 Task: Find connections with filter location Seraing with filter topic #Trainerwith filter profile language English with filter current company Dalmia Bharat Group with filter school JUSTICE BASHER AHMED SAYEED COLLEGE FOR WOMEN with filter industry Internet Marketplace Platforms with filter service category Wedding Planning with filter keywords title Couples Counselor
Action: Mouse moved to (571, 118)
Screenshot: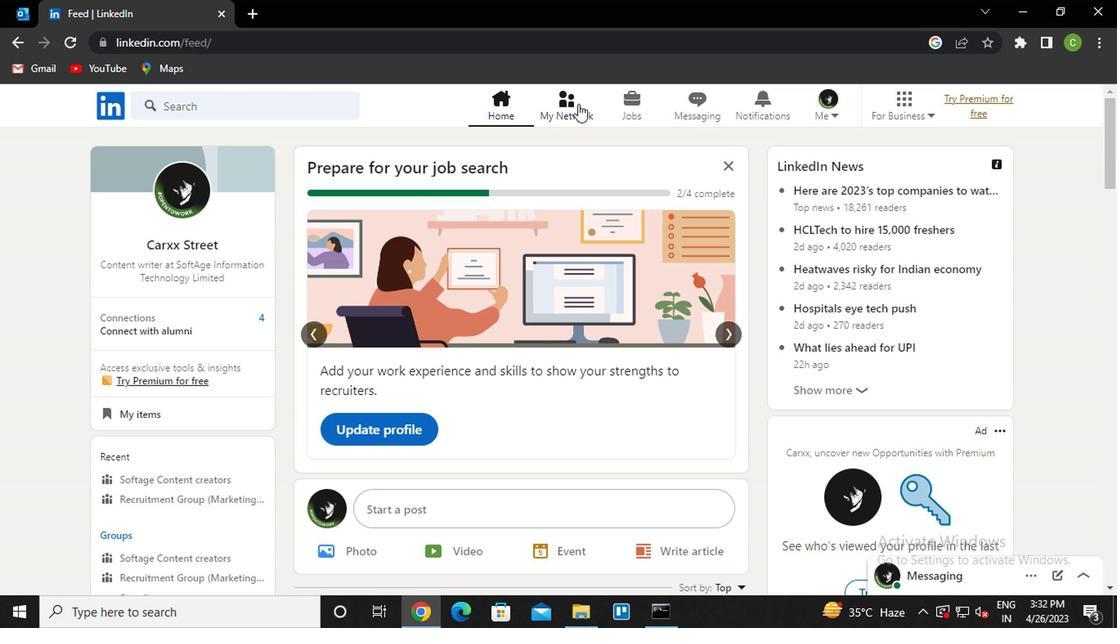 
Action: Mouse pressed left at (571, 118)
Screenshot: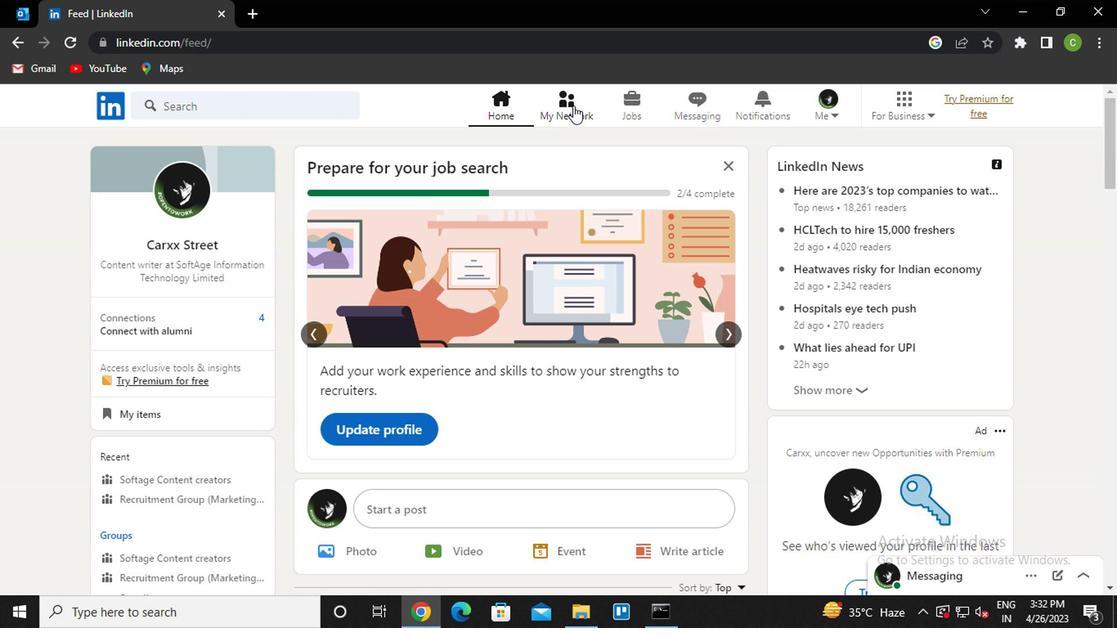 
Action: Mouse moved to (222, 206)
Screenshot: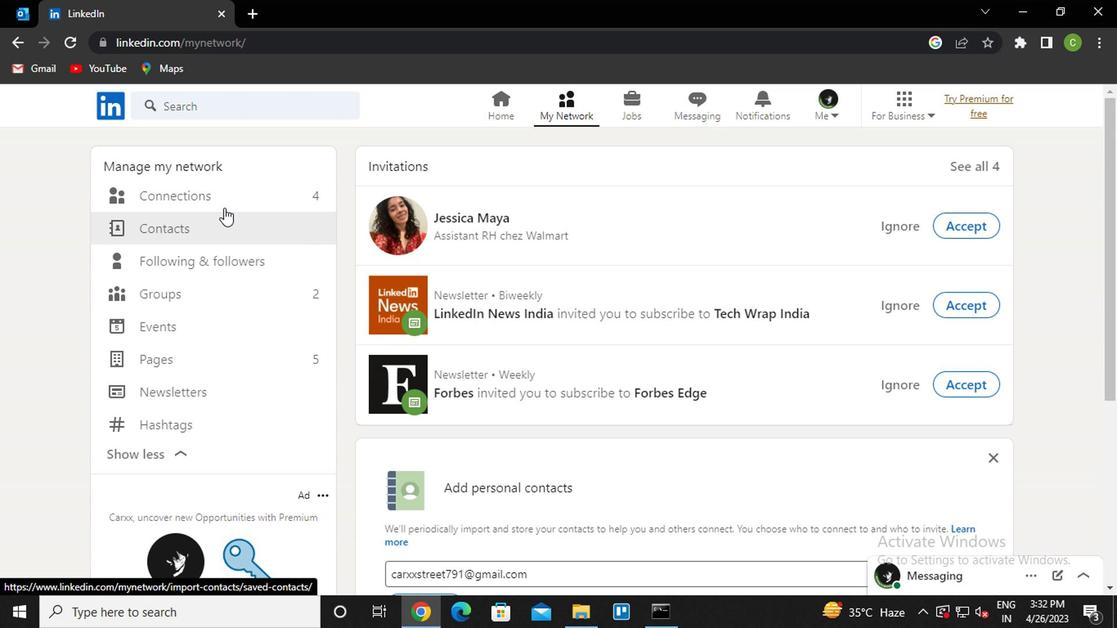 
Action: Mouse pressed left at (222, 206)
Screenshot: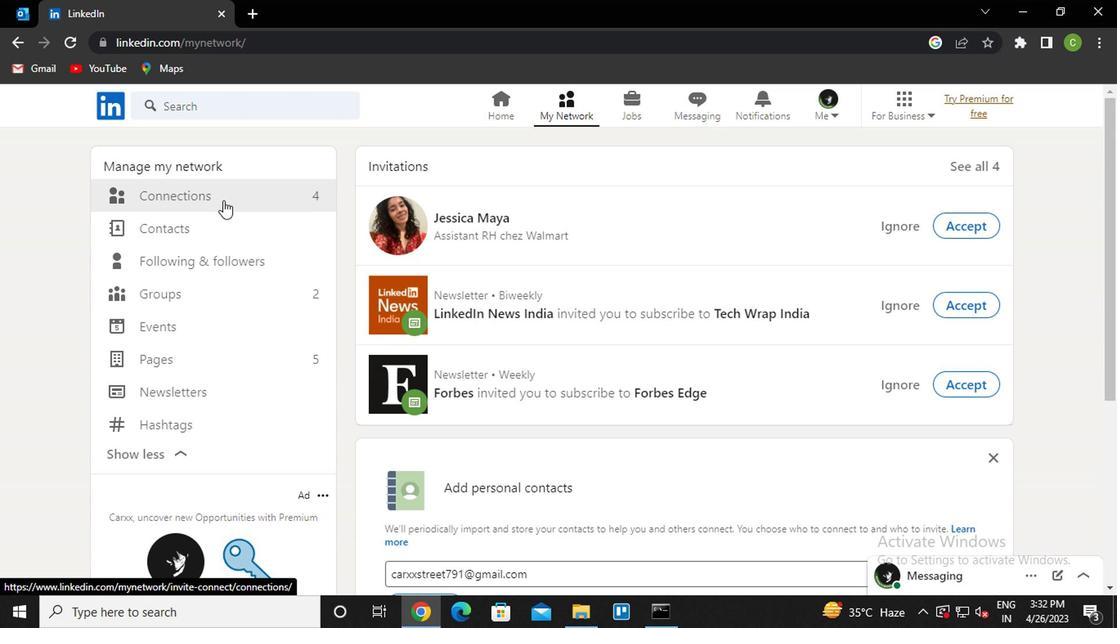 
Action: Mouse moved to (699, 206)
Screenshot: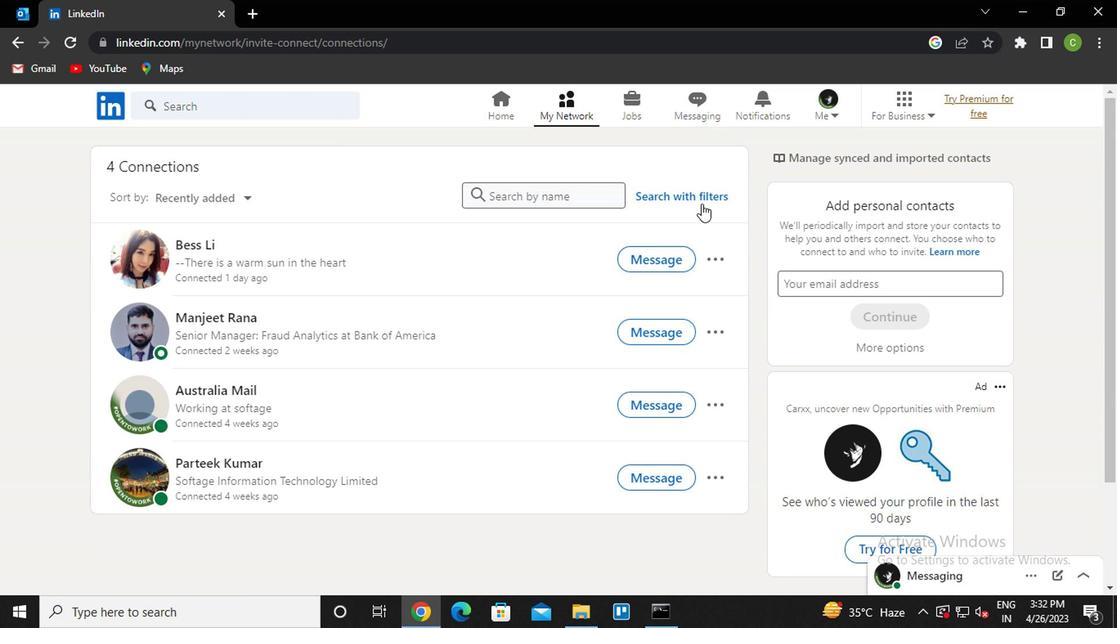 
Action: Mouse pressed left at (699, 206)
Screenshot: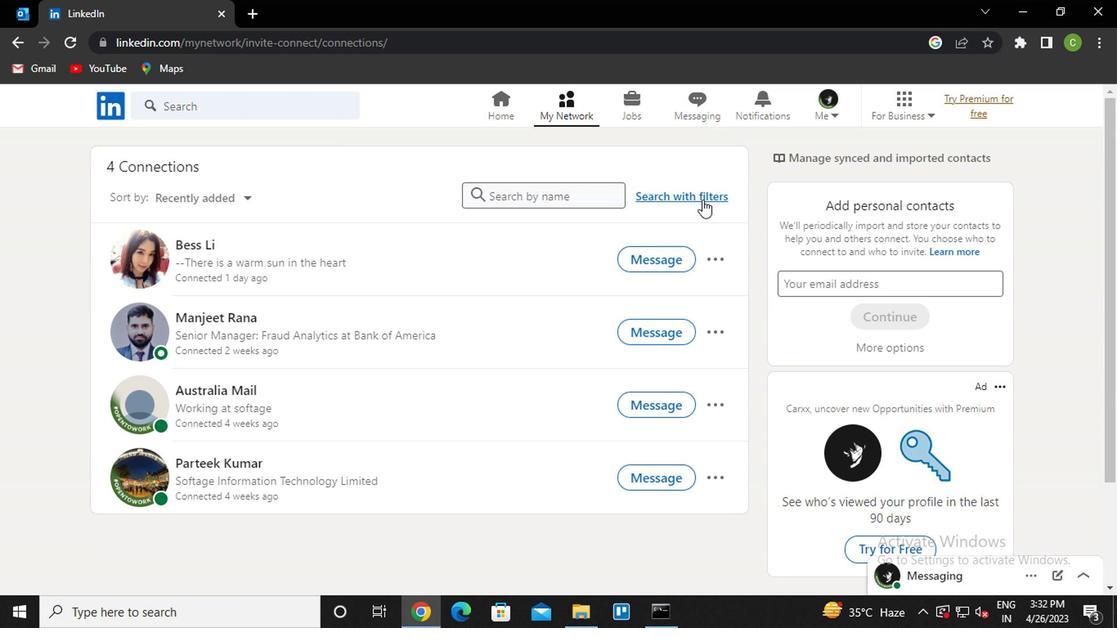 
Action: Mouse moved to (545, 163)
Screenshot: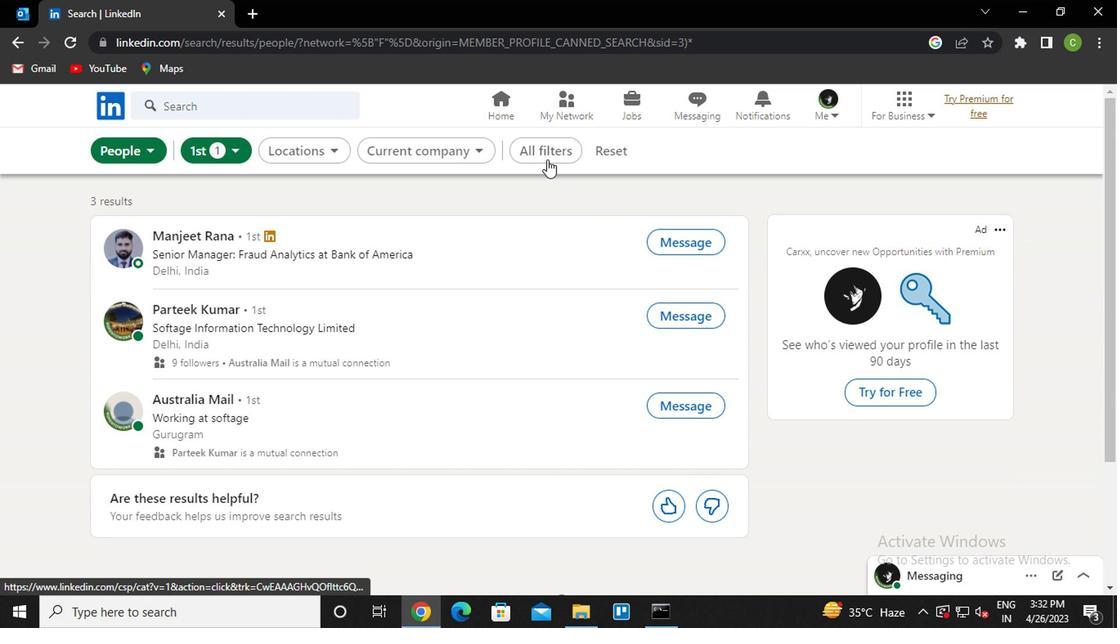 
Action: Mouse pressed left at (545, 163)
Screenshot: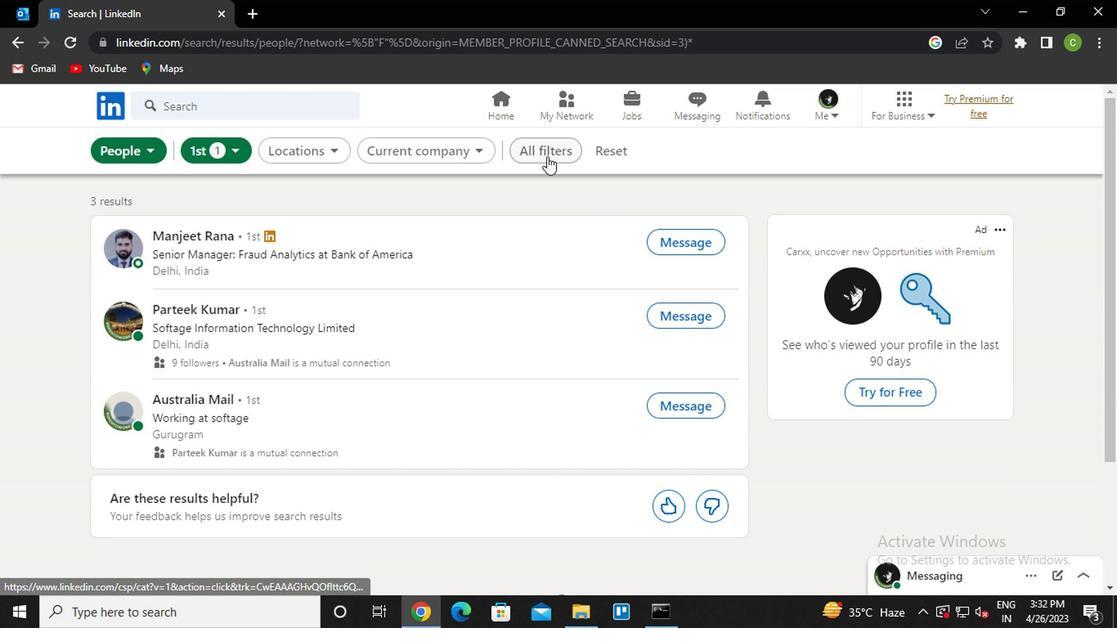 
Action: Mouse moved to (905, 329)
Screenshot: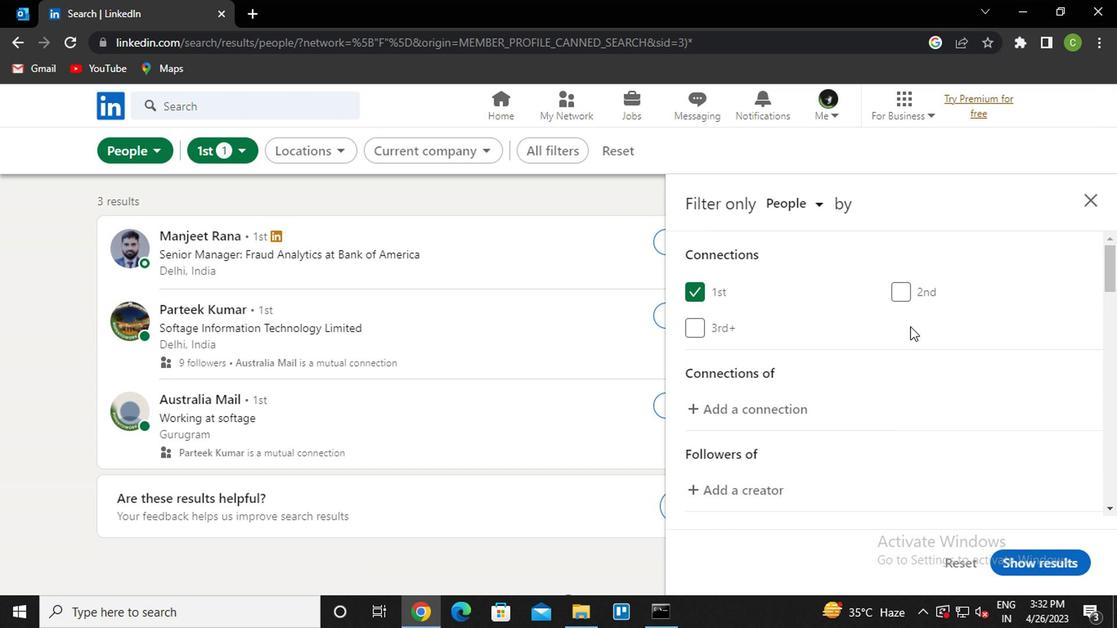 
Action: Mouse scrolled (905, 328) with delta (0, -1)
Screenshot: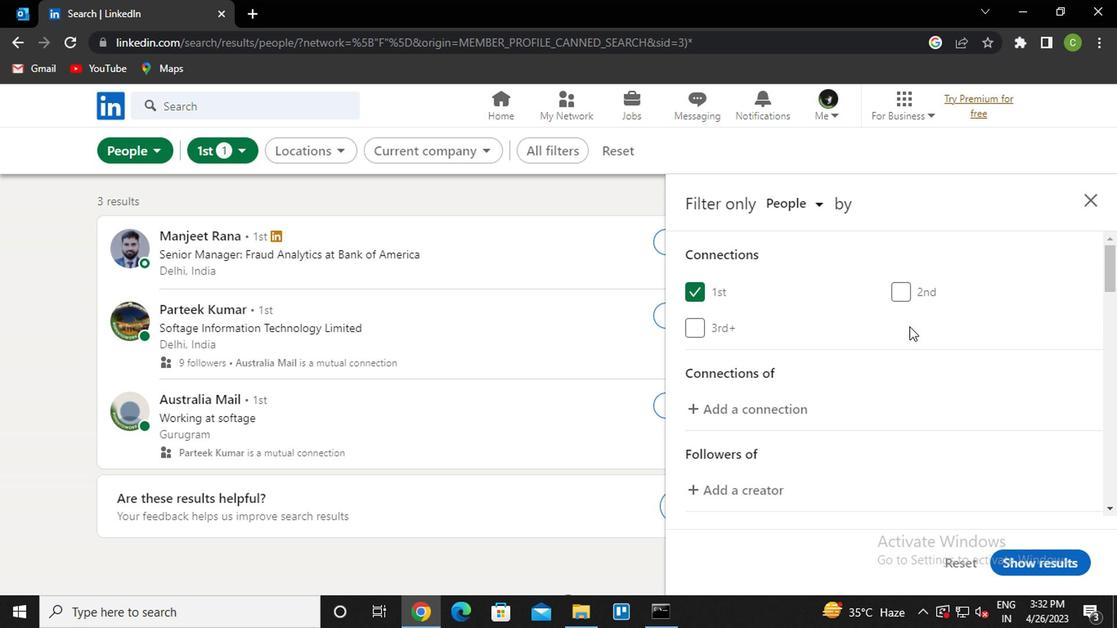 
Action: Mouse moved to (903, 330)
Screenshot: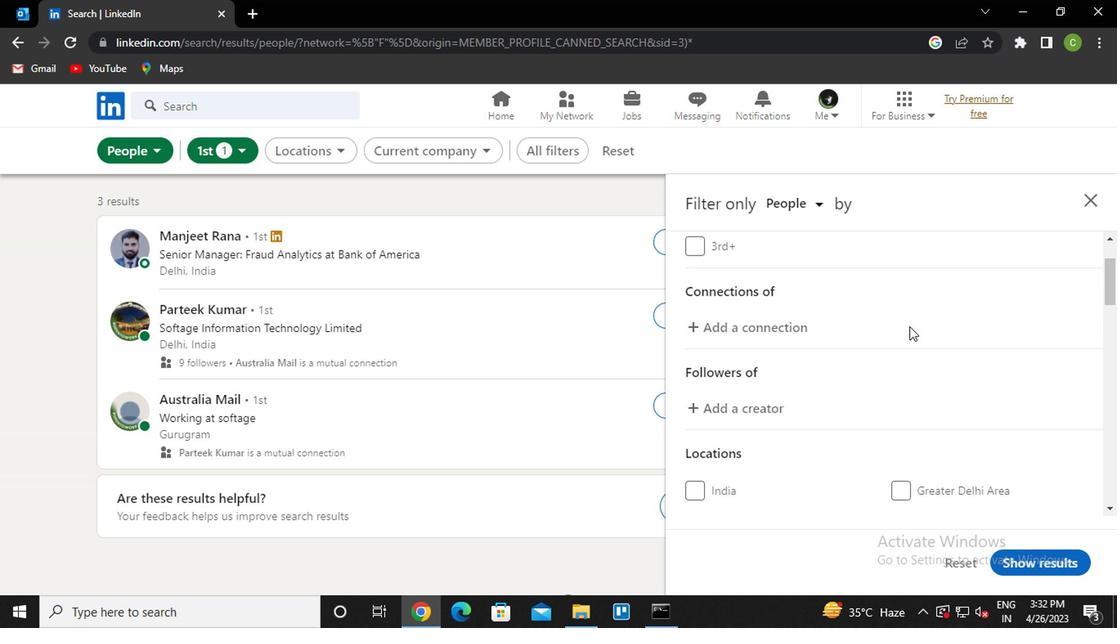 
Action: Mouse scrolled (903, 329) with delta (0, 0)
Screenshot: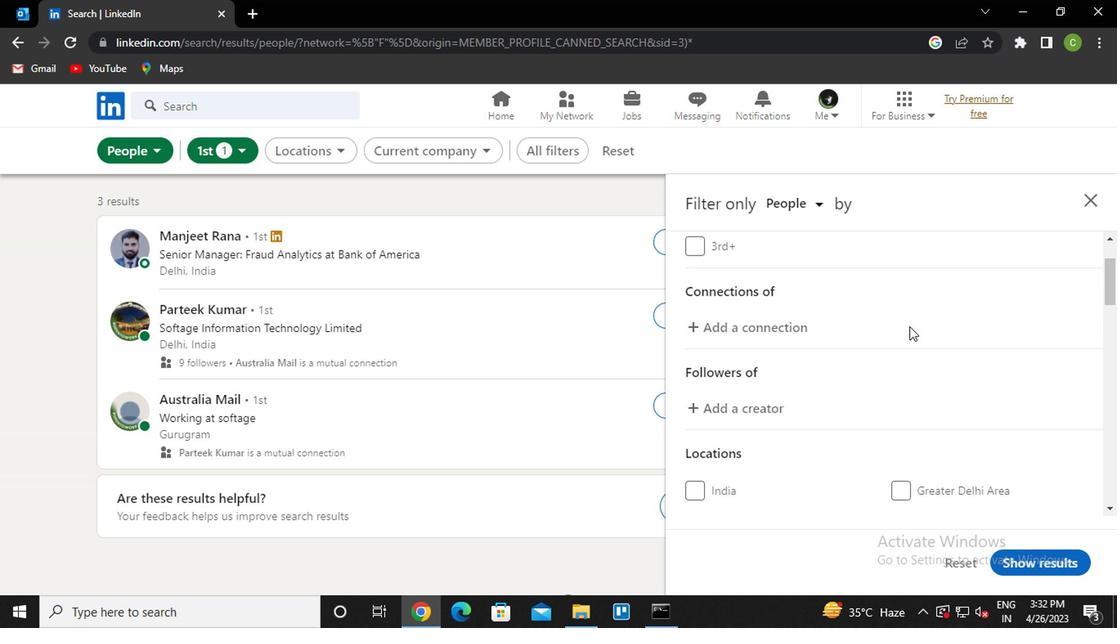 
Action: Mouse moved to (822, 353)
Screenshot: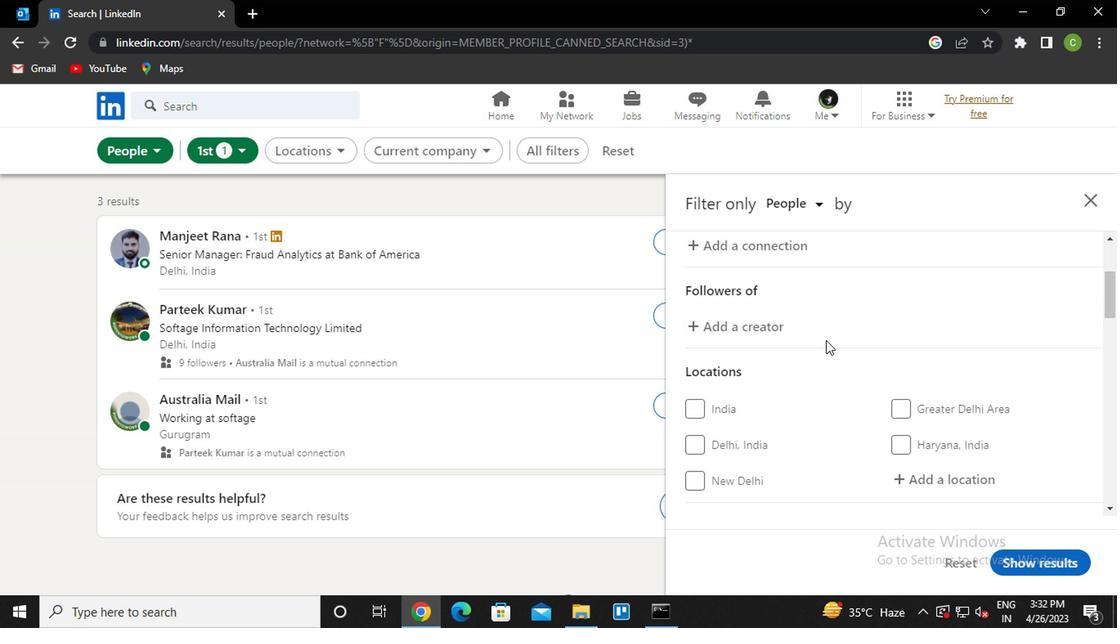 
Action: Mouse scrolled (822, 352) with delta (0, 0)
Screenshot: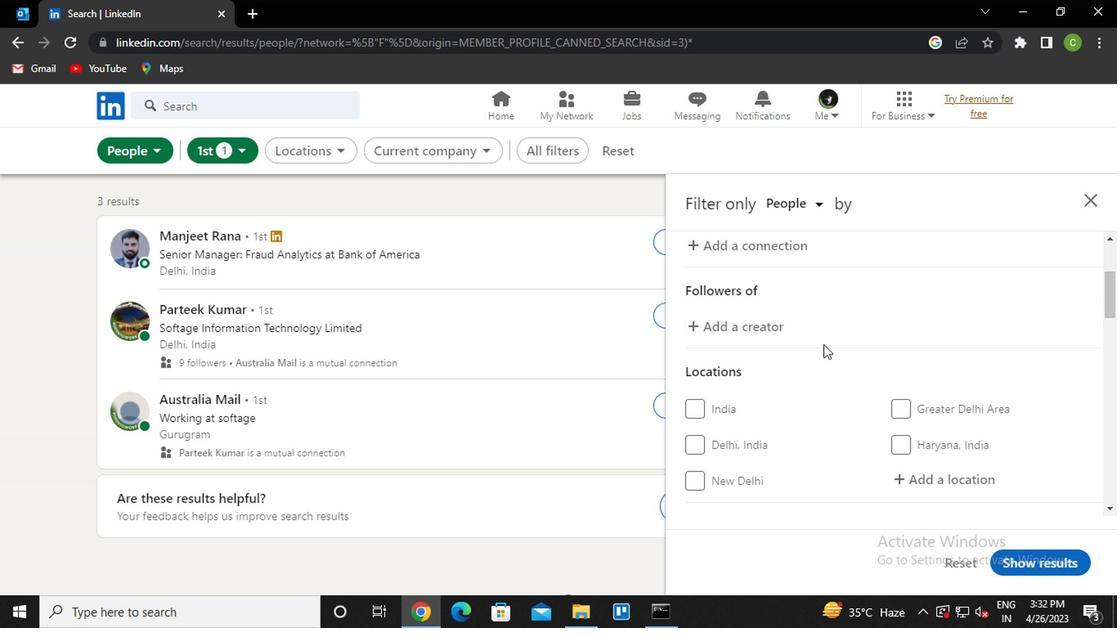 
Action: Mouse moved to (928, 400)
Screenshot: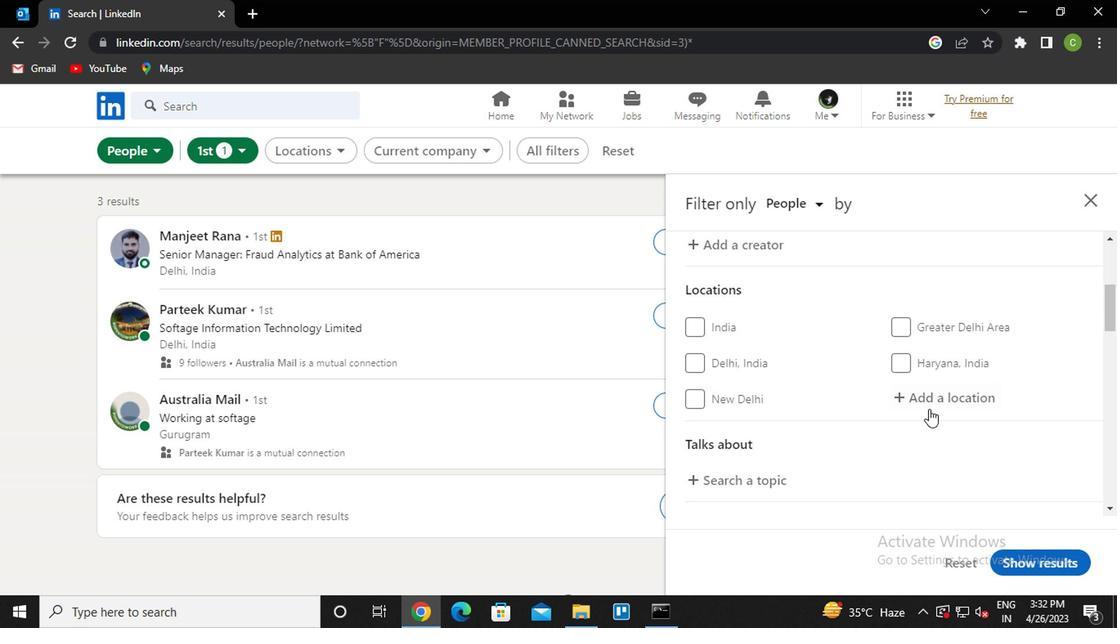 
Action: Mouse pressed left at (928, 400)
Screenshot: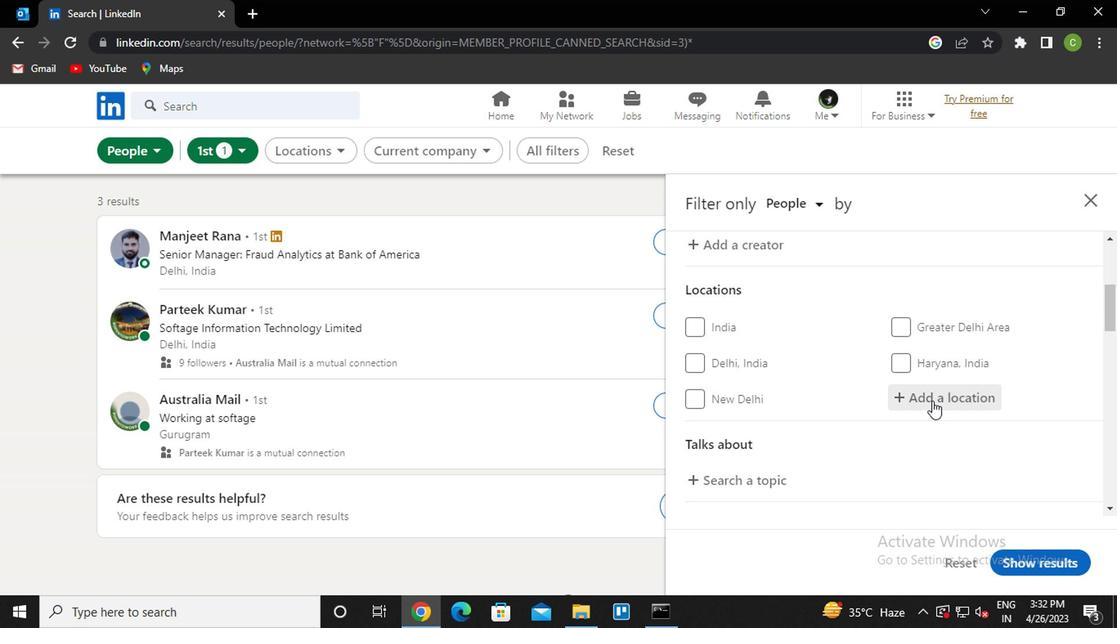 
Action: Key pressed <Key.caps_lock><Key.caps_lock>s<Key.caps_lock>eraing<Key.down><Key.enter>
Screenshot: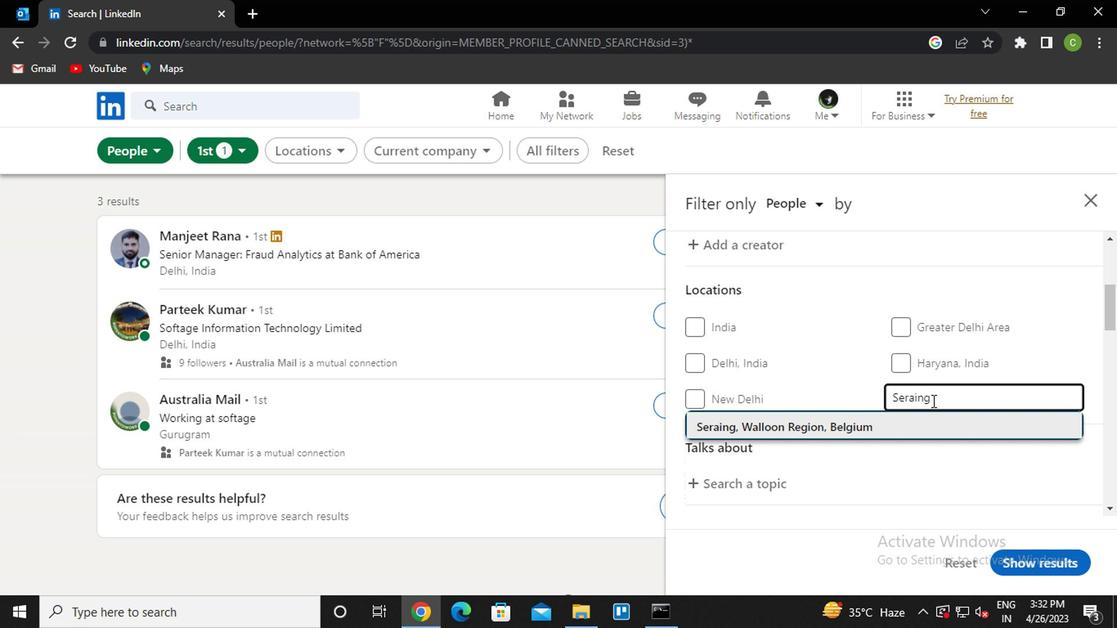
Action: Mouse moved to (930, 380)
Screenshot: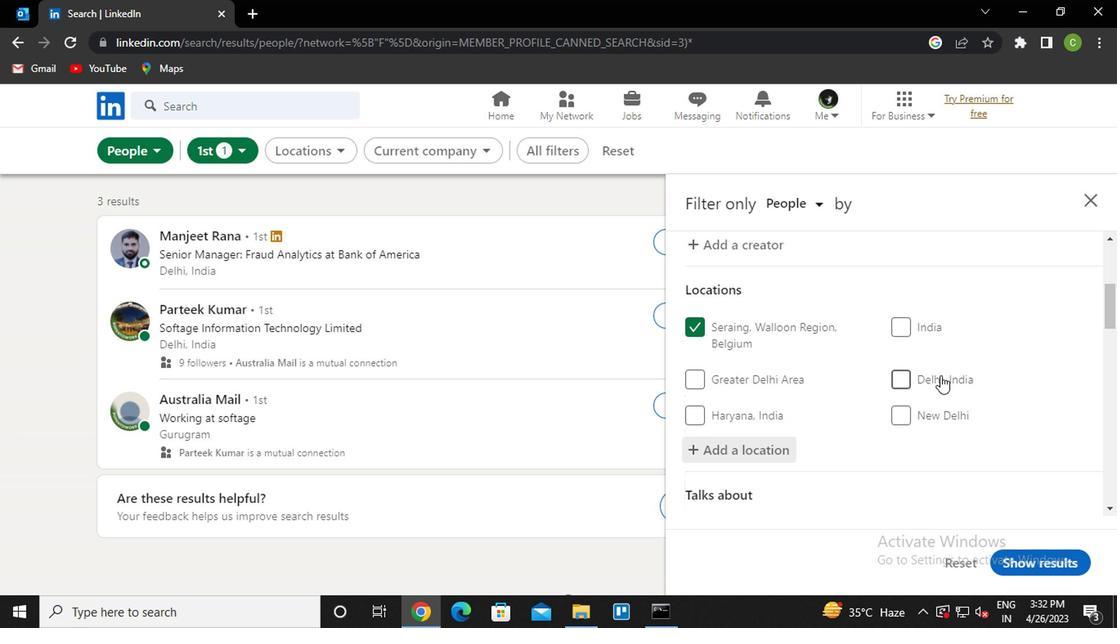 
Action: Mouse scrolled (930, 379) with delta (0, 0)
Screenshot: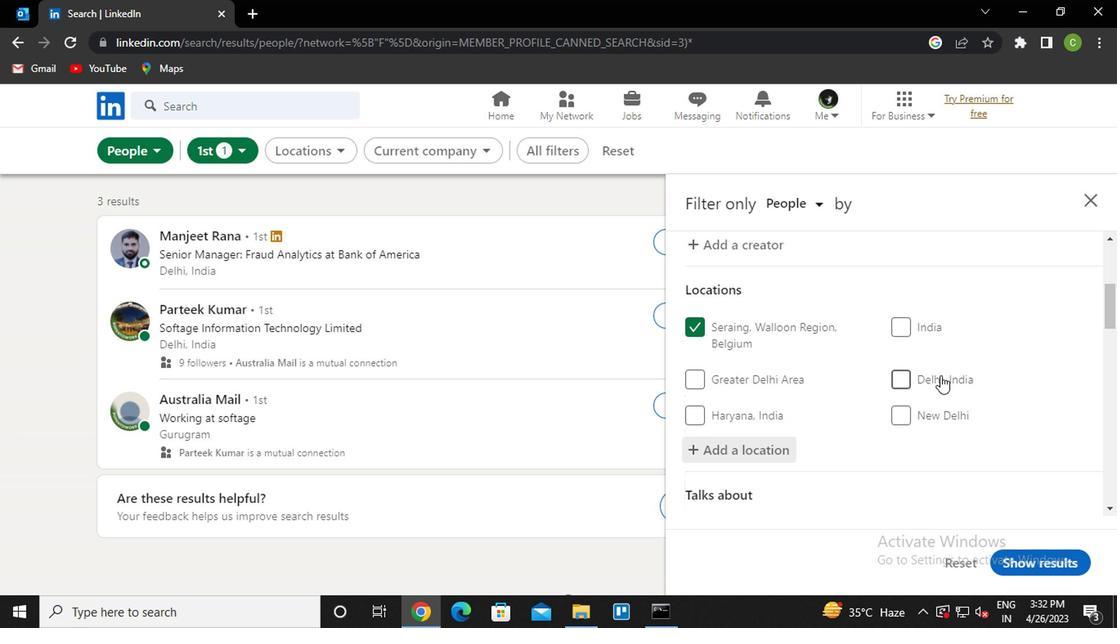 
Action: Mouse moved to (787, 432)
Screenshot: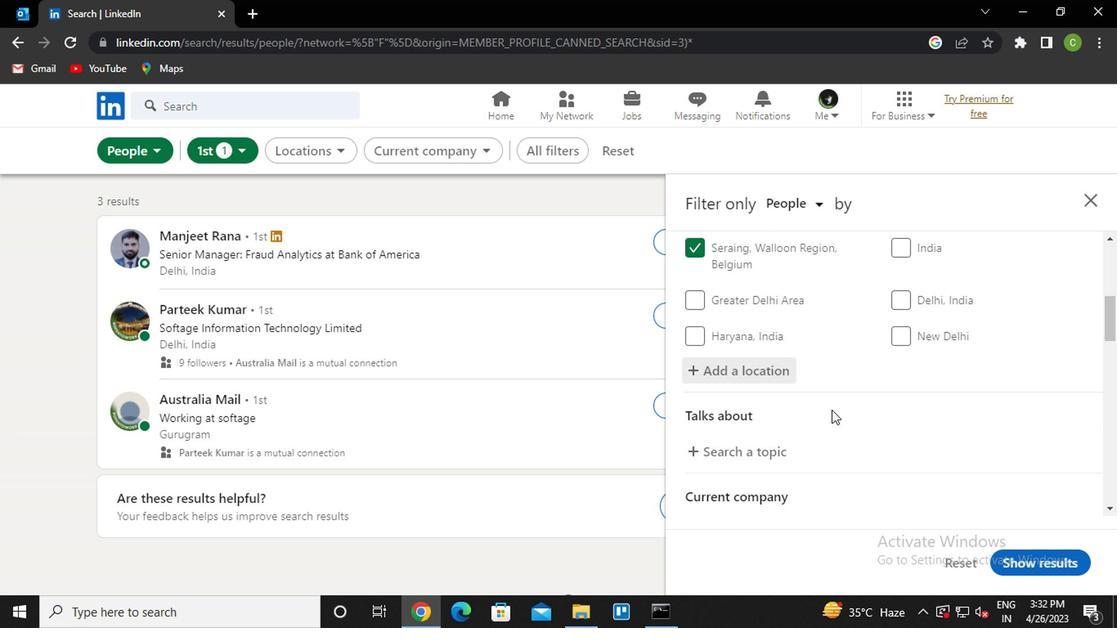 
Action: Mouse scrolled (787, 431) with delta (0, 0)
Screenshot: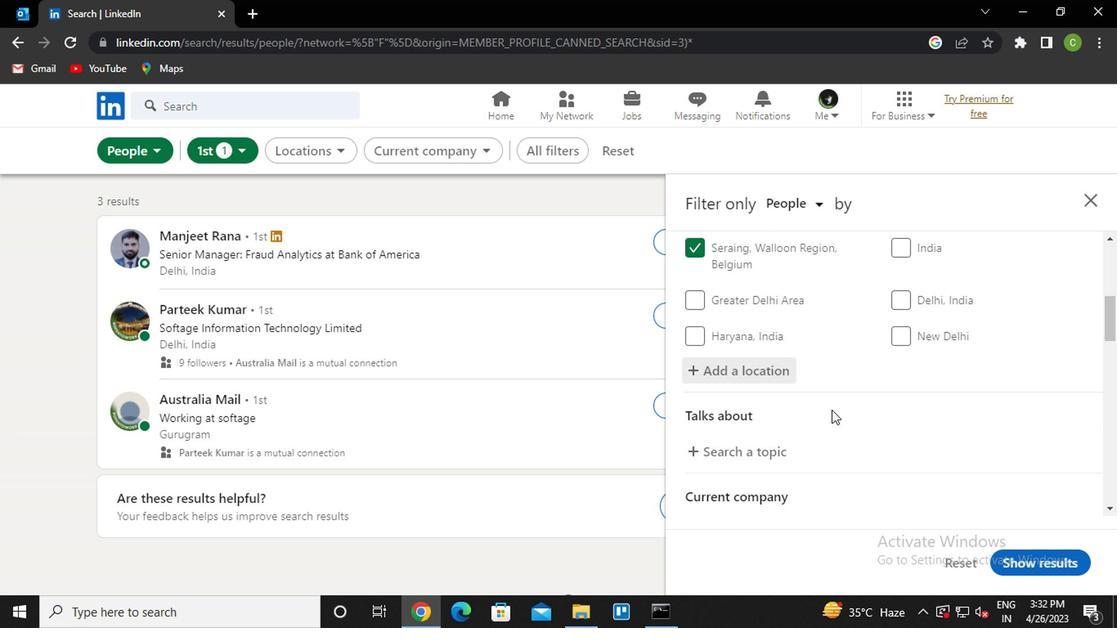
Action: Mouse moved to (739, 367)
Screenshot: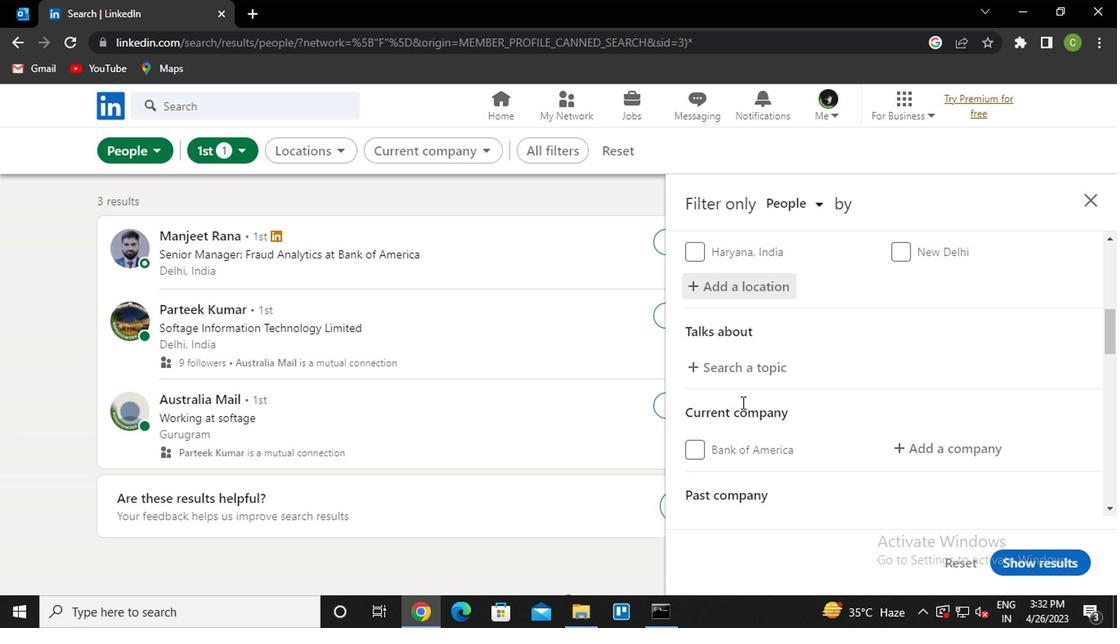 
Action: Mouse pressed left at (739, 367)
Screenshot: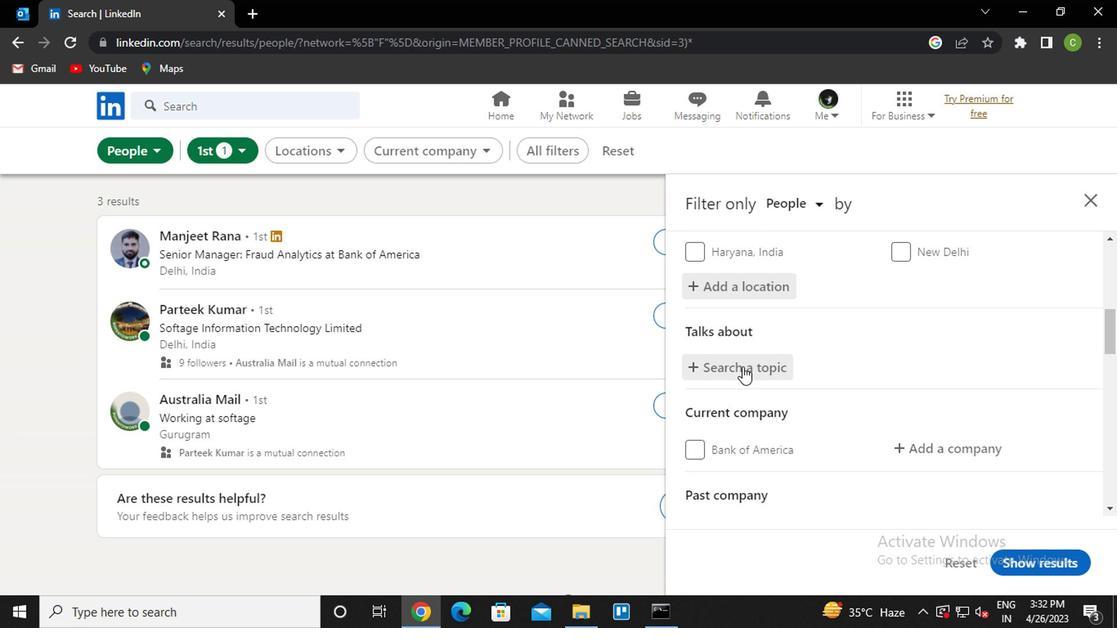 
Action: Key pressed <Key.caps_lock>t<Key.caps_lock>rainer<Key.down><Key.enter>
Screenshot: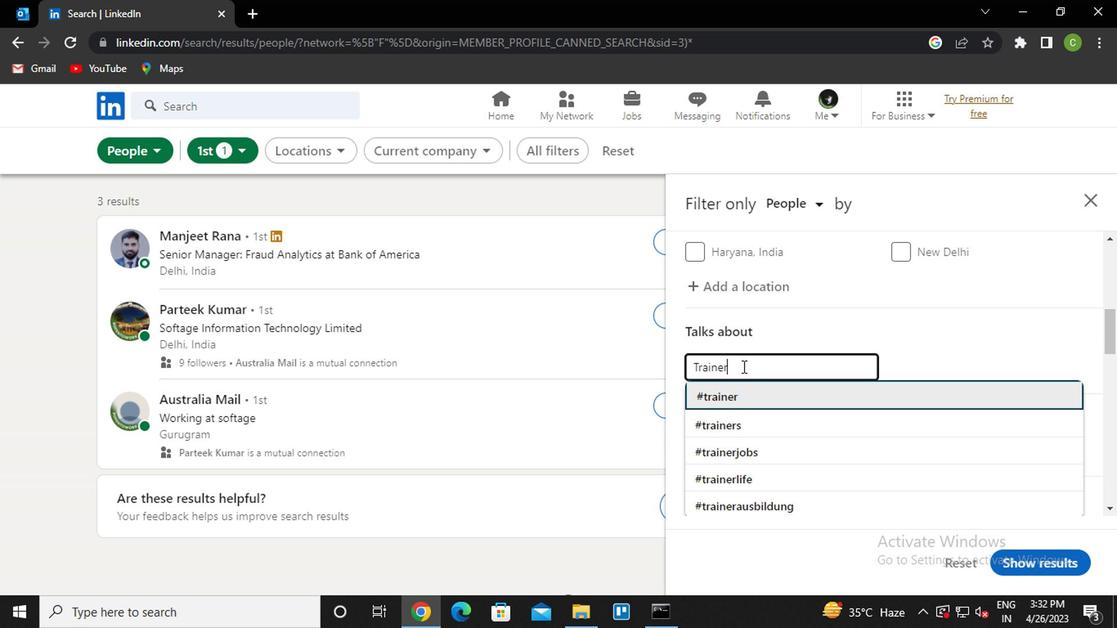 
Action: Mouse moved to (870, 384)
Screenshot: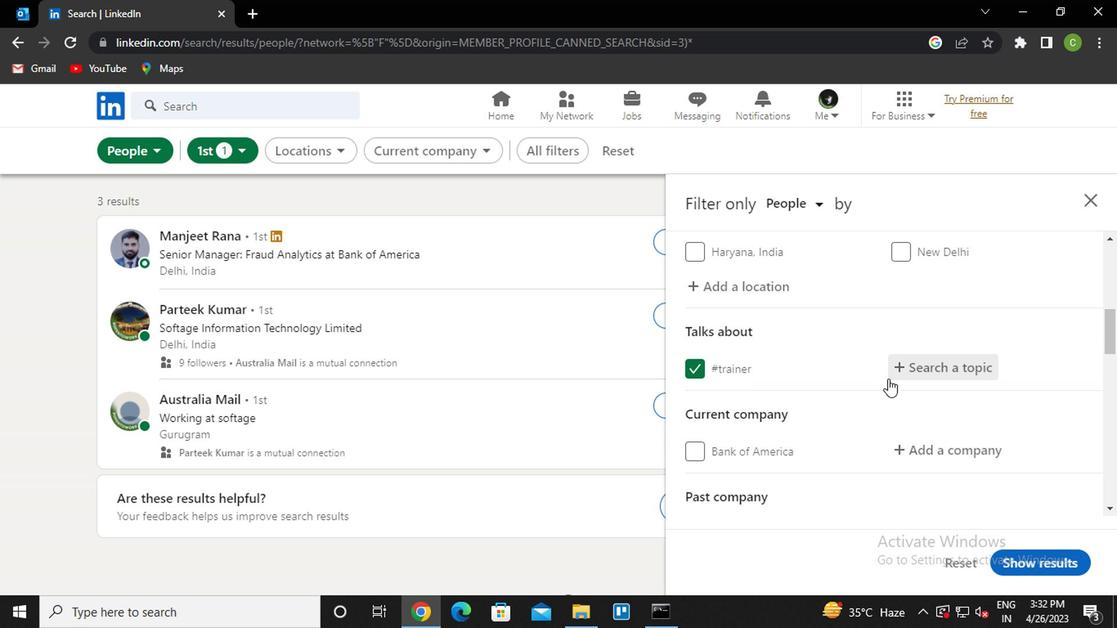 
Action: Mouse scrolled (870, 383) with delta (0, -1)
Screenshot: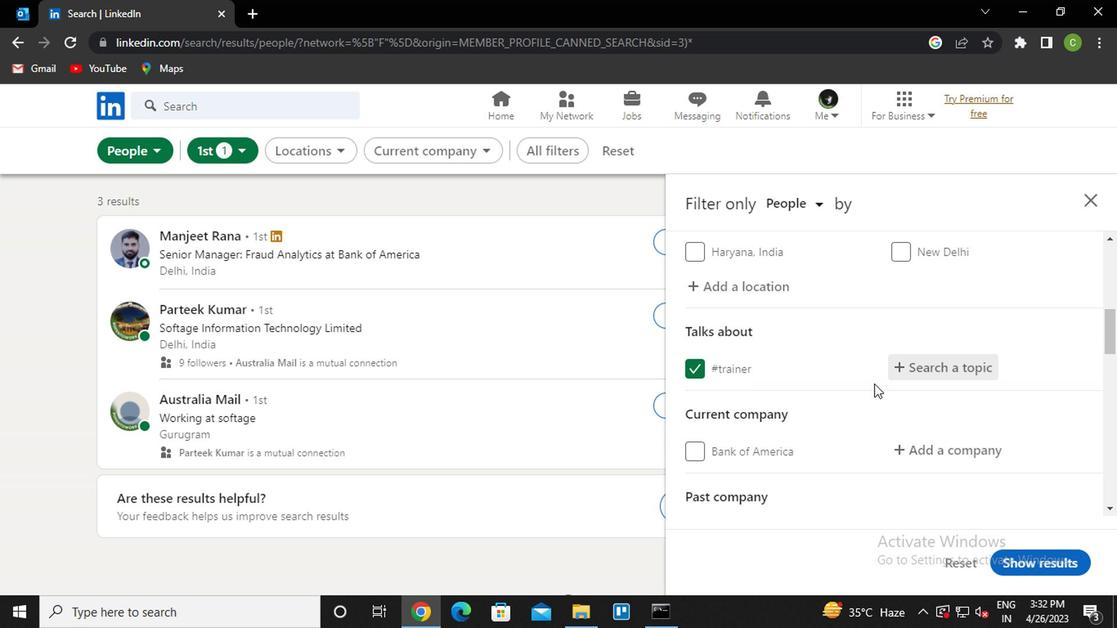 
Action: Mouse scrolled (870, 383) with delta (0, -1)
Screenshot: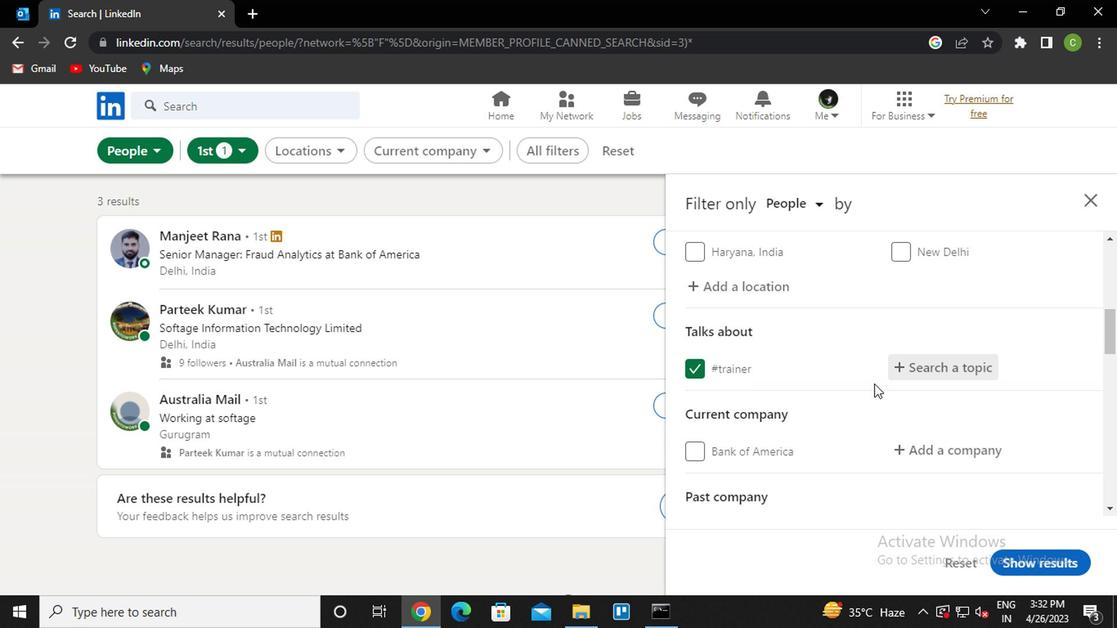 
Action: Mouse scrolled (870, 383) with delta (0, -1)
Screenshot: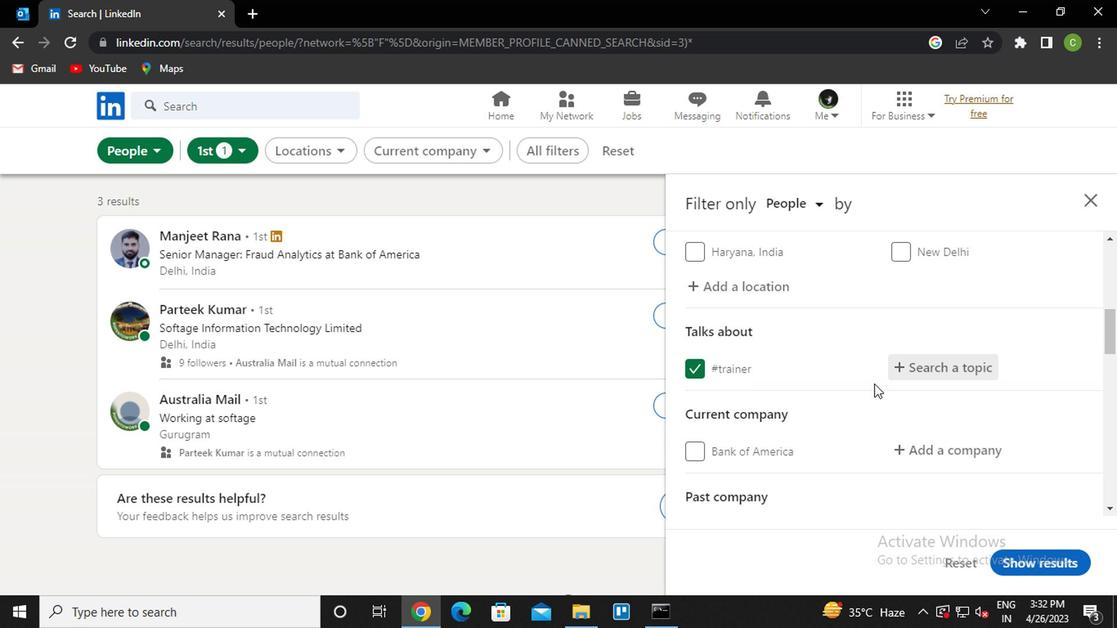 
Action: Mouse scrolled (870, 383) with delta (0, -1)
Screenshot: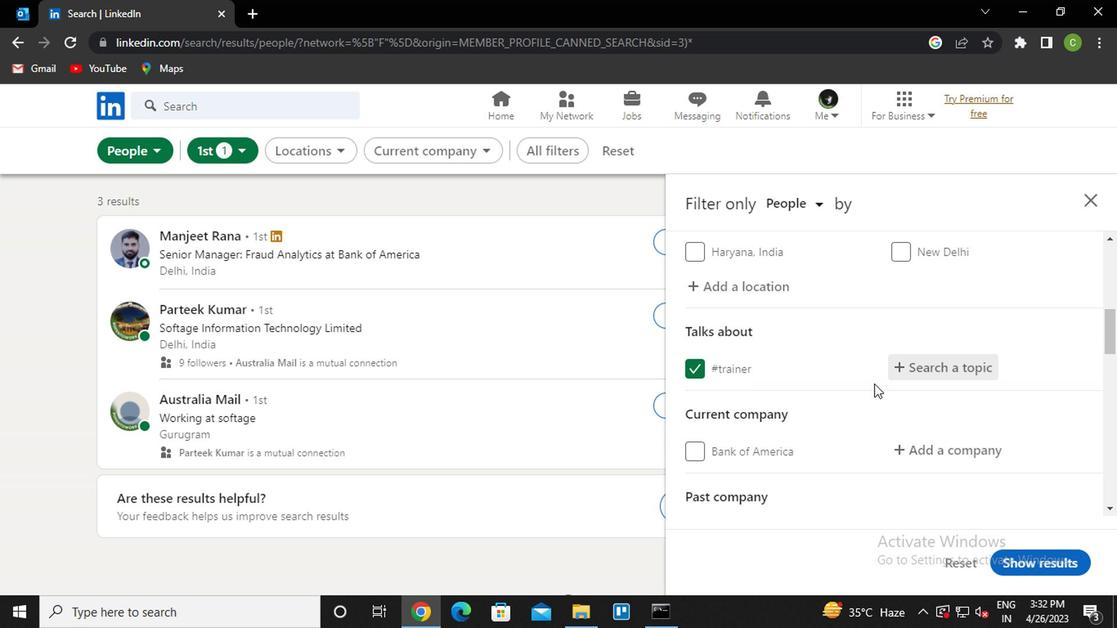 
Action: Mouse scrolled (870, 383) with delta (0, -1)
Screenshot: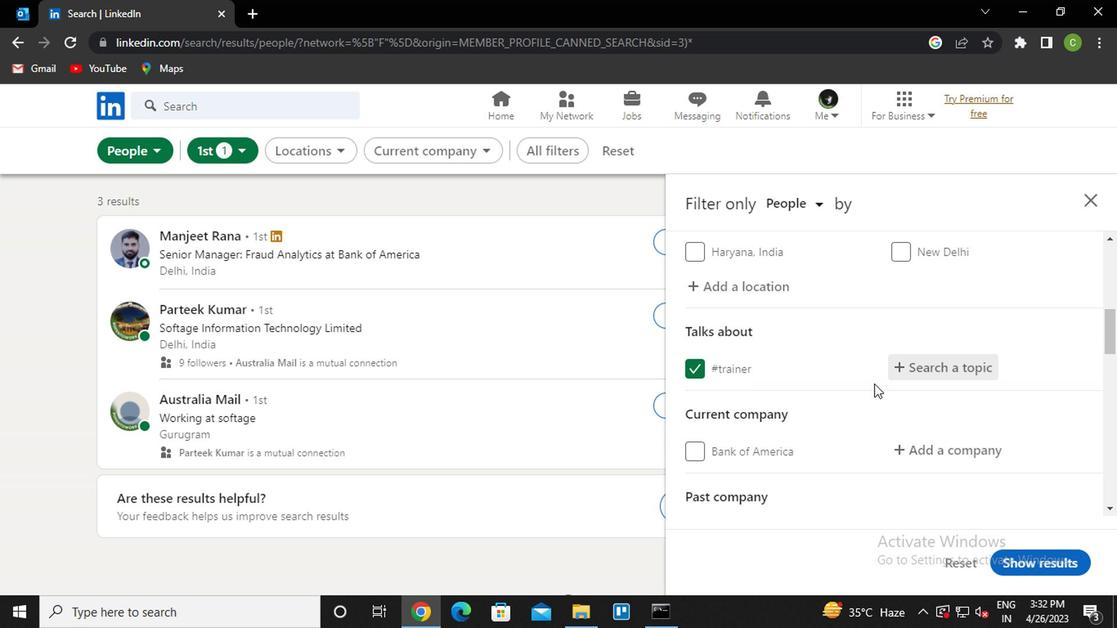 
Action: Mouse moved to (869, 384)
Screenshot: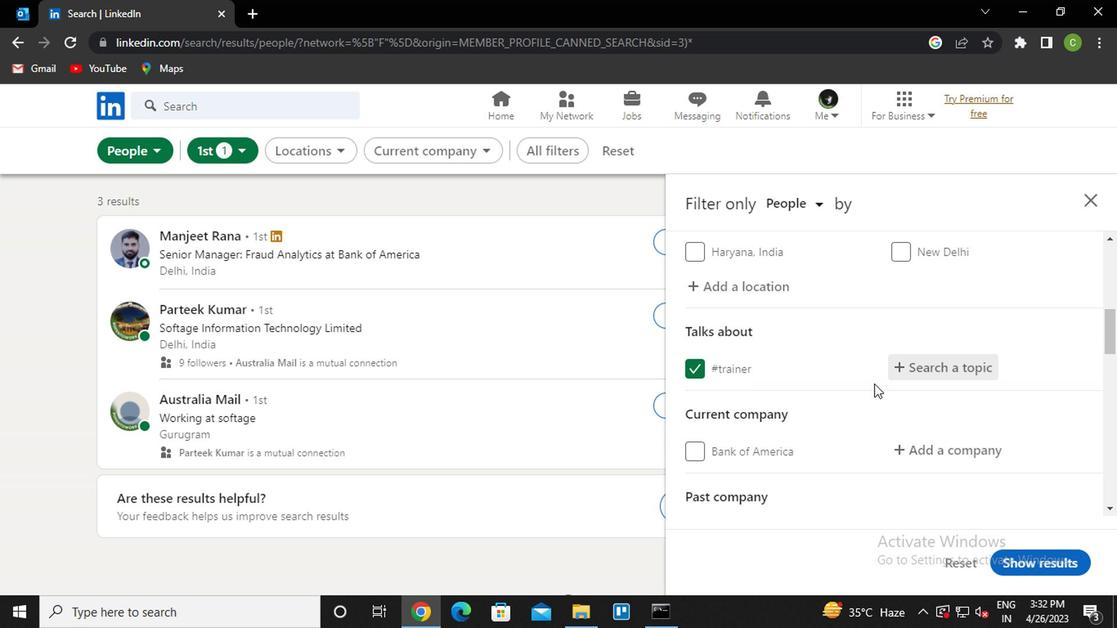 
Action: Mouse scrolled (869, 384) with delta (0, 0)
Screenshot: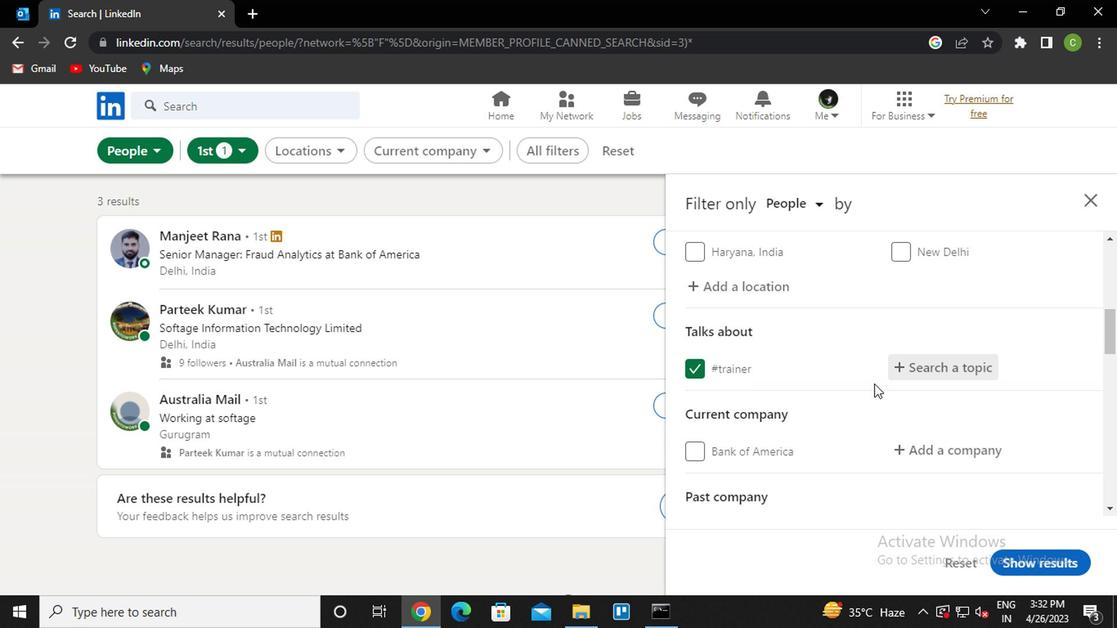 
Action: Mouse moved to (750, 364)
Screenshot: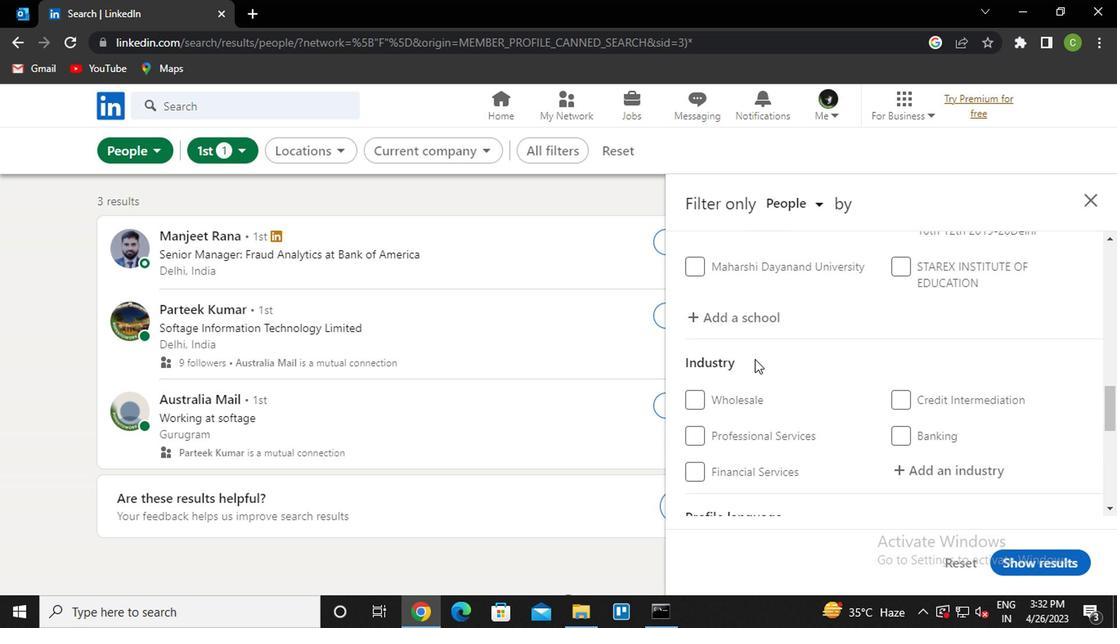 
Action: Mouse scrolled (750, 363) with delta (0, 0)
Screenshot: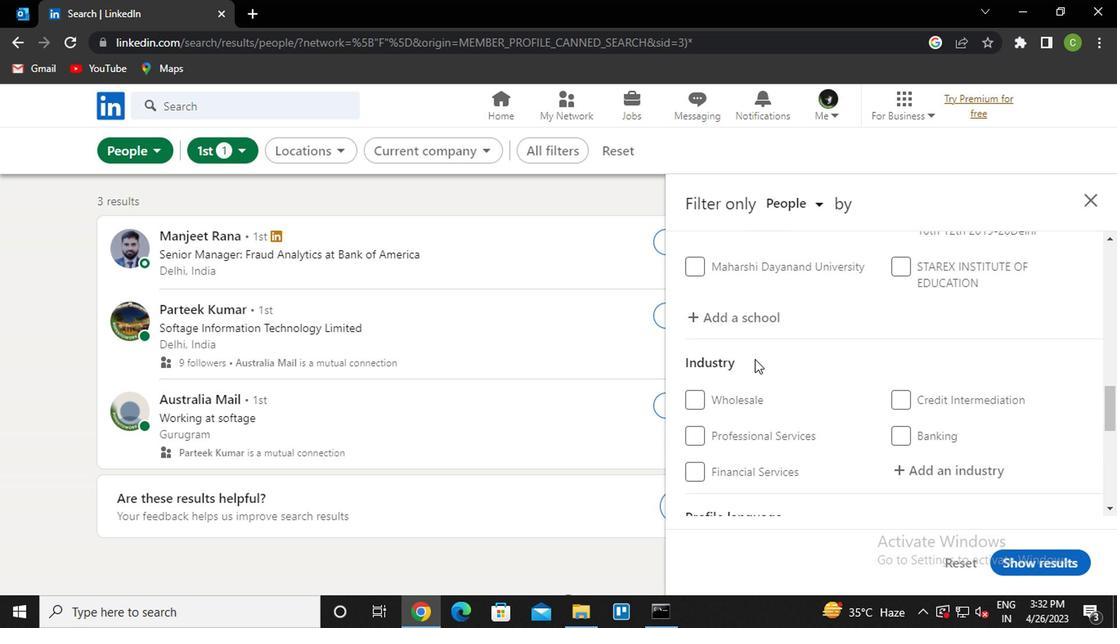 
Action: Mouse moved to (750, 366)
Screenshot: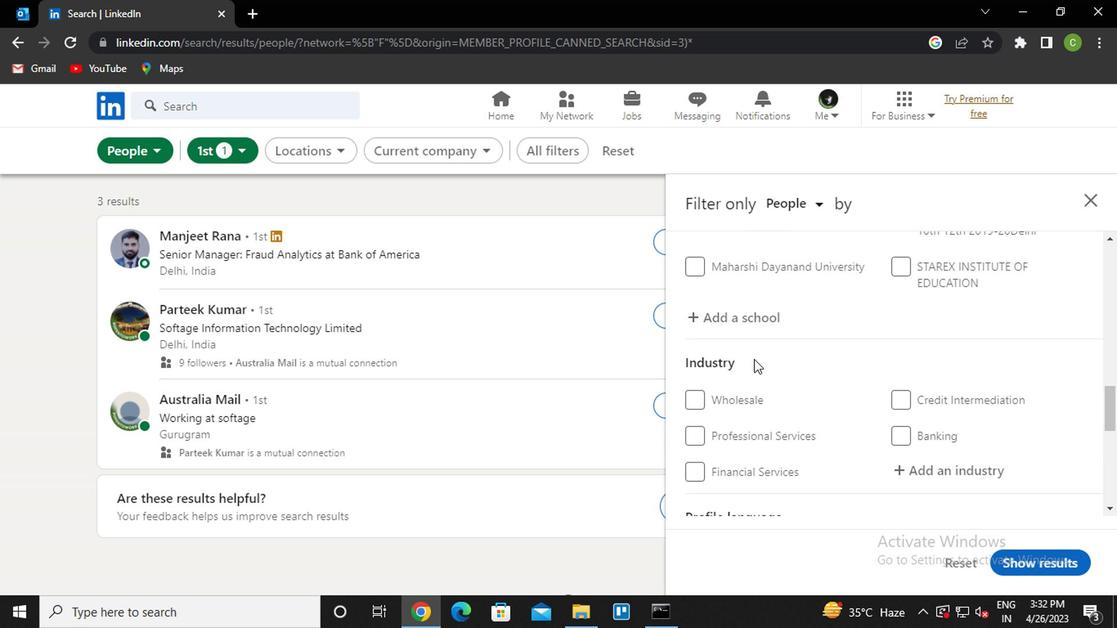 
Action: Mouse scrolled (750, 365) with delta (0, 0)
Screenshot: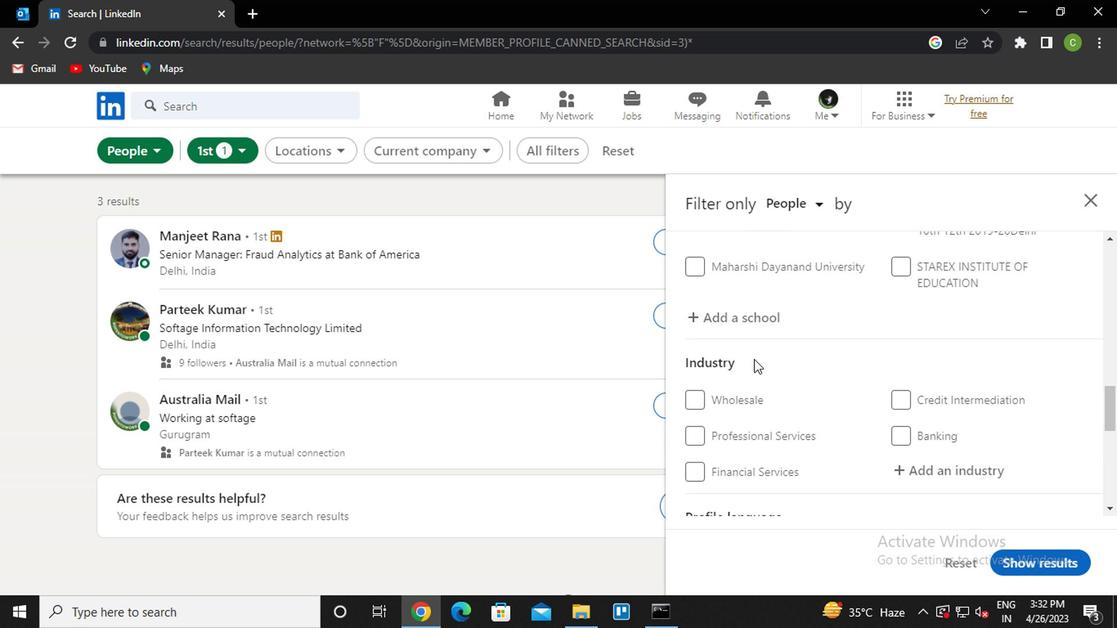 
Action: Mouse scrolled (750, 365) with delta (0, 0)
Screenshot: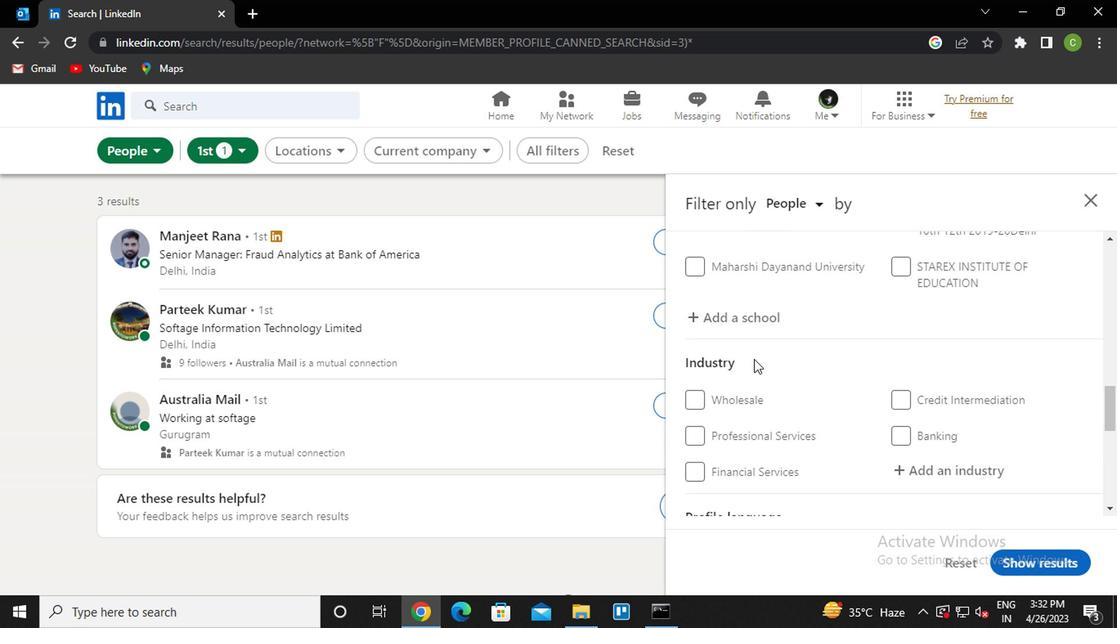 
Action: Mouse moved to (690, 309)
Screenshot: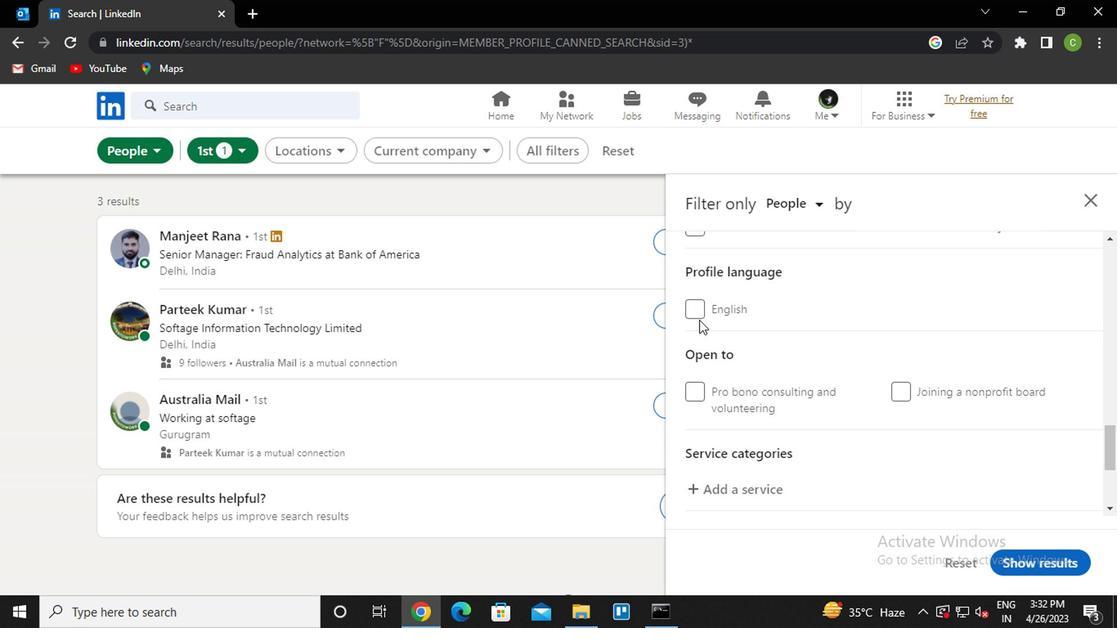 
Action: Mouse pressed left at (690, 309)
Screenshot: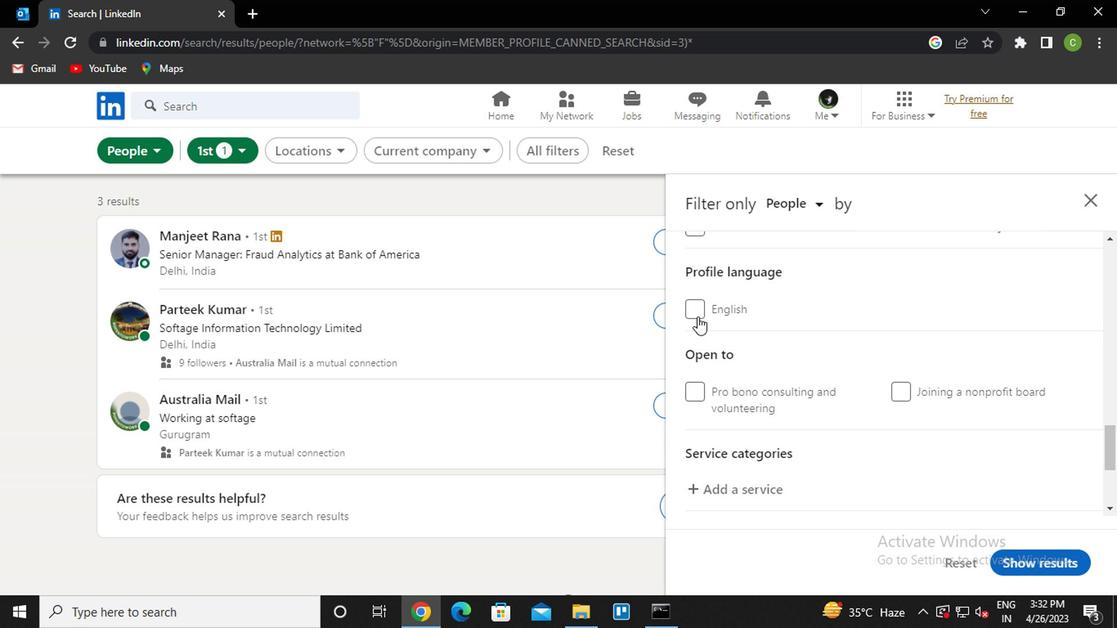 
Action: Mouse moved to (774, 409)
Screenshot: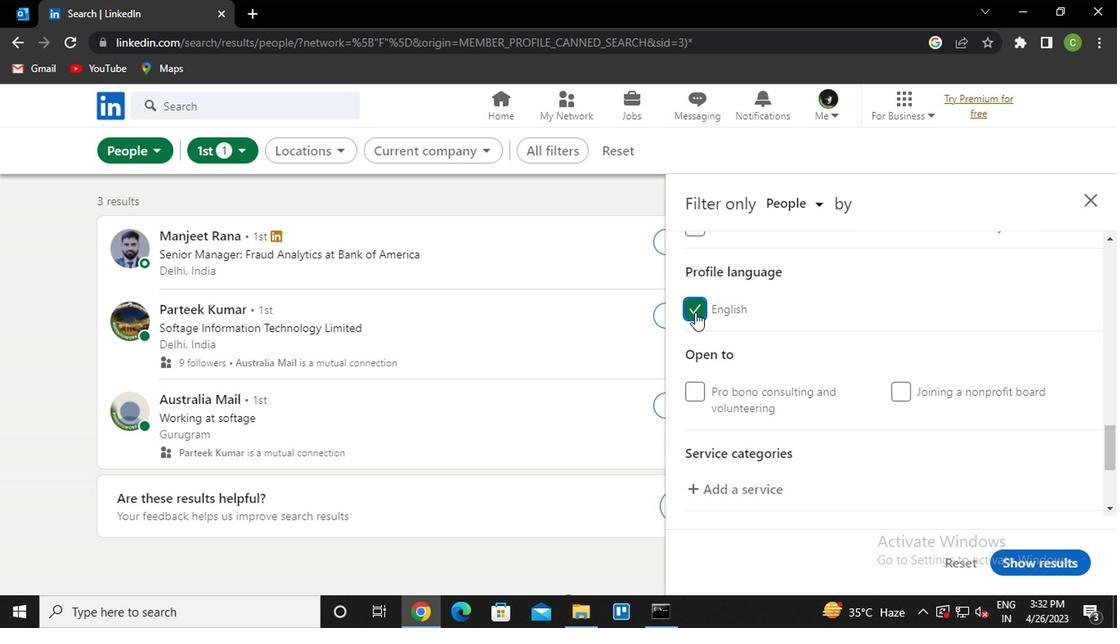 
Action: Mouse scrolled (774, 410) with delta (0, 0)
Screenshot: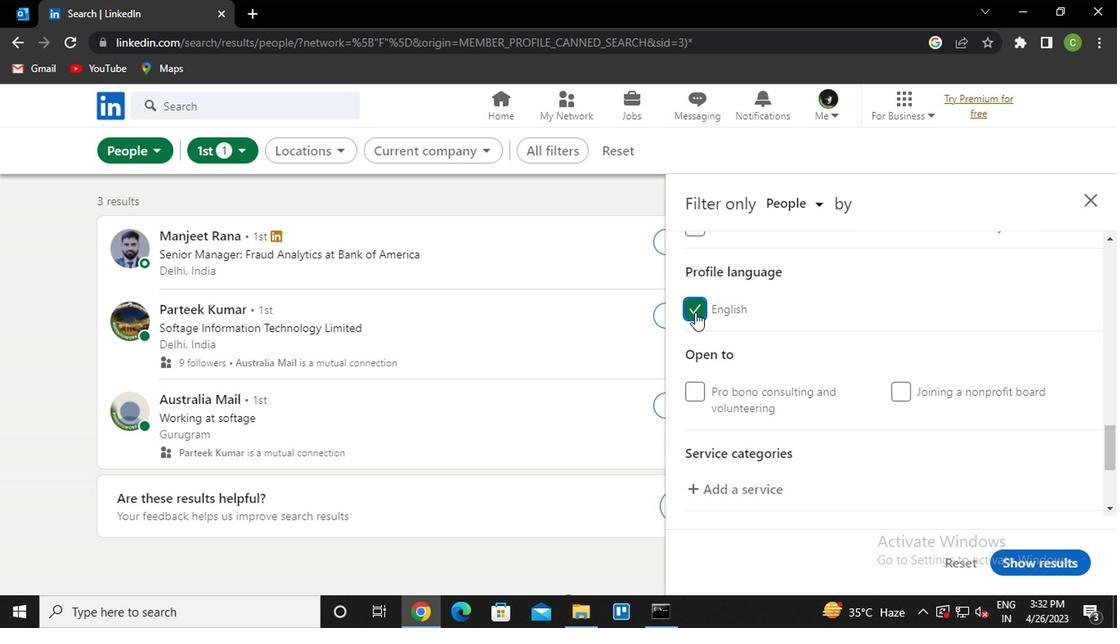 
Action: Mouse scrolled (774, 410) with delta (0, 0)
Screenshot: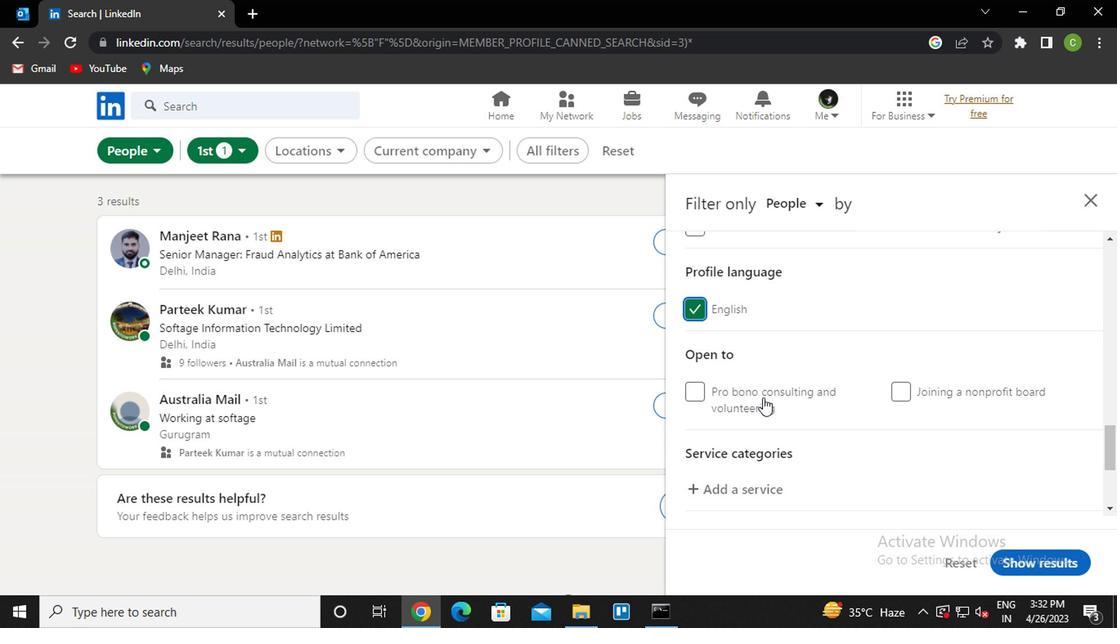
Action: Mouse scrolled (774, 410) with delta (0, 0)
Screenshot: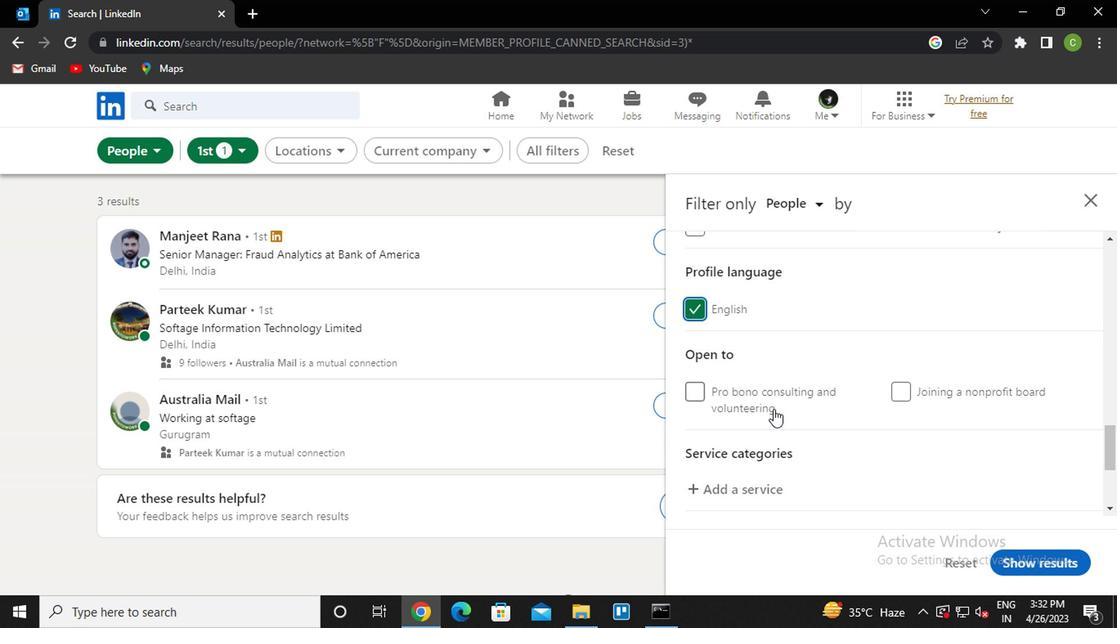 
Action: Mouse scrolled (774, 410) with delta (0, 0)
Screenshot: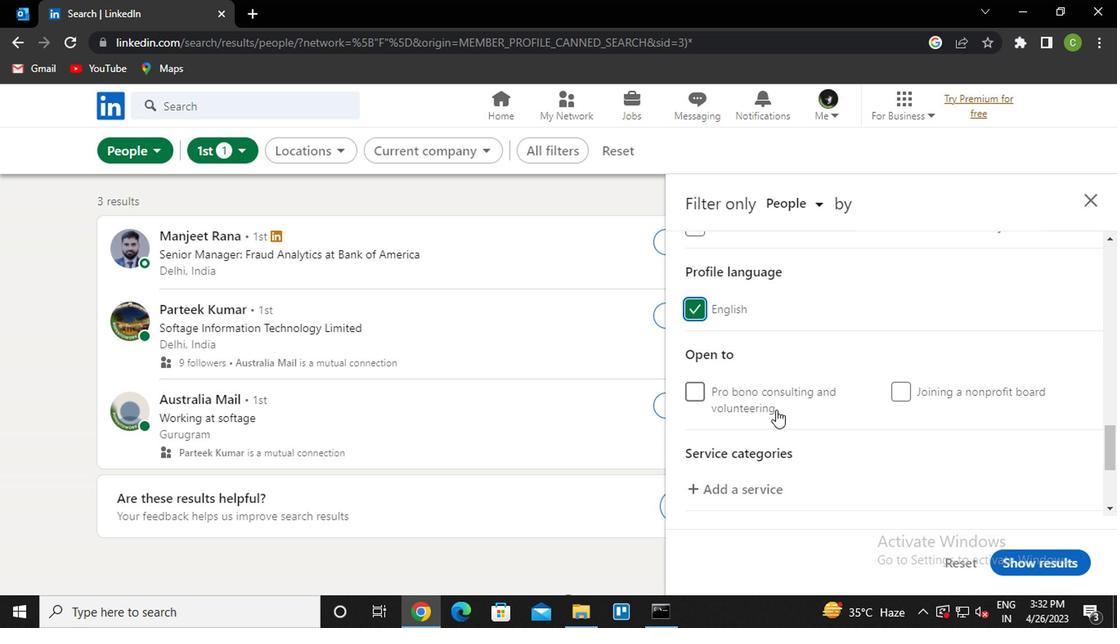 
Action: Mouse moved to (776, 409)
Screenshot: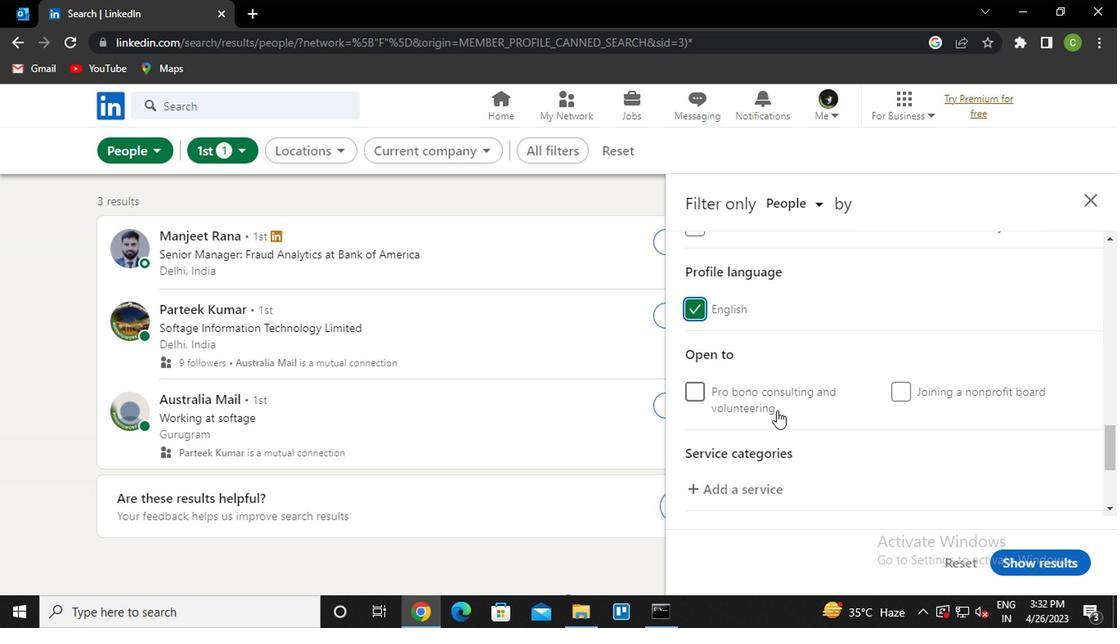 
Action: Mouse scrolled (776, 410) with delta (0, 0)
Screenshot: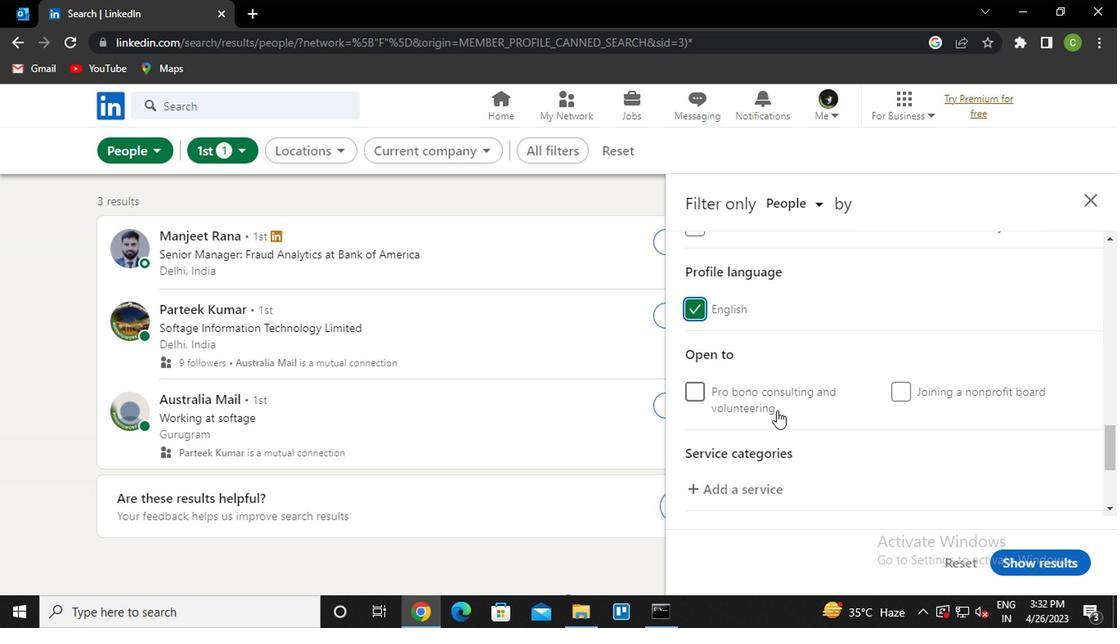 
Action: Mouse scrolled (776, 410) with delta (0, 0)
Screenshot: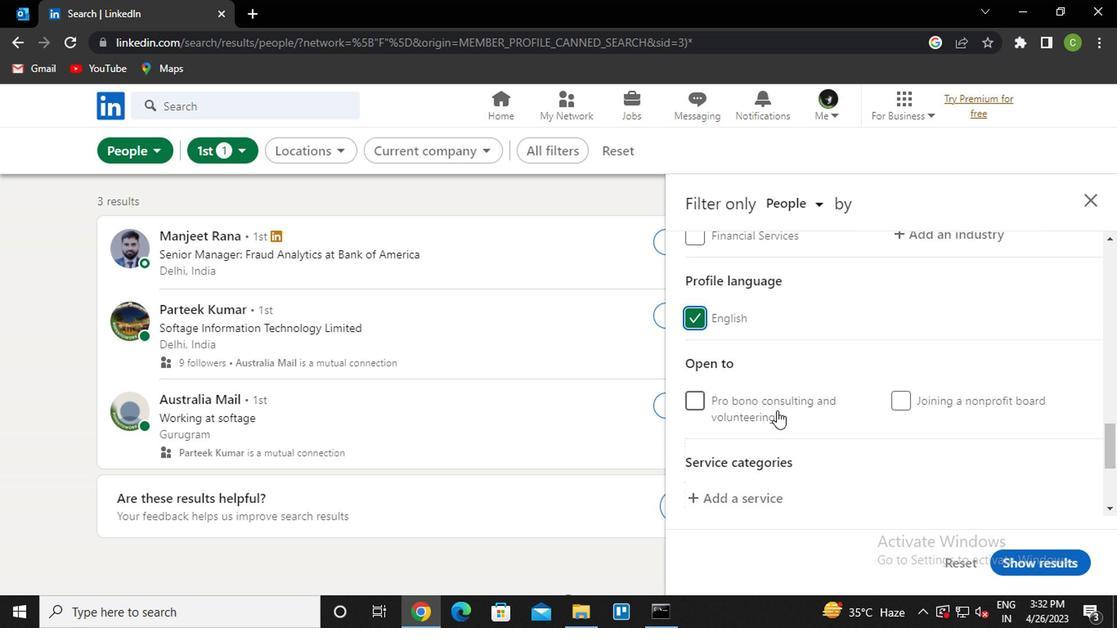 
Action: Mouse moved to (778, 409)
Screenshot: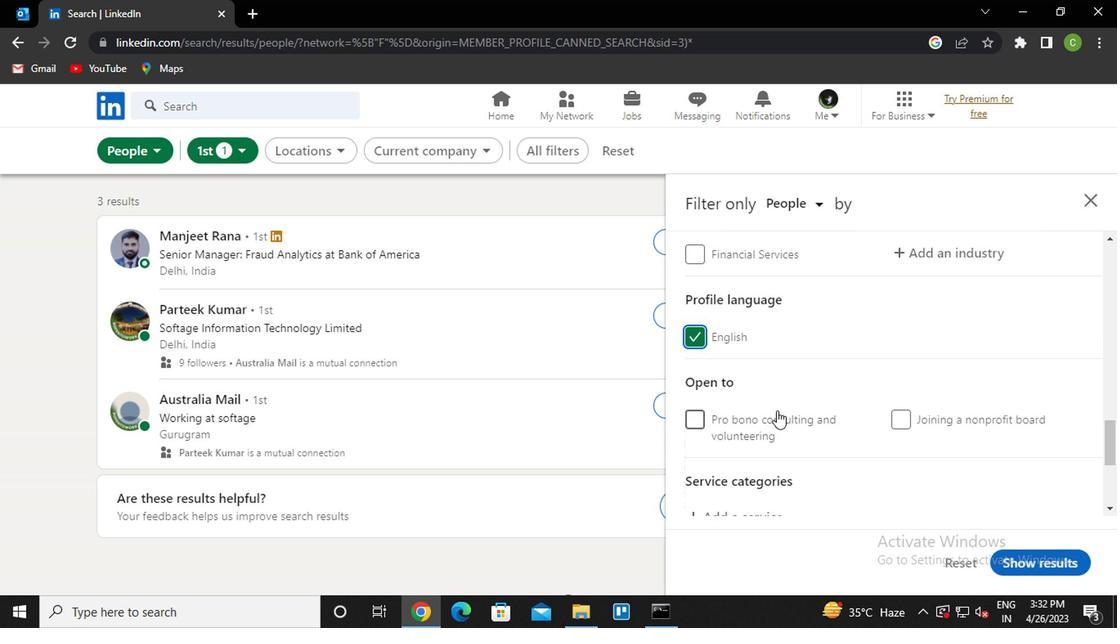 
Action: Mouse scrolled (778, 409) with delta (0, 0)
Screenshot: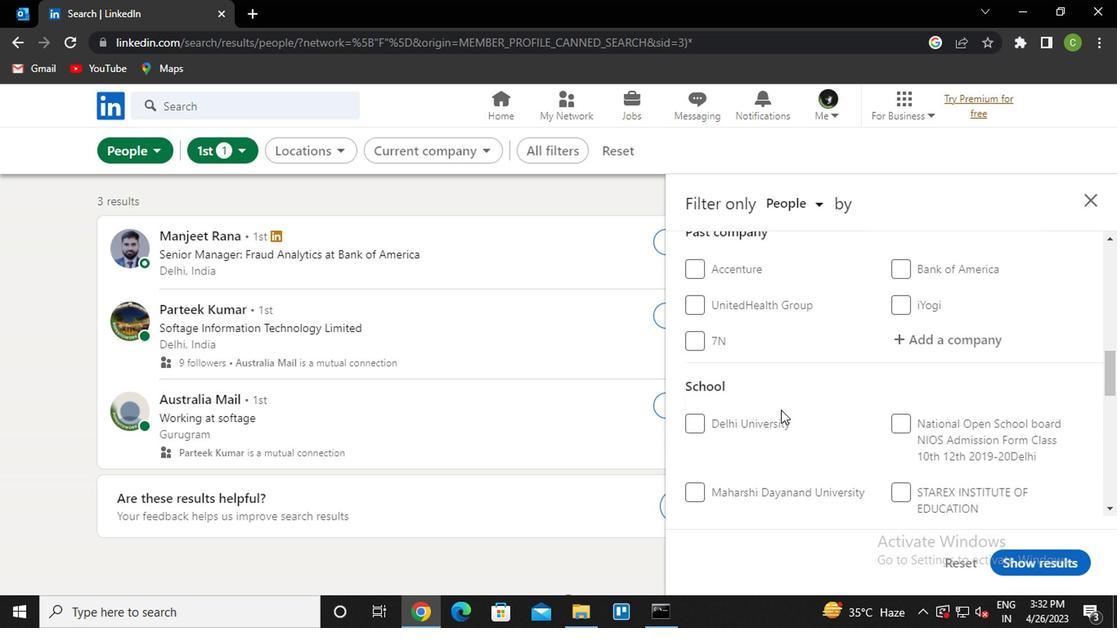 
Action: Mouse scrolled (778, 409) with delta (0, 0)
Screenshot: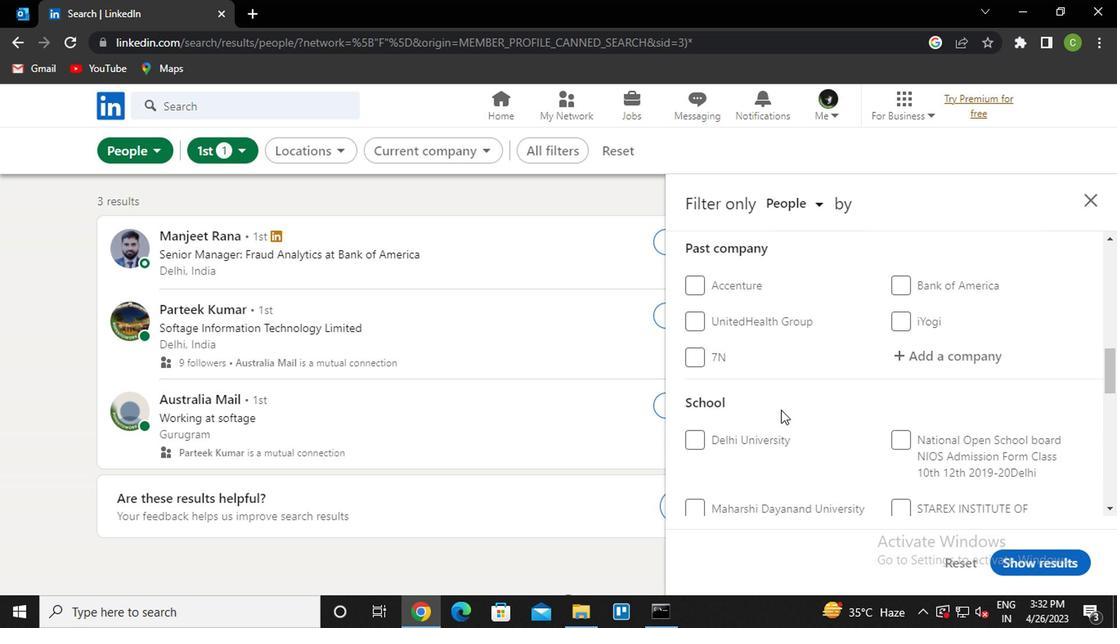 
Action: Mouse scrolled (778, 409) with delta (0, 0)
Screenshot: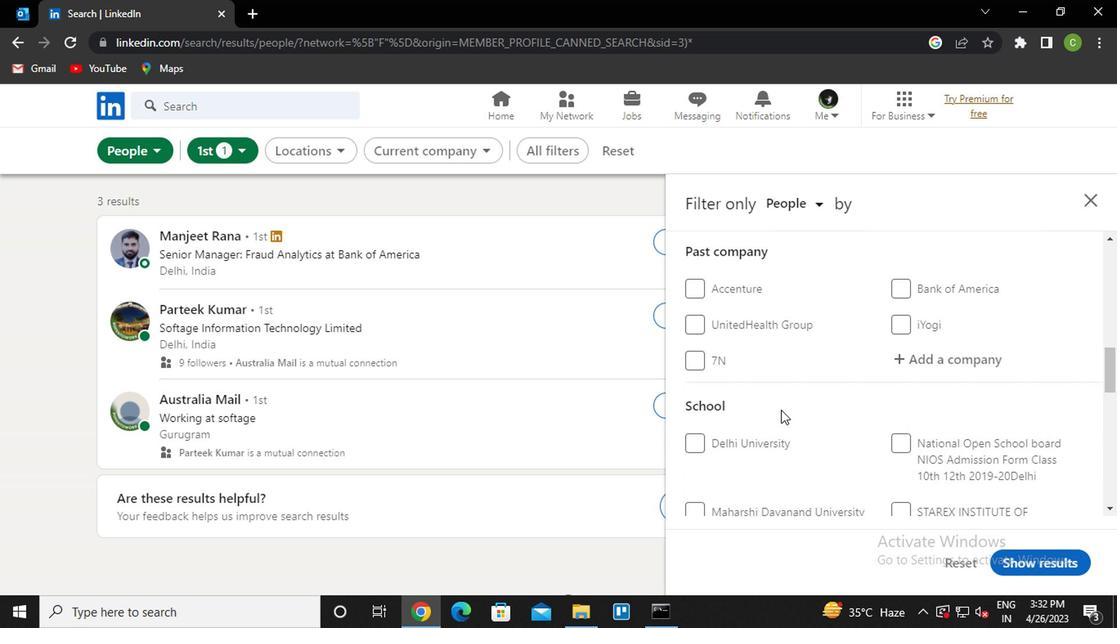 
Action: Mouse scrolled (778, 409) with delta (0, 0)
Screenshot: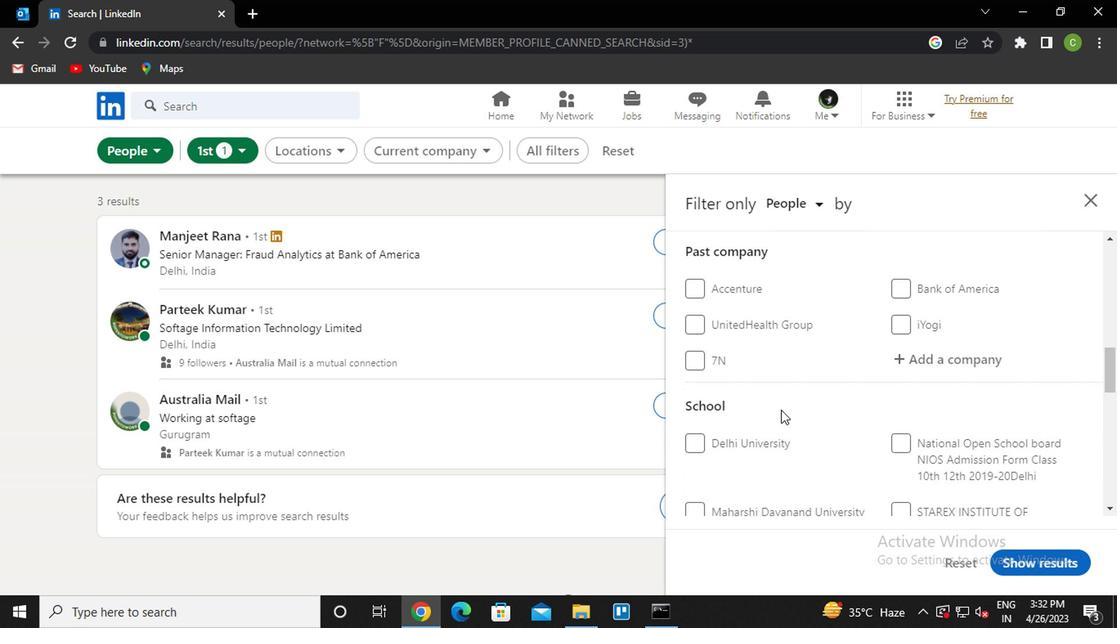 
Action: Mouse moved to (778, 409)
Screenshot: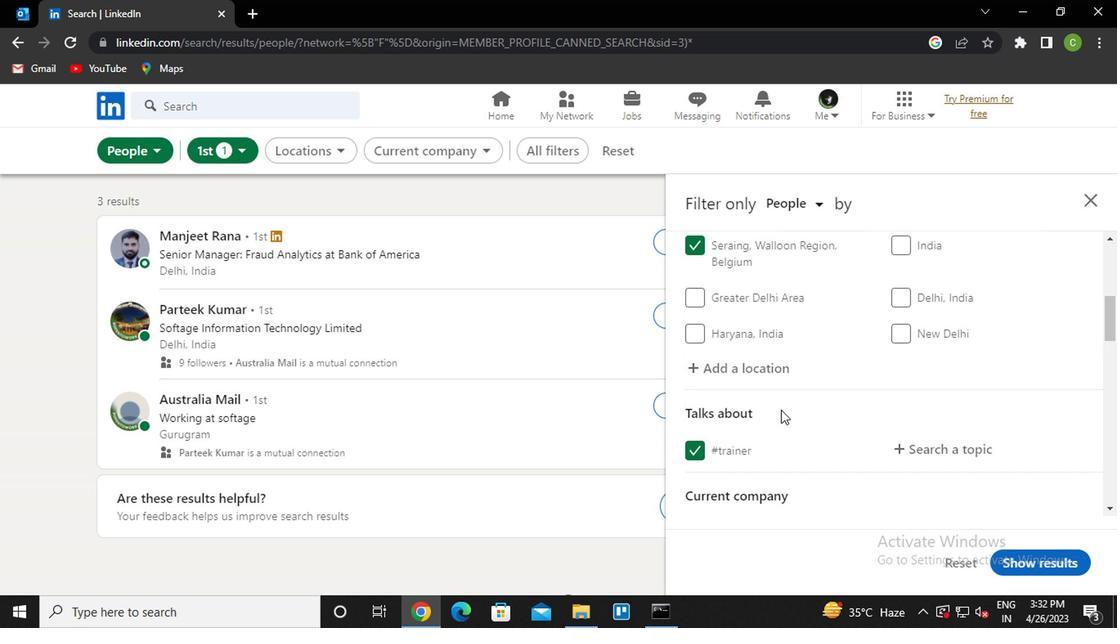 
Action: Mouse scrolled (778, 408) with delta (0, -1)
Screenshot: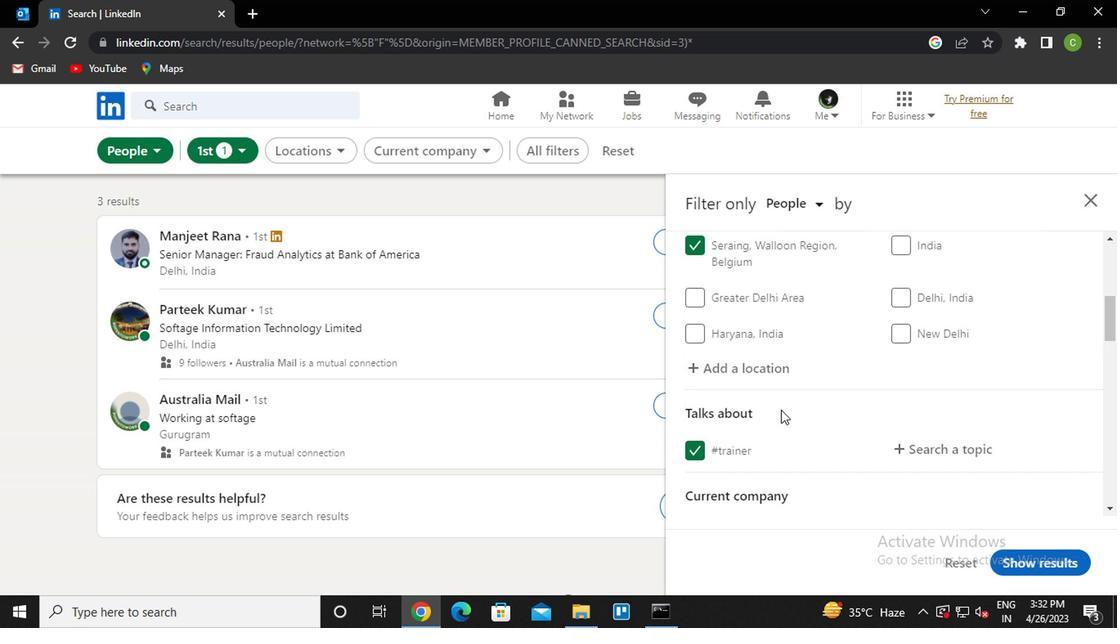 
Action: Mouse moved to (958, 445)
Screenshot: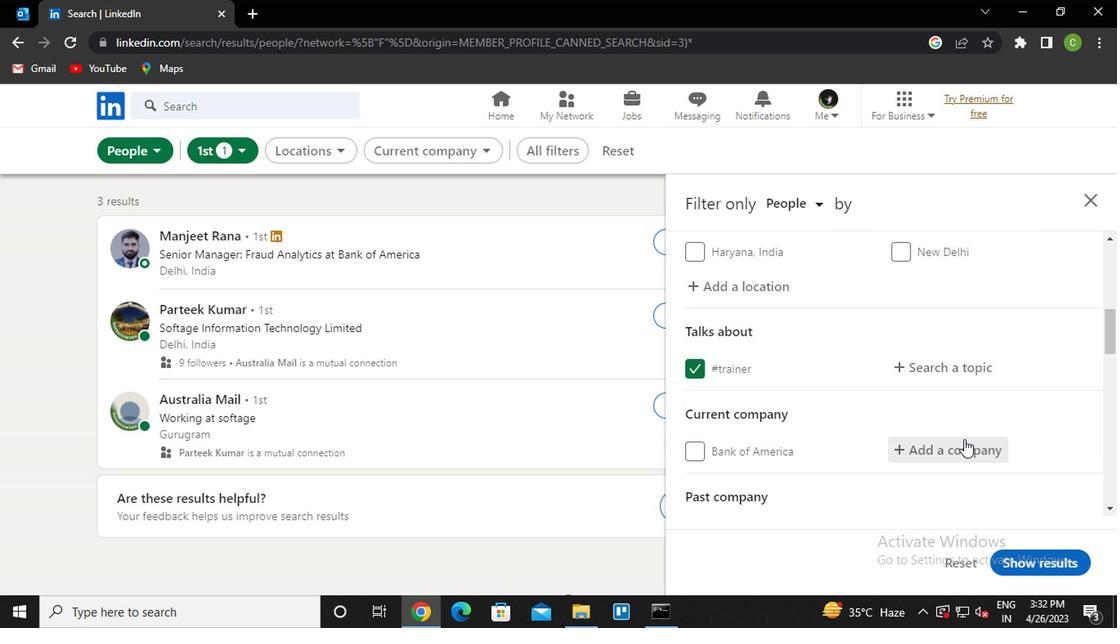 
Action: Mouse pressed left at (958, 445)
Screenshot: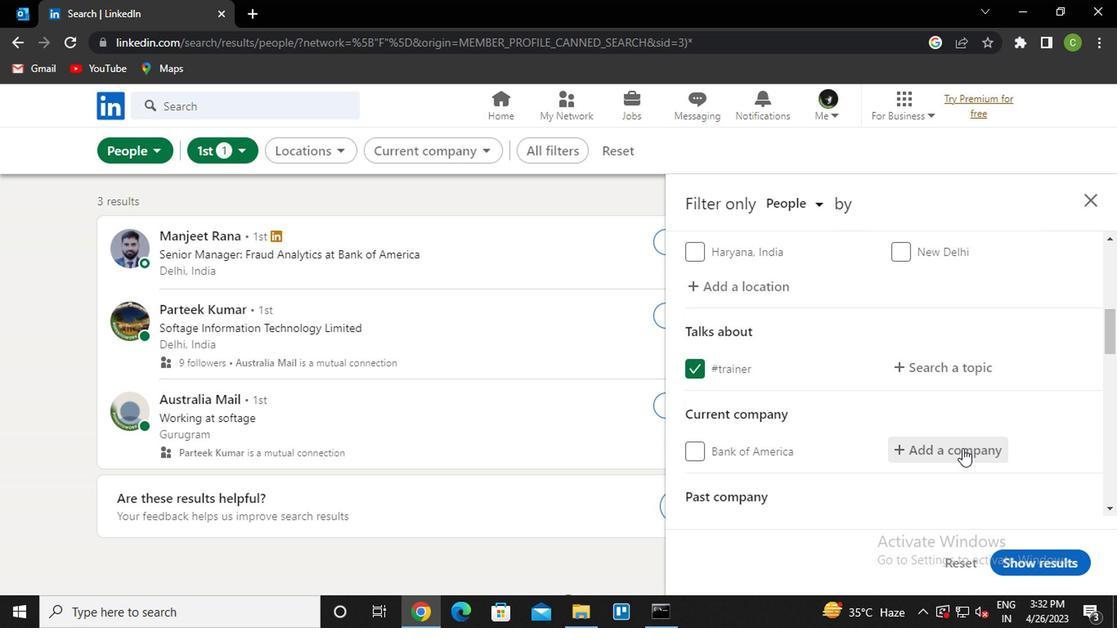 
Action: Key pressed <Key.caps_lock>d<Key.caps_lock>almia<Key.down><Key.enter>
Screenshot: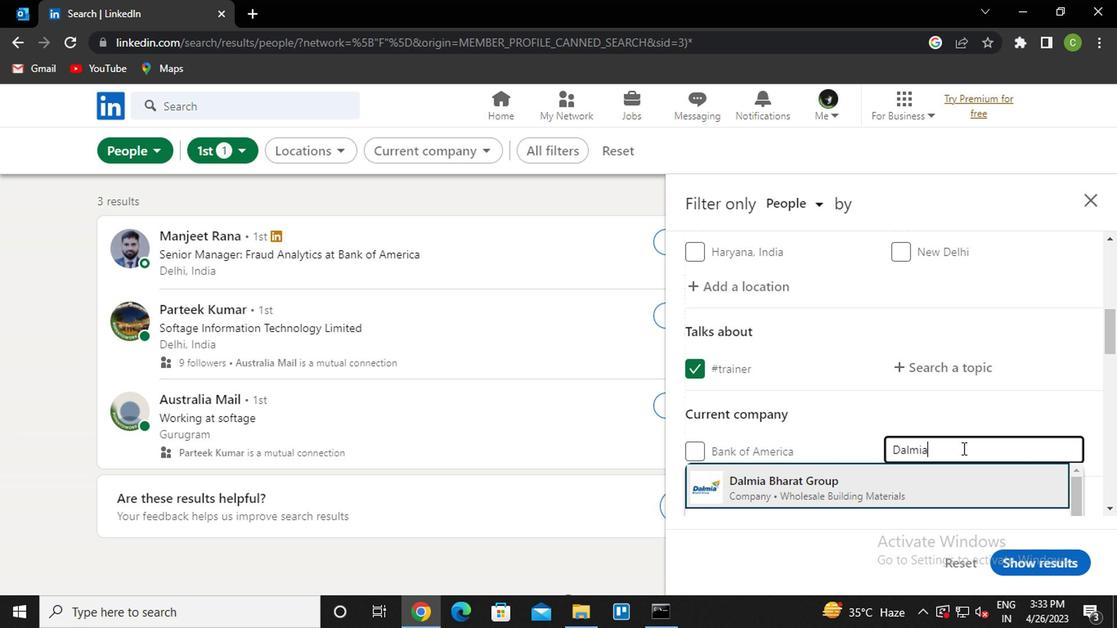 
Action: Mouse moved to (834, 430)
Screenshot: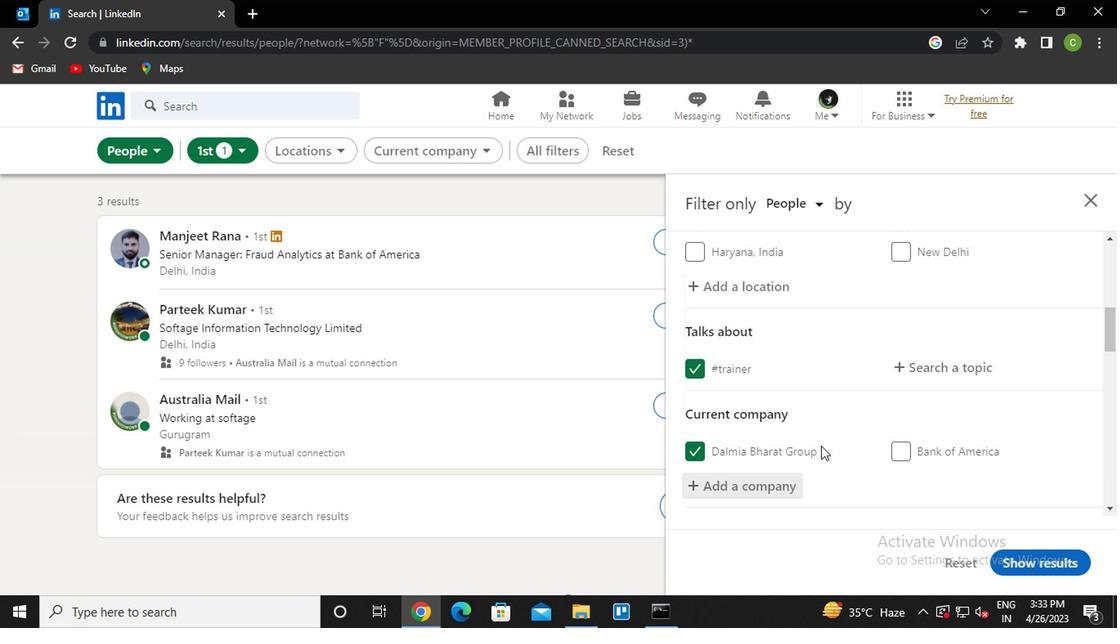 
Action: Mouse scrolled (834, 429) with delta (0, 0)
Screenshot: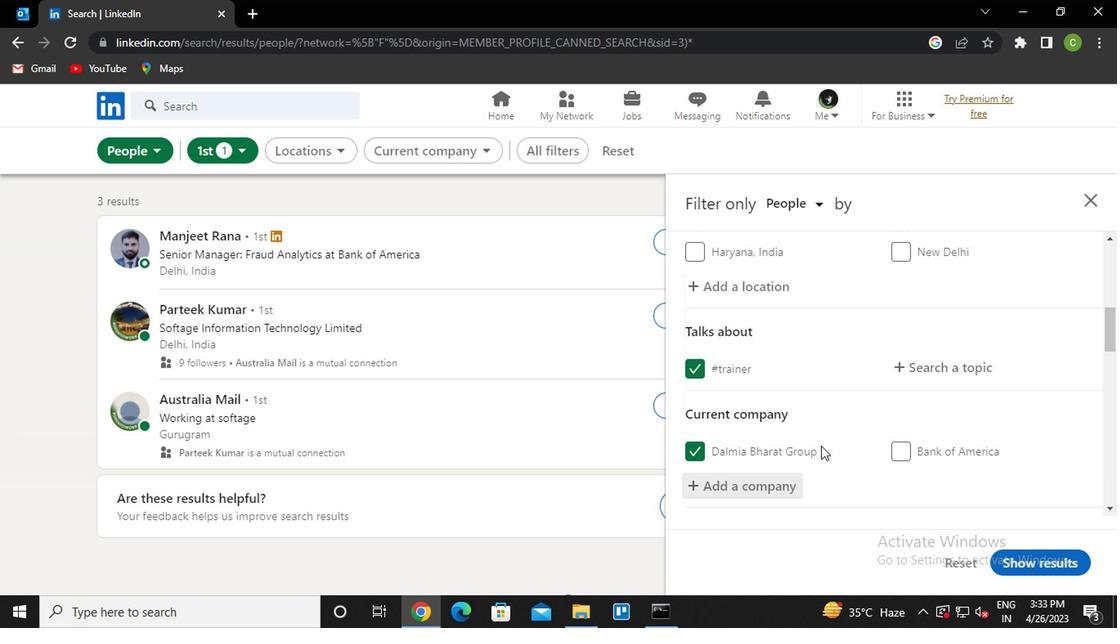 
Action: Mouse moved to (837, 428)
Screenshot: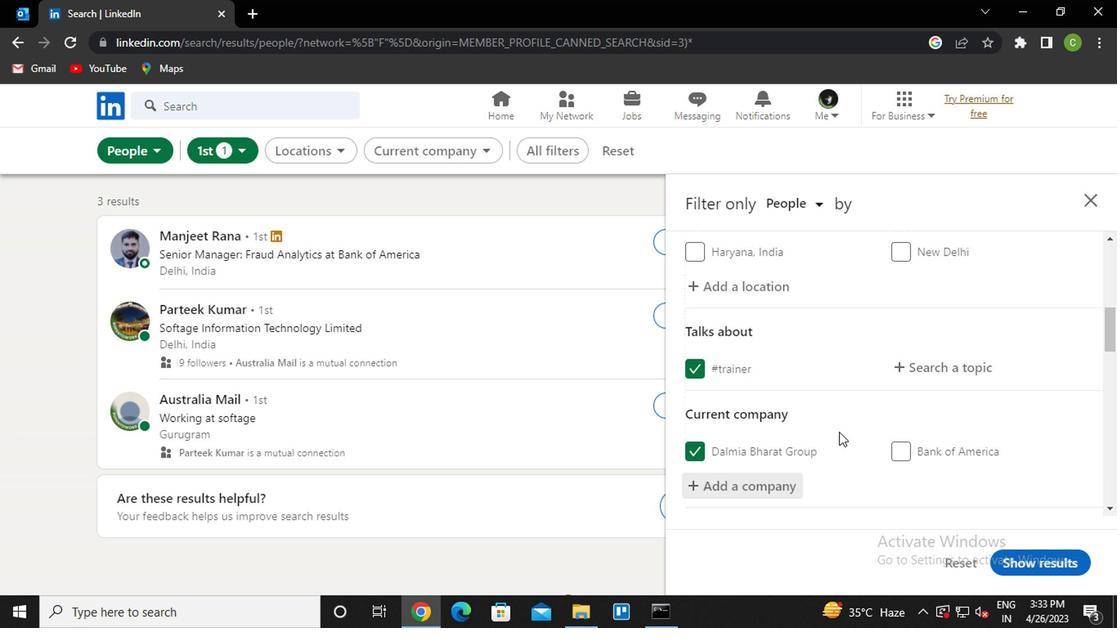 
Action: Mouse scrolled (837, 427) with delta (0, 0)
Screenshot: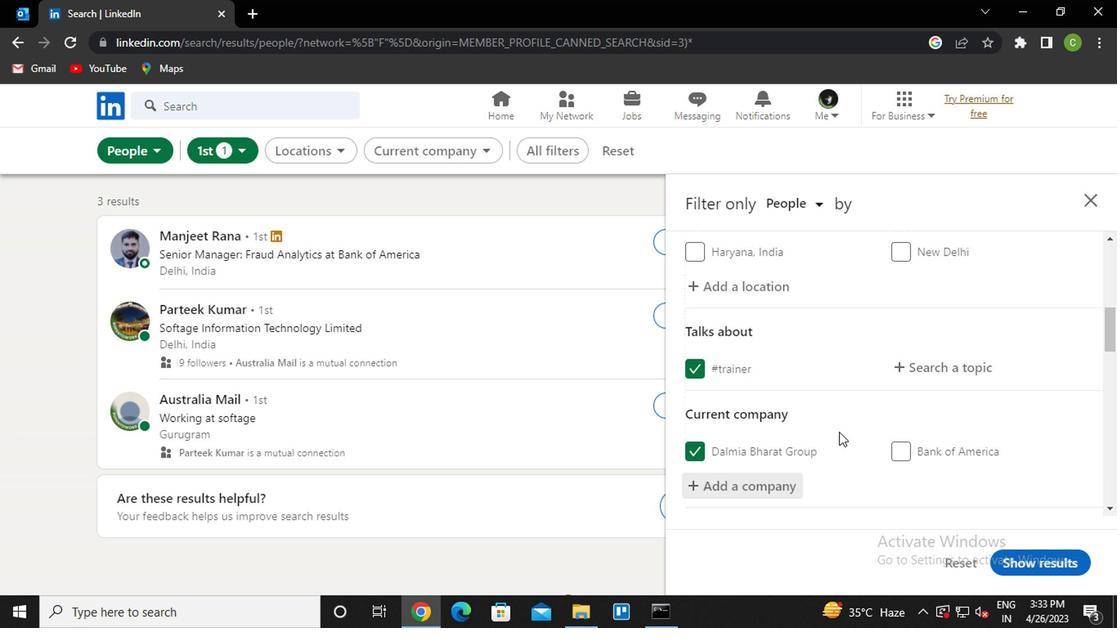 
Action: Mouse moved to (848, 407)
Screenshot: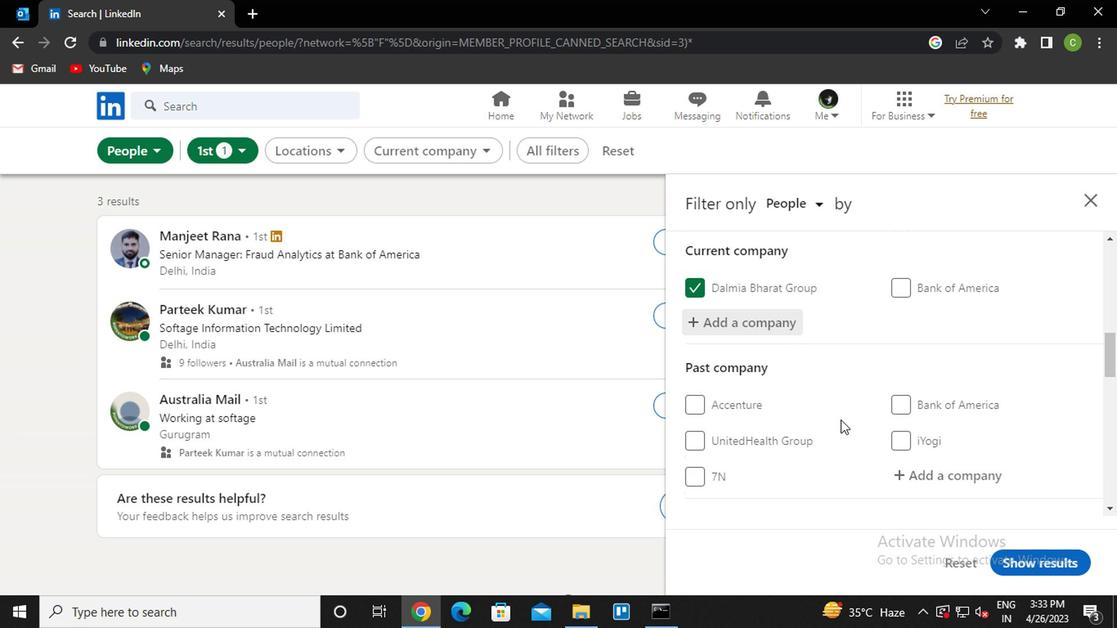 
Action: Mouse scrolled (848, 406) with delta (0, 0)
Screenshot: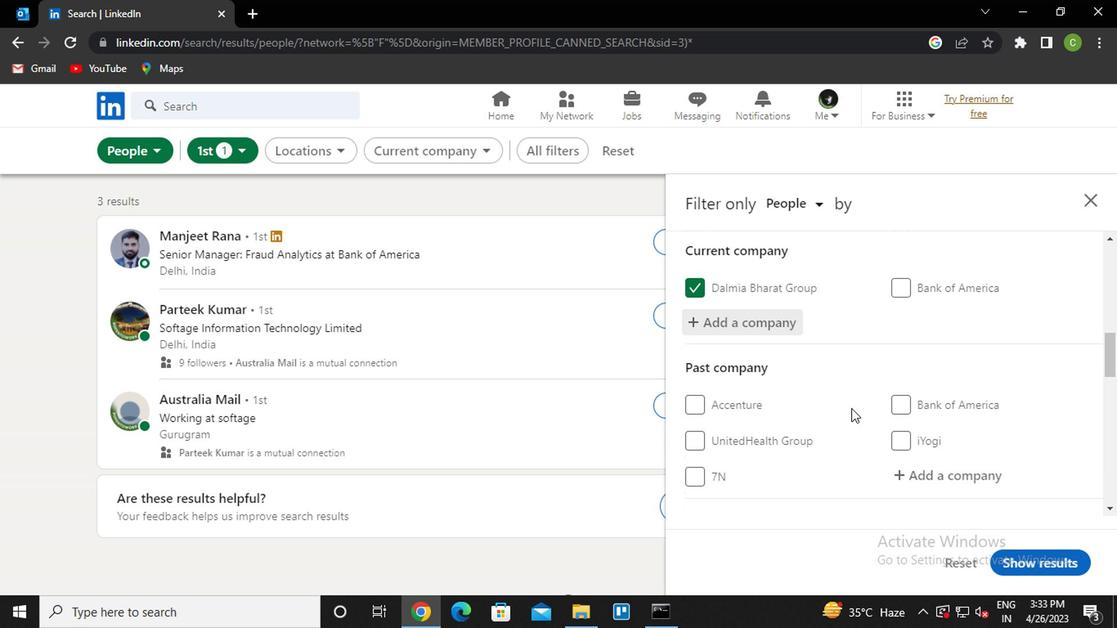 
Action: Mouse scrolled (848, 406) with delta (0, 0)
Screenshot: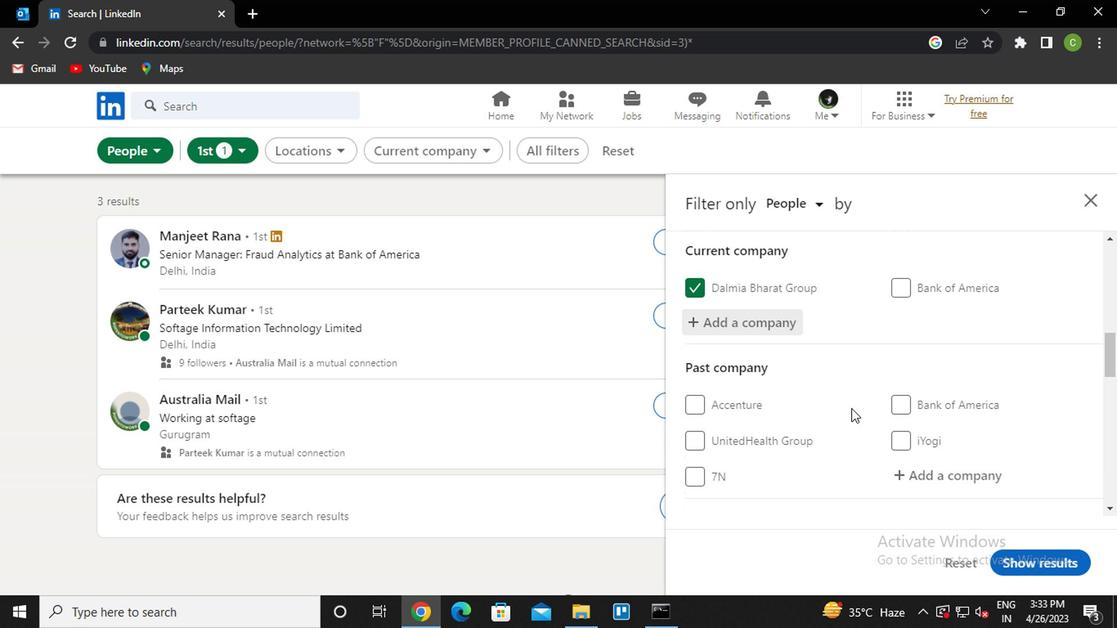 
Action: Mouse moved to (846, 408)
Screenshot: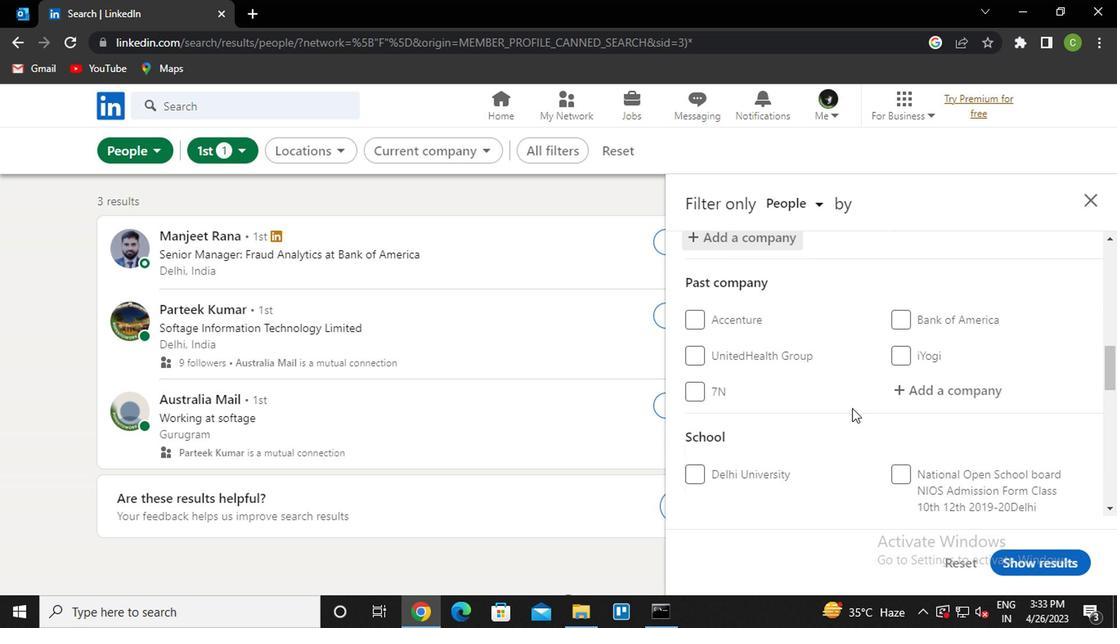 
Action: Mouse scrolled (846, 407) with delta (0, 0)
Screenshot: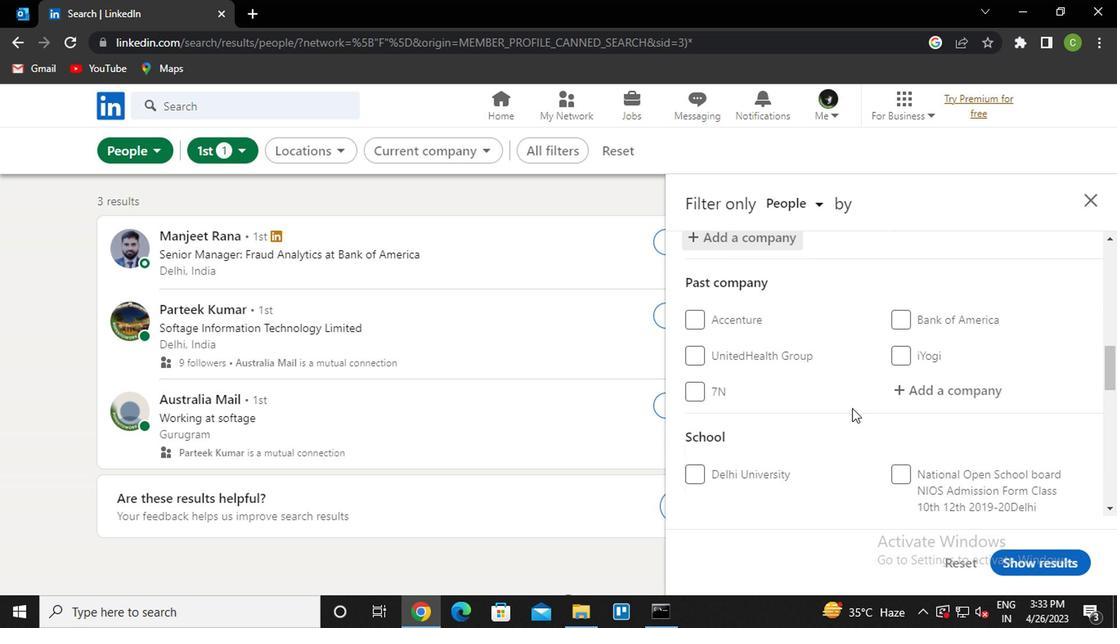 
Action: Mouse moved to (842, 408)
Screenshot: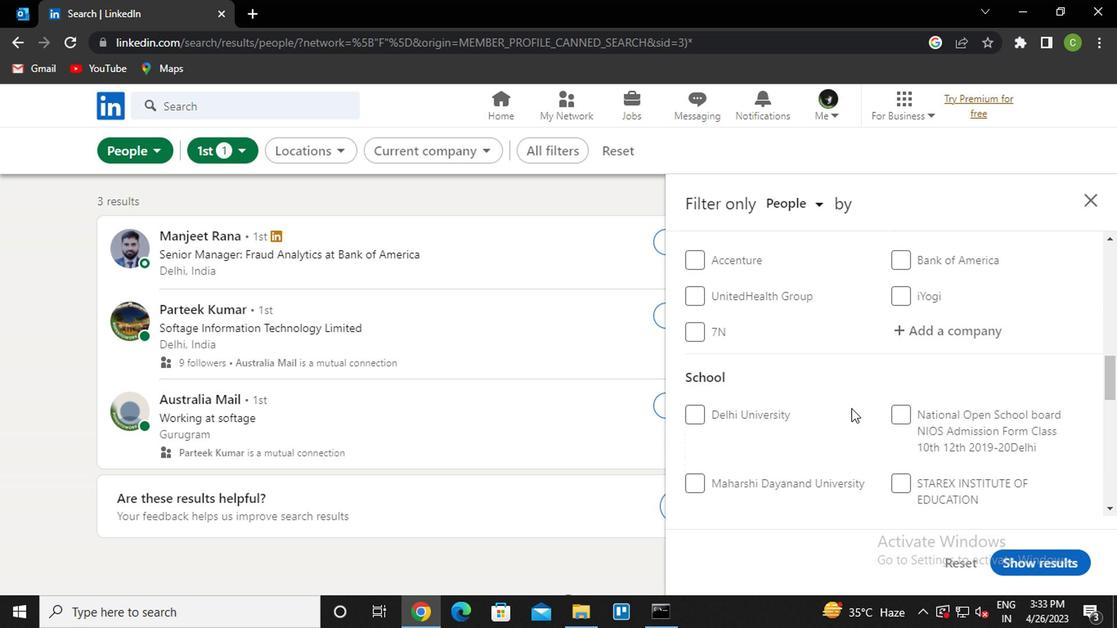 
Action: Mouse scrolled (842, 407) with delta (0, 0)
Screenshot: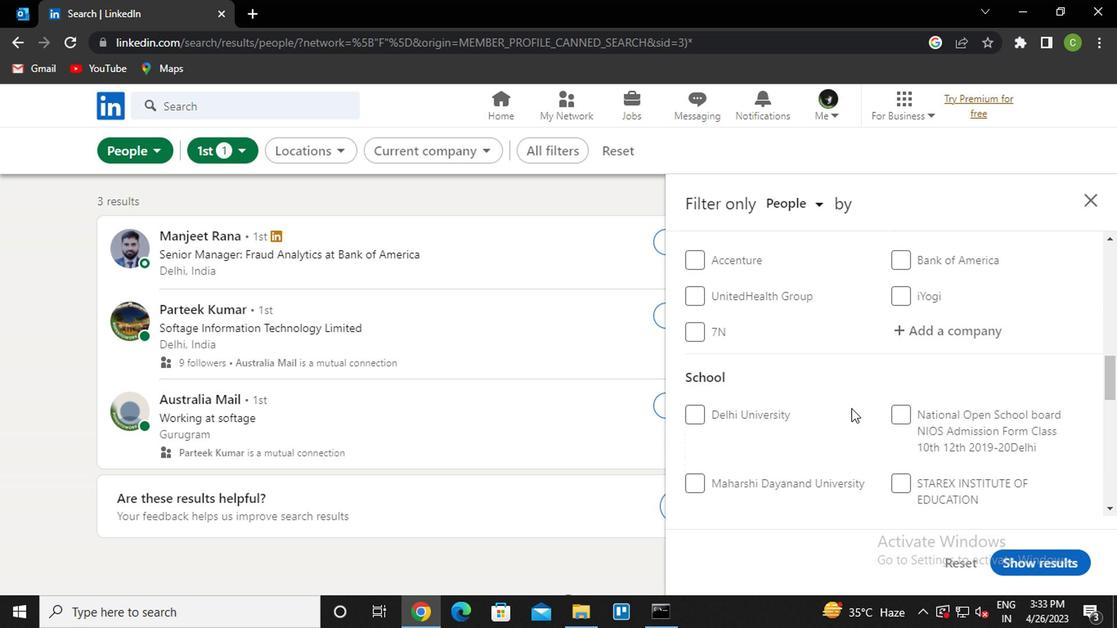 
Action: Mouse moved to (738, 359)
Screenshot: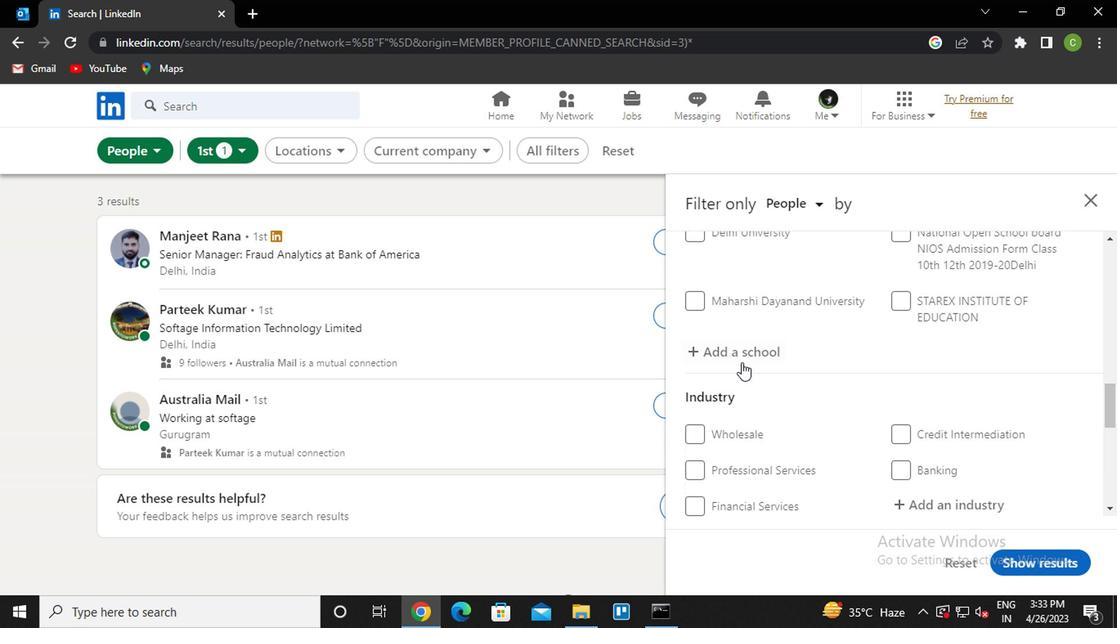 
Action: Mouse pressed left at (738, 359)
Screenshot: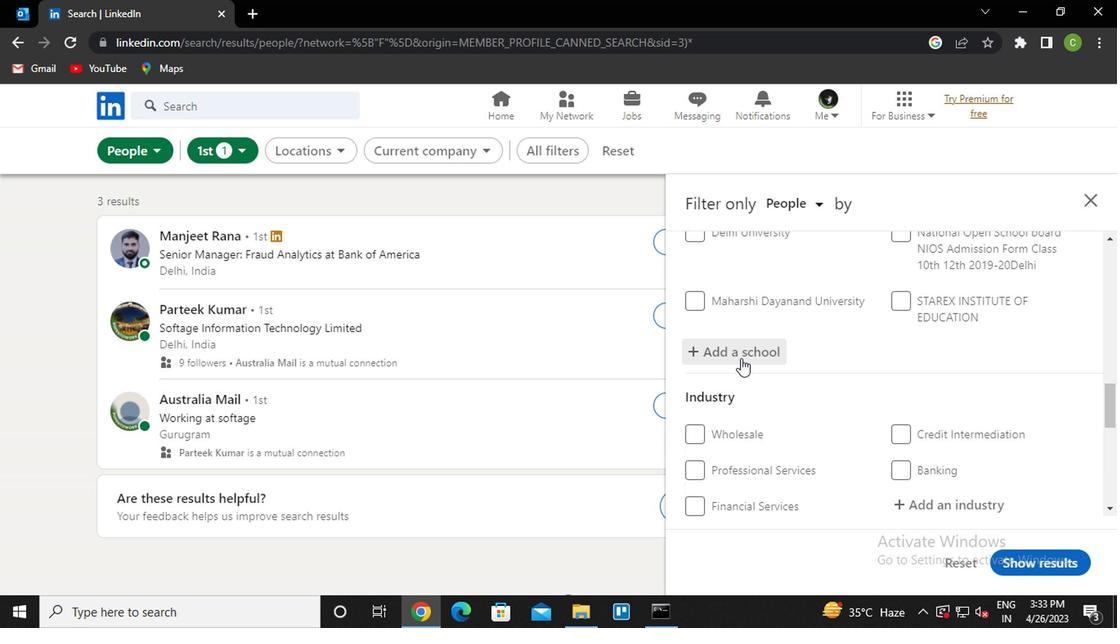 
Action: Key pressed <Key.caps_lock>justice<Key.space>basher<Key.down><Key.enter>
Screenshot: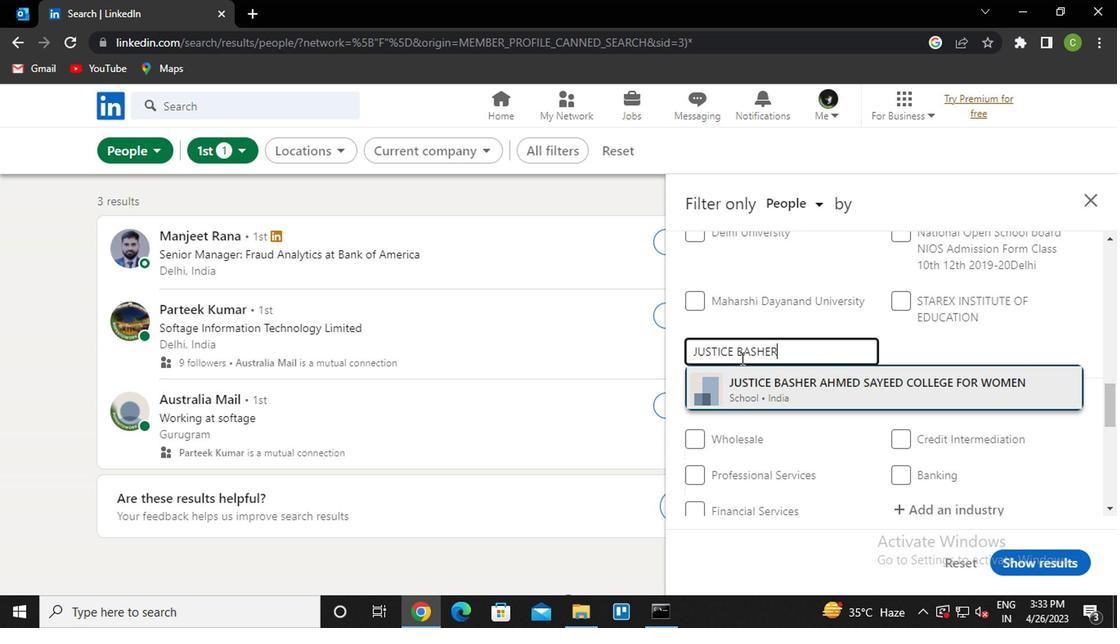 
Action: Mouse moved to (813, 386)
Screenshot: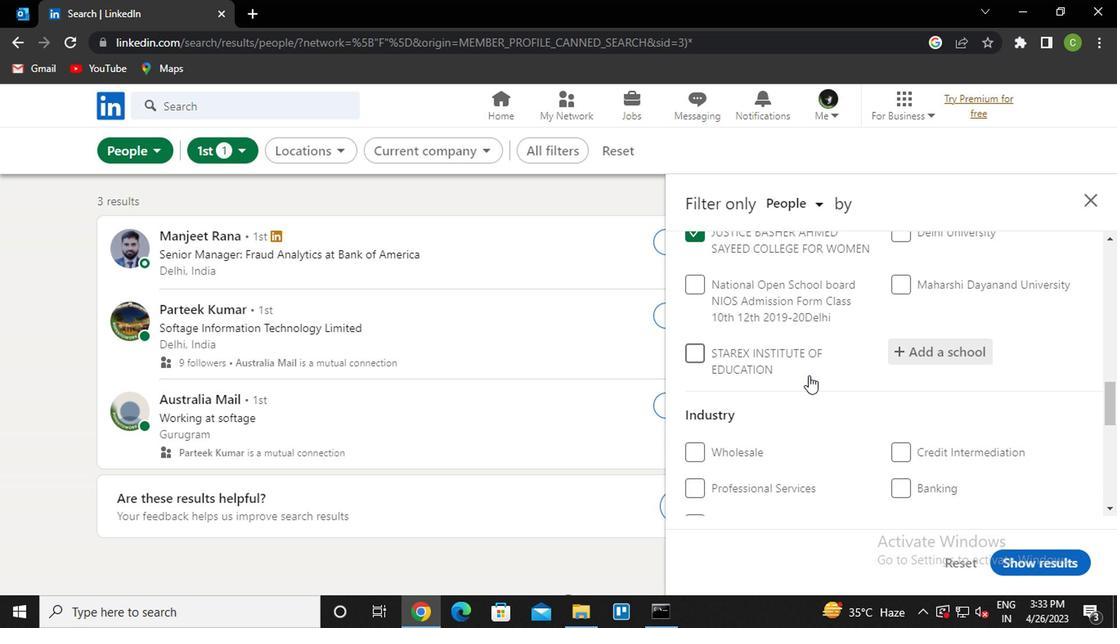
Action: Mouse scrolled (813, 385) with delta (0, -1)
Screenshot: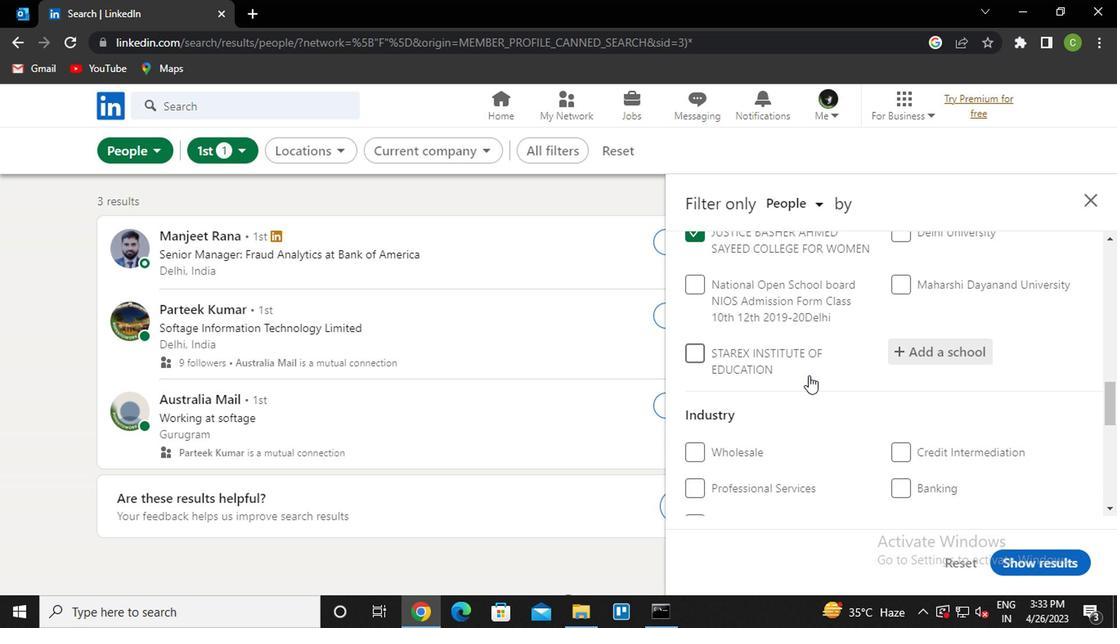 
Action: Mouse scrolled (813, 385) with delta (0, -1)
Screenshot: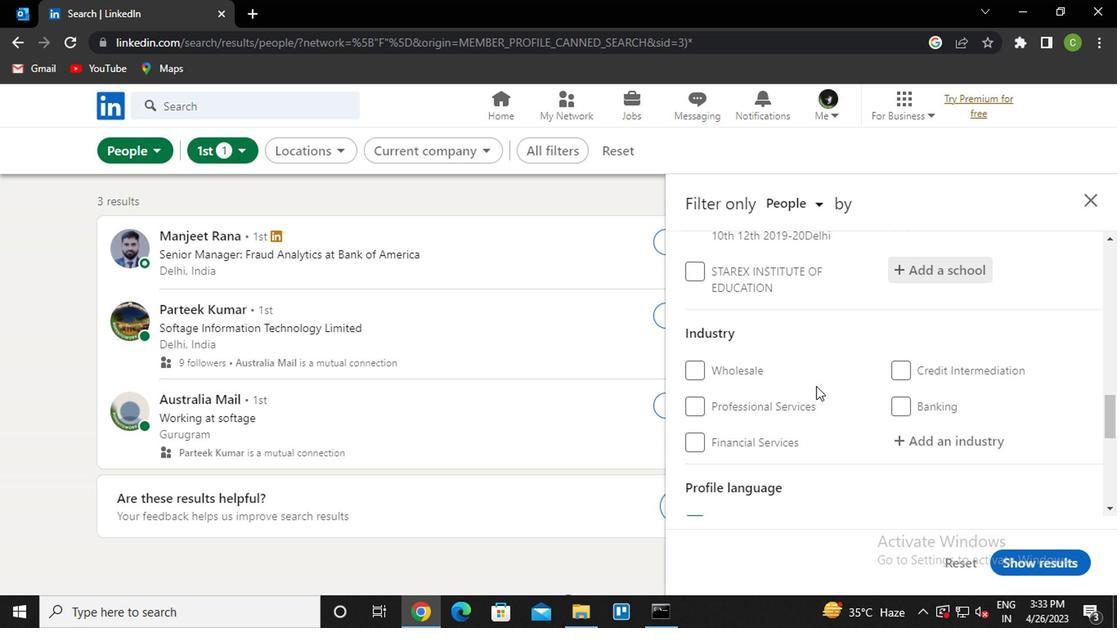 
Action: Mouse moved to (942, 359)
Screenshot: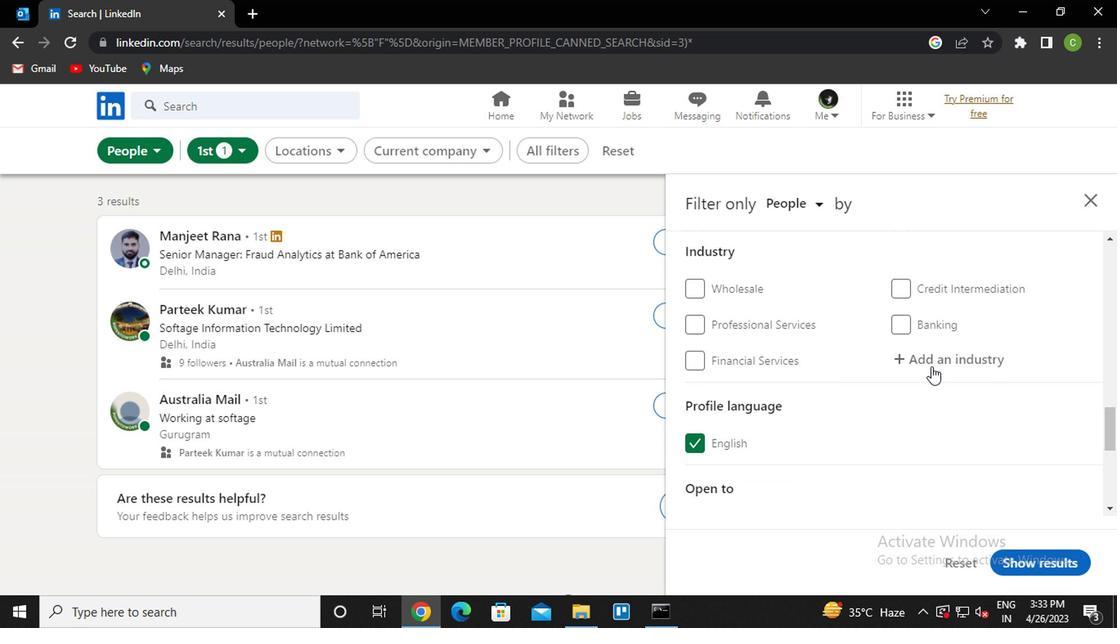 
Action: Mouse pressed left at (942, 359)
Screenshot: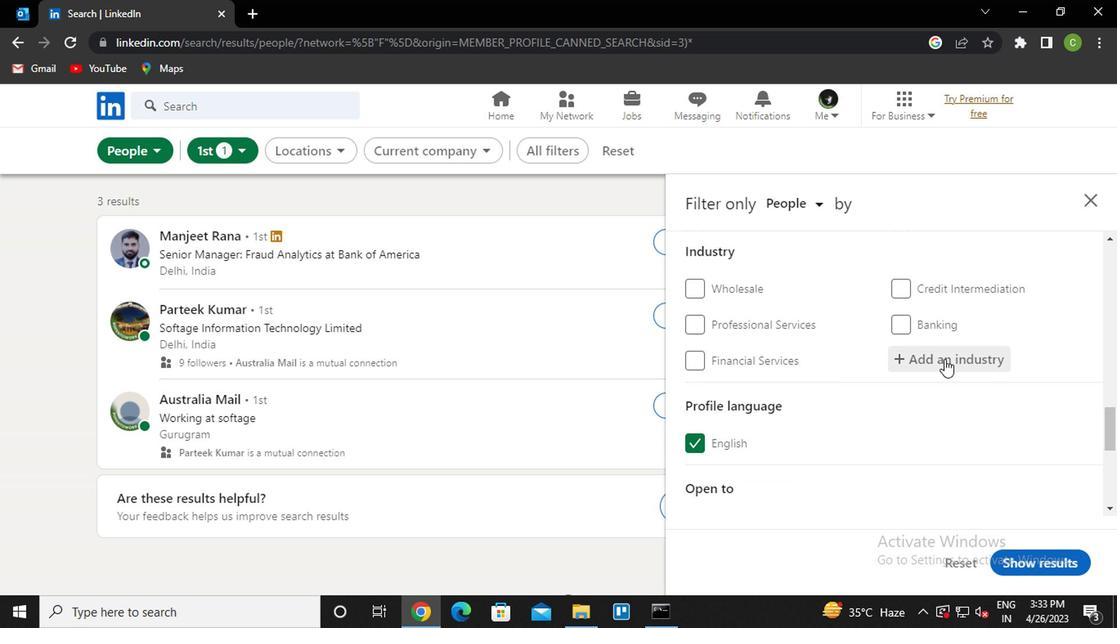 
Action: Key pressed <Key.caps_lock><Key.caps_lock>i<Key.caps_lock>nternet<Key.space><Key.up><Key.enter>
Screenshot: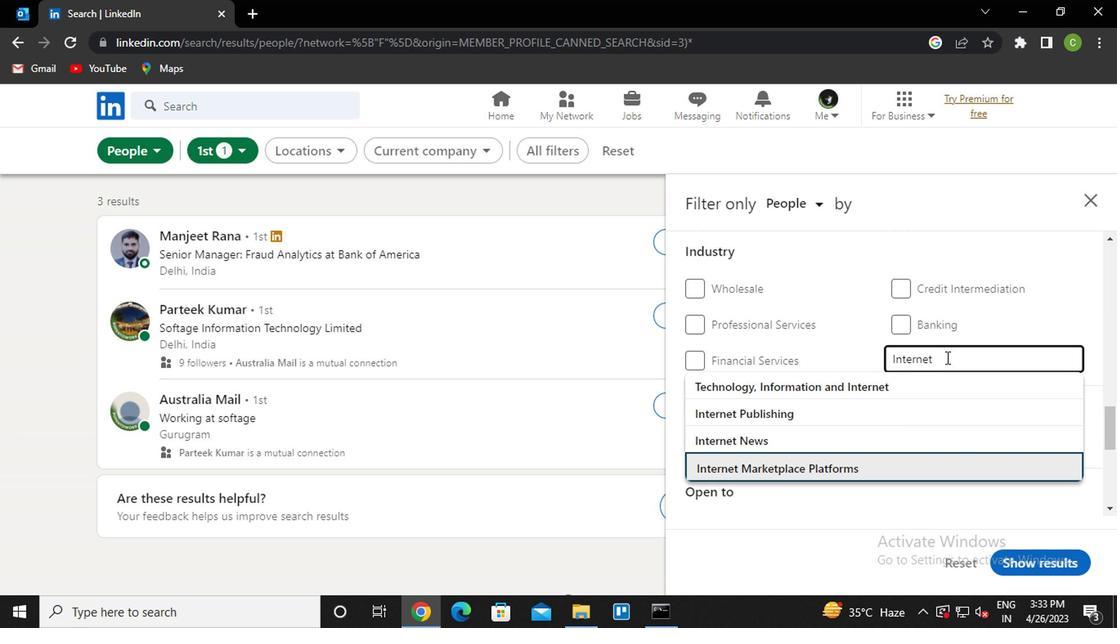 
Action: Mouse moved to (1089, 376)
Screenshot: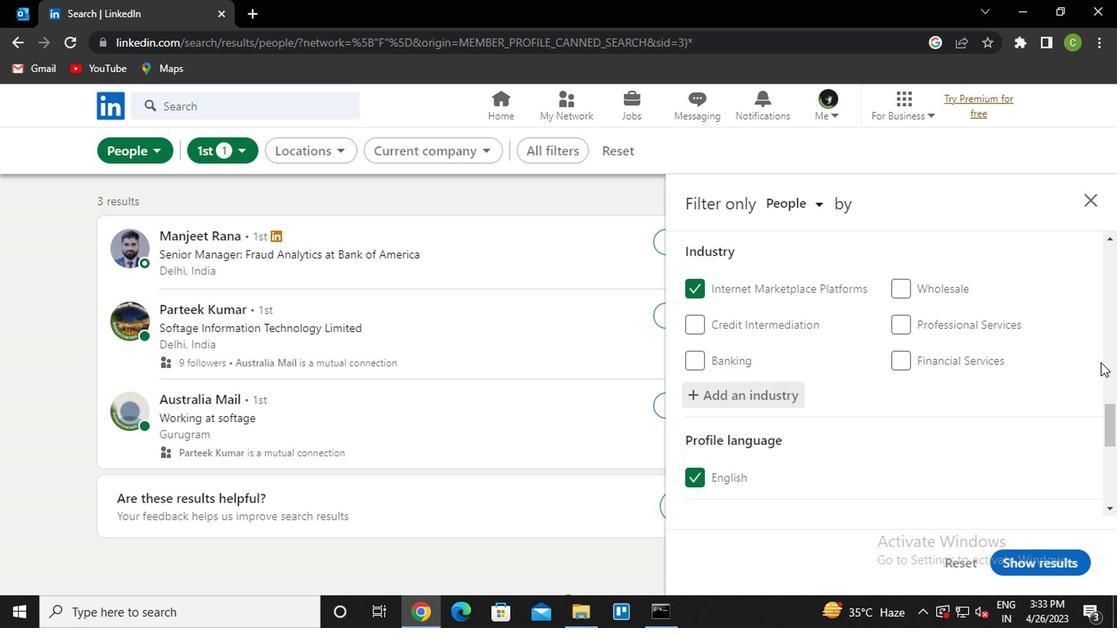 
Action: Mouse scrolled (1089, 375) with delta (0, 0)
Screenshot: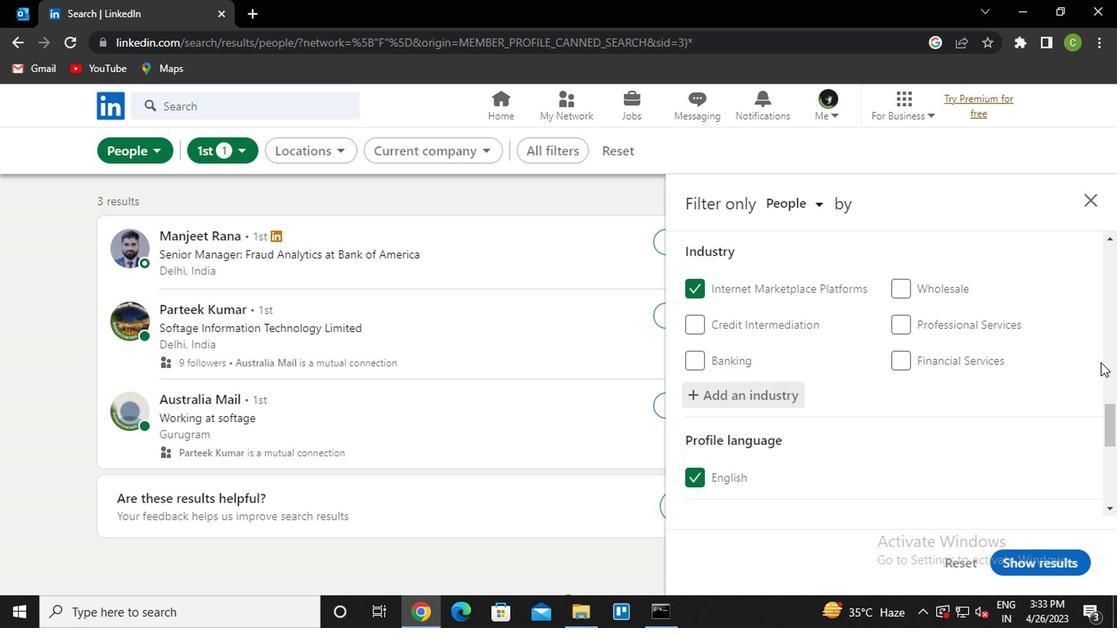 
Action: Mouse moved to (946, 422)
Screenshot: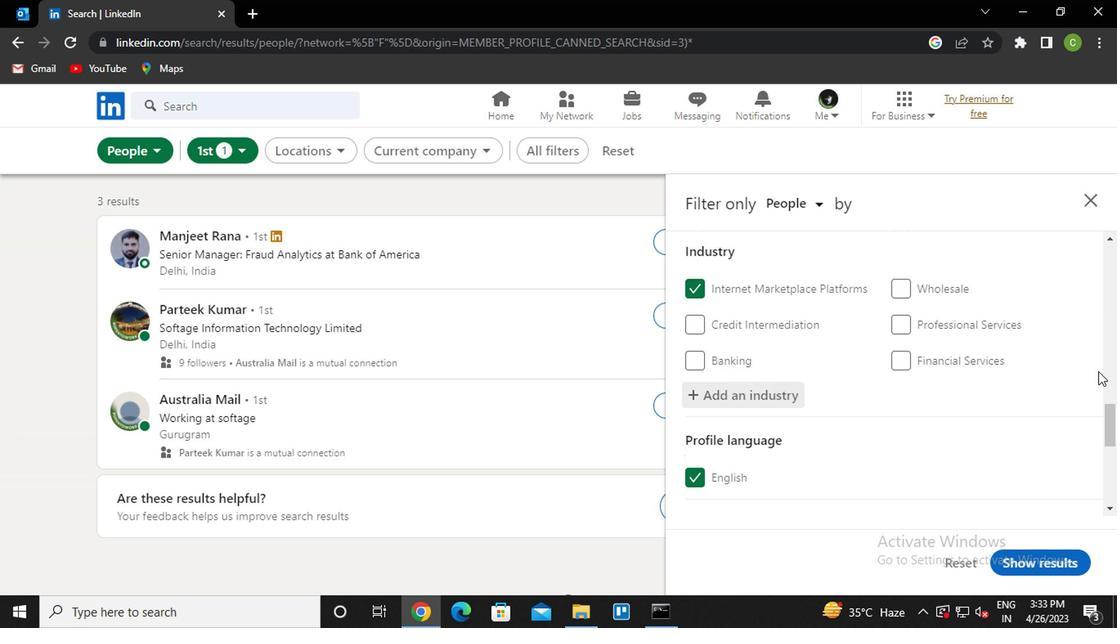 
Action: Mouse scrolled (946, 421) with delta (0, -1)
Screenshot: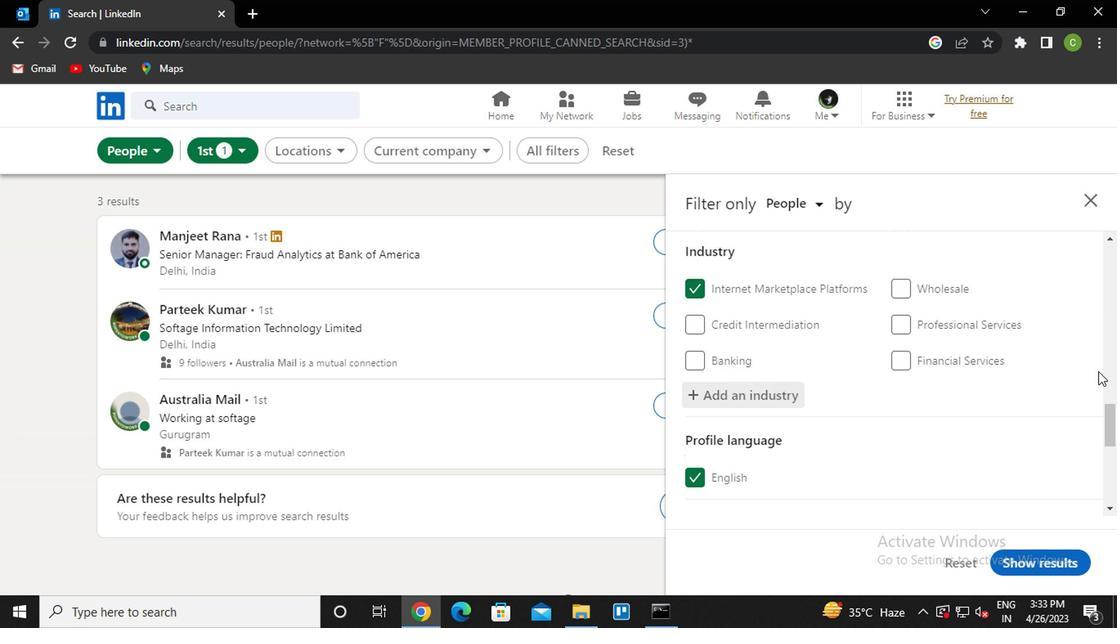 
Action: Mouse moved to (917, 423)
Screenshot: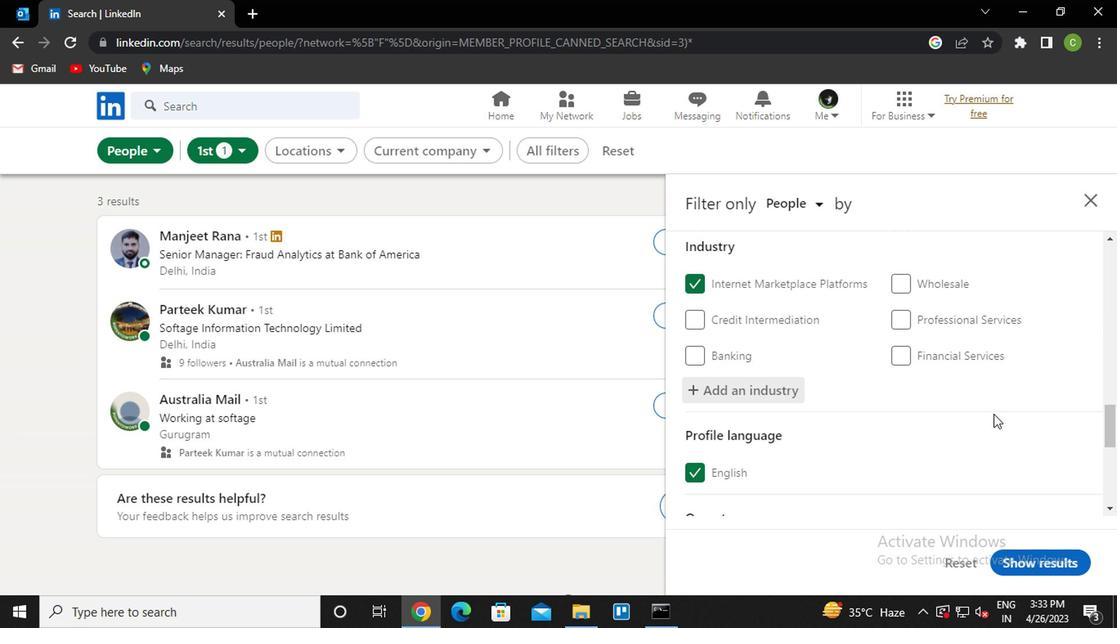 
Action: Mouse scrolled (917, 423) with delta (0, 0)
Screenshot: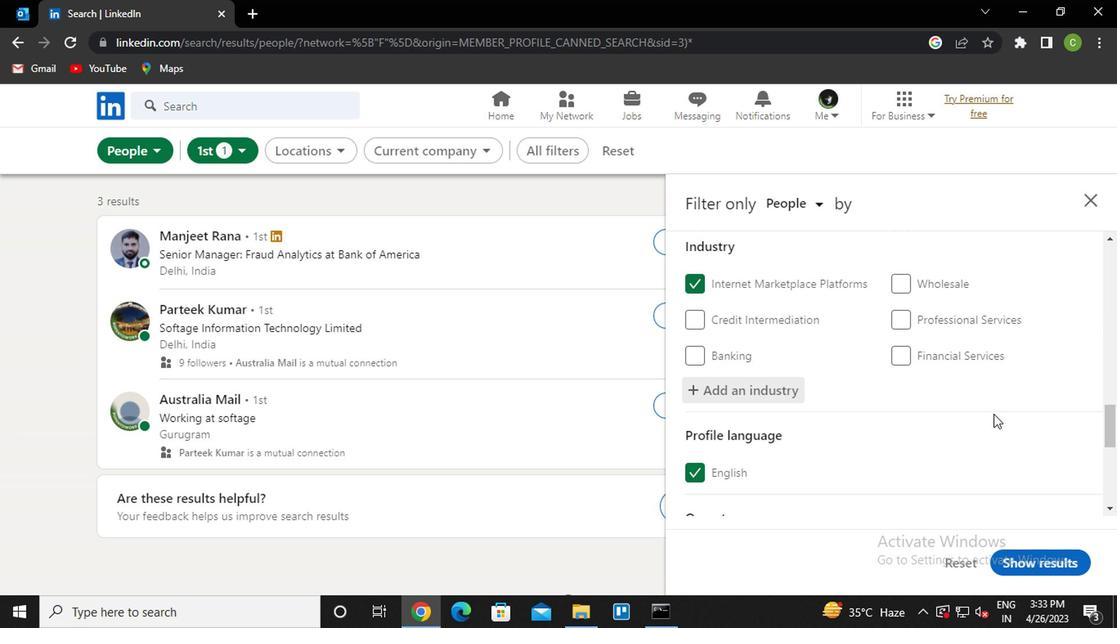 
Action: Mouse moved to (732, 408)
Screenshot: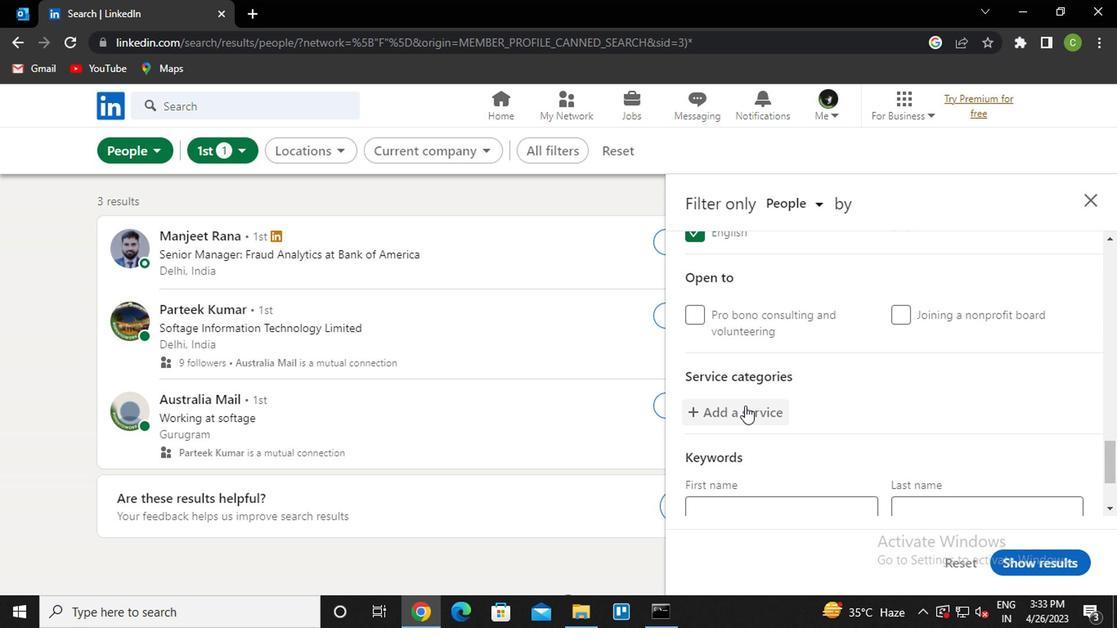 
Action: Mouse pressed left at (732, 408)
Screenshot: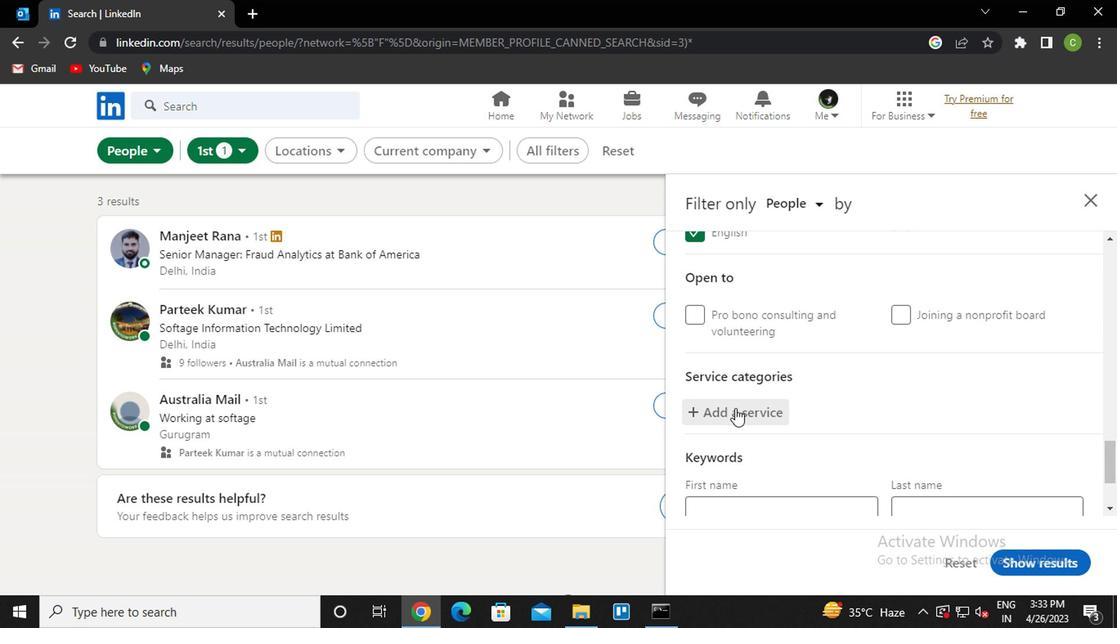 
Action: Mouse moved to (734, 408)
Screenshot: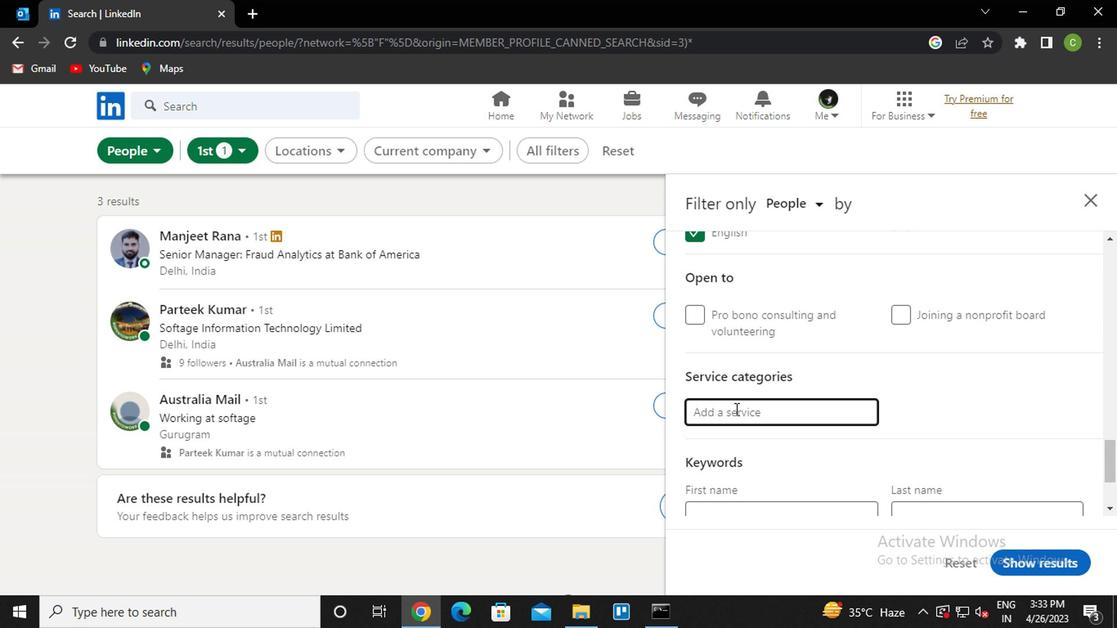 
Action: Key pressed <Key.caps_lock>e<Key.backspace>w<Key.caps_lock>Edding<Key.space><Key.down><Key.down><Key.enter>
Screenshot: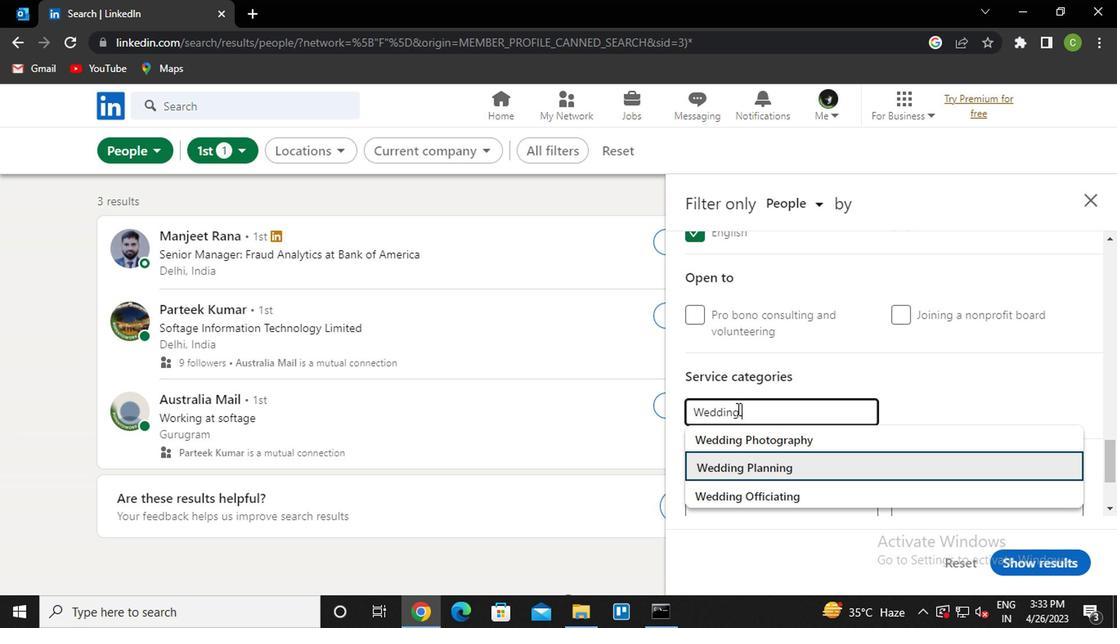 
Action: Mouse moved to (771, 398)
Screenshot: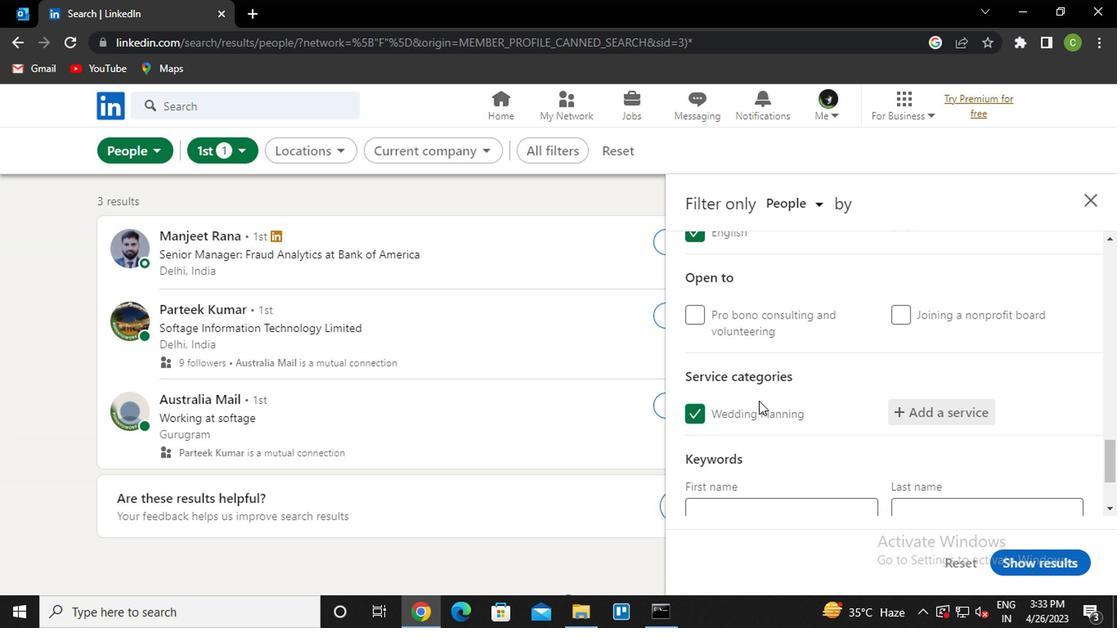 
Action: Mouse scrolled (771, 397) with delta (0, 0)
Screenshot: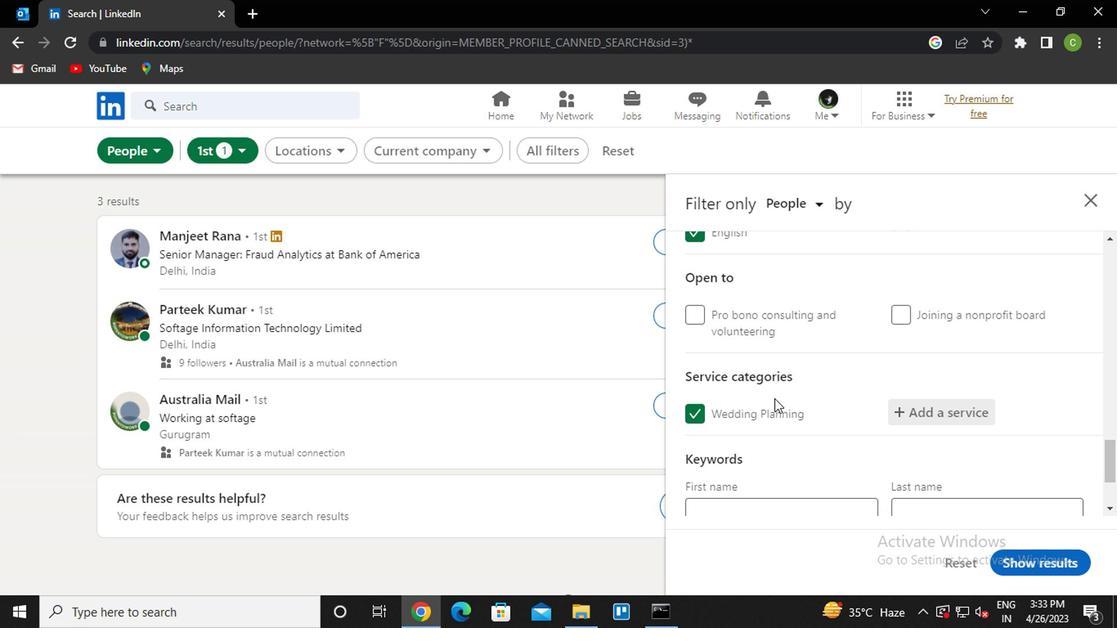 
Action: Mouse scrolled (771, 397) with delta (0, 0)
Screenshot: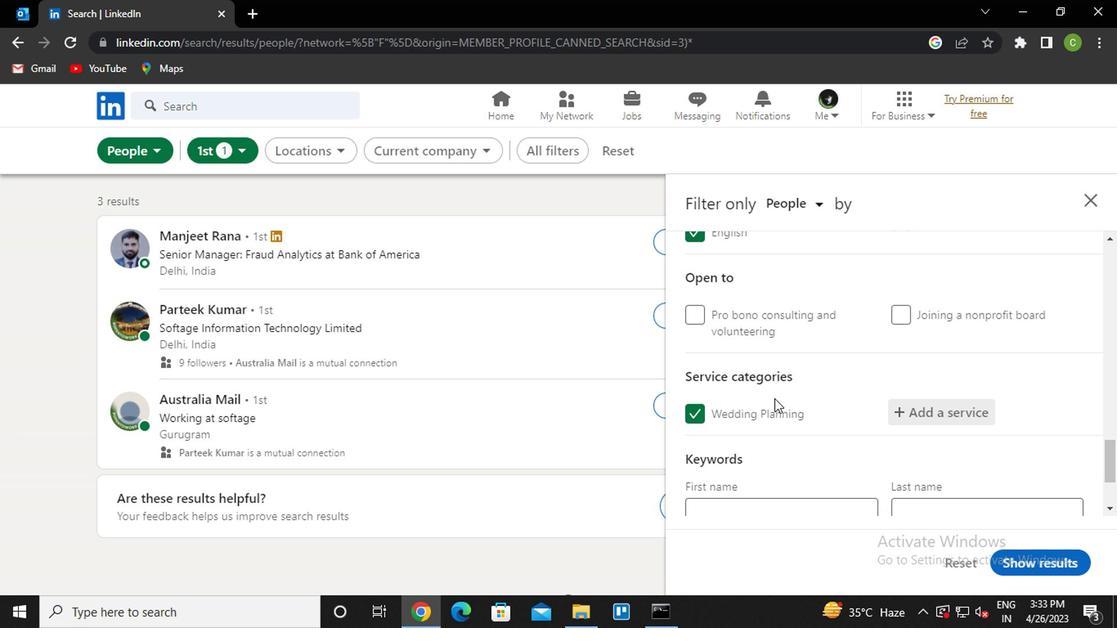 
Action: Mouse scrolled (771, 397) with delta (0, 0)
Screenshot: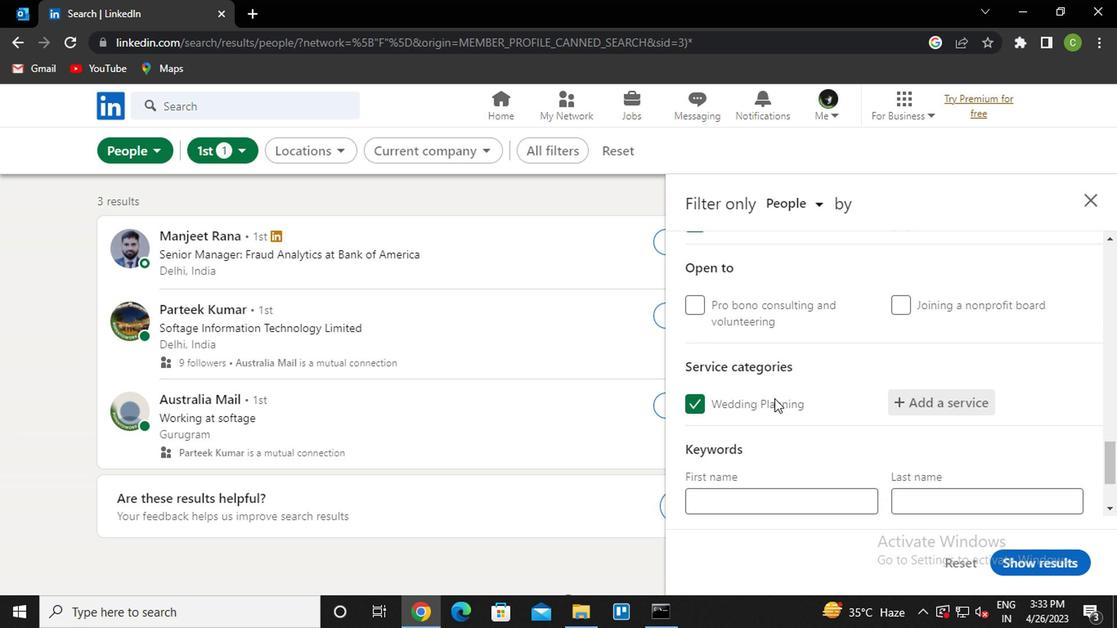 
Action: Mouse scrolled (771, 397) with delta (0, 0)
Screenshot: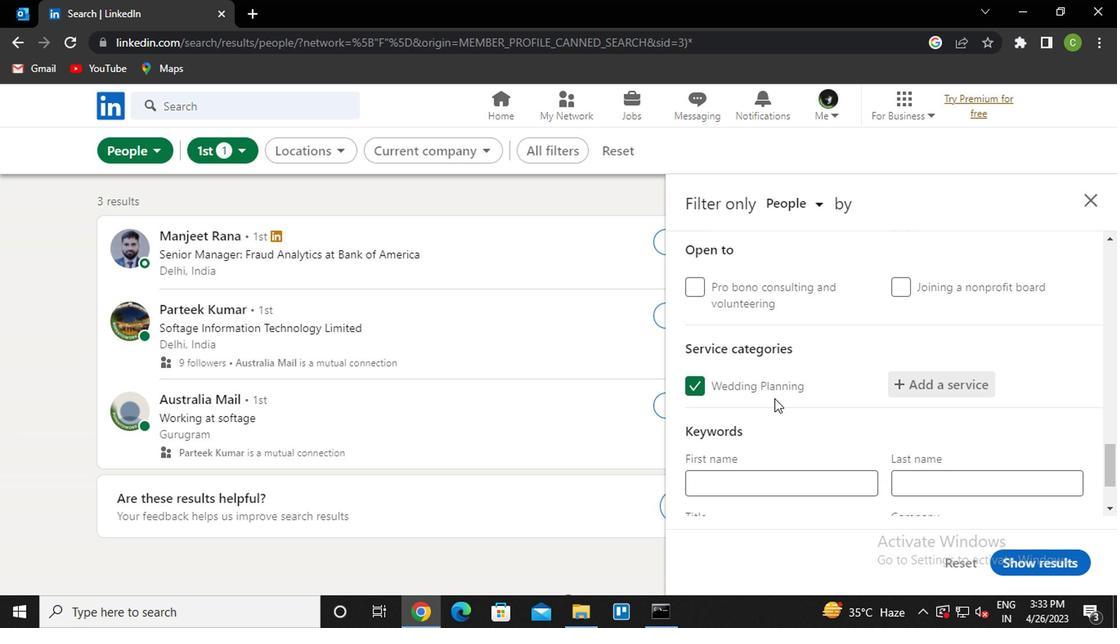 
Action: Mouse moved to (785, 447)
Screenshot: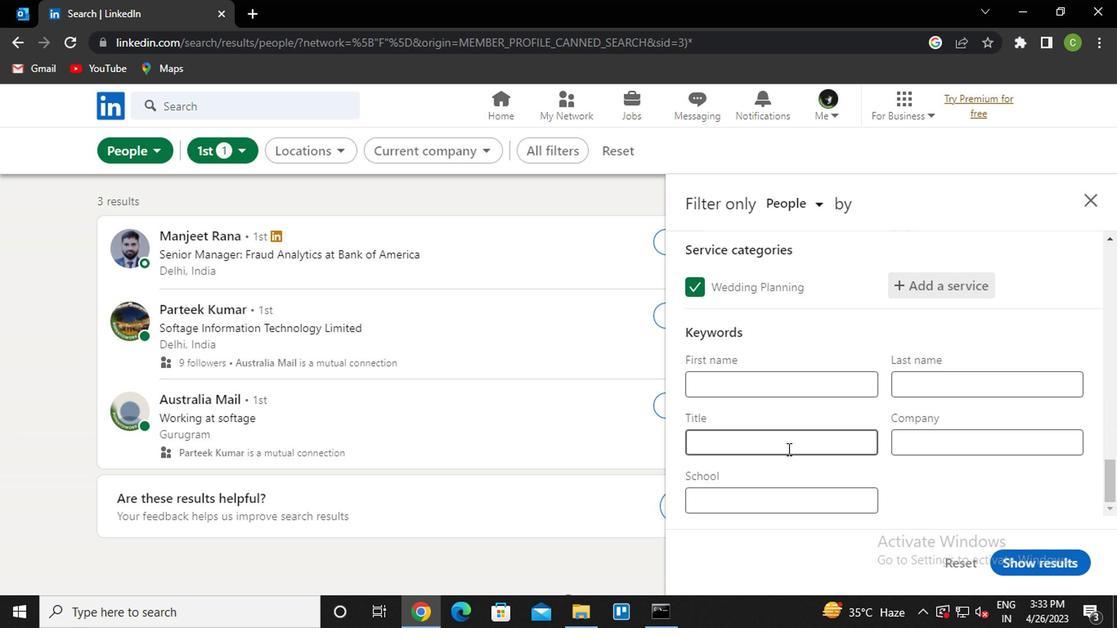 
Action: Mouse pressed left at (785, 447)
Screenshot: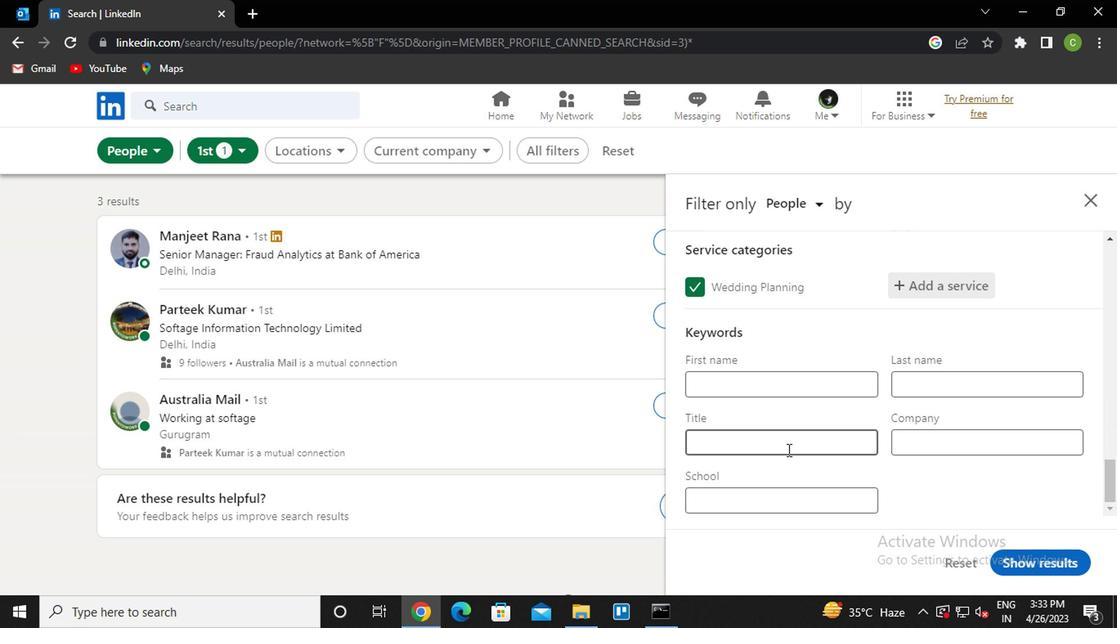 
Action: Key pressed <Key.caps_lock>c<Key.caps_lock>ouples<Key.space><Key.caps_lock>c<Key.caps_lock>ounselor
Screenshot: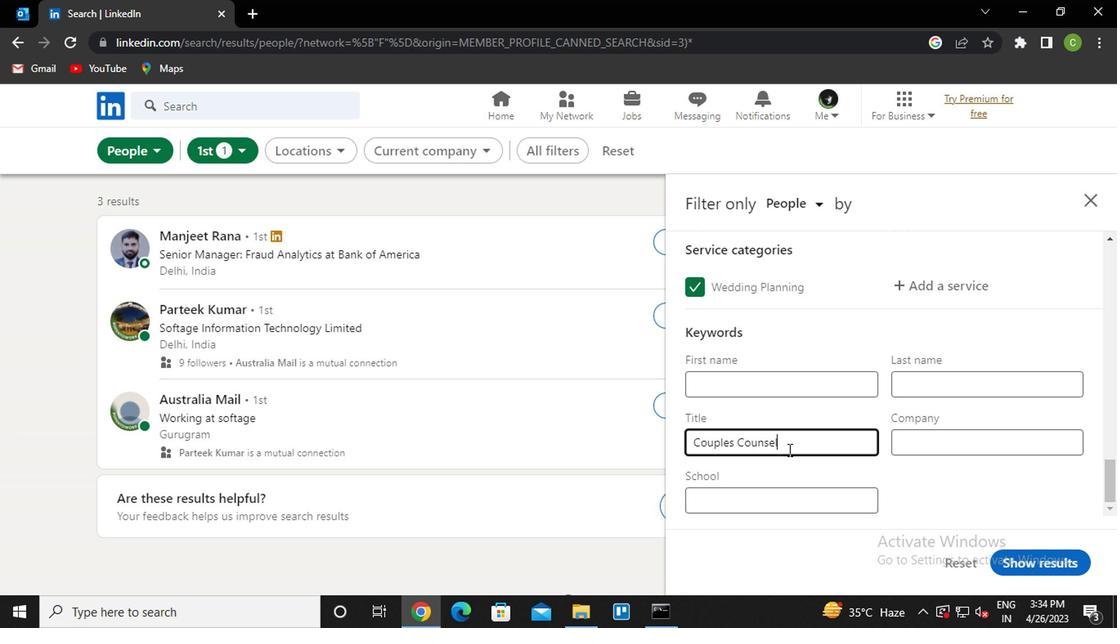 
Action: Mouse moved to (1060, 551)
Screenshot: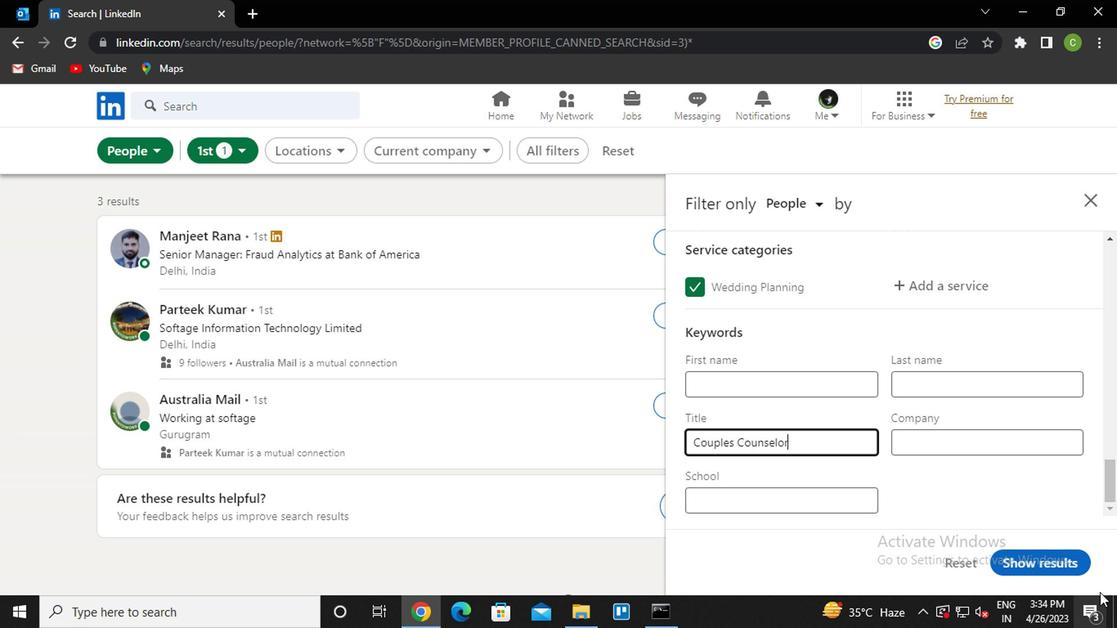 
Action: Mouse pressed left at (1060, 551)
Screenshot: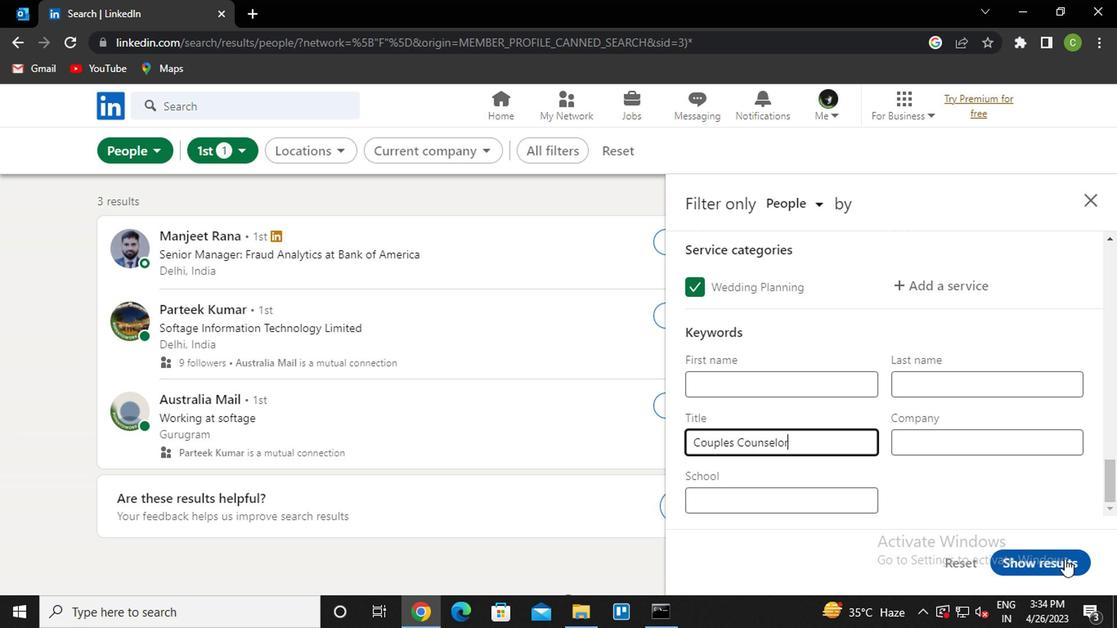 
Action: Mouse moved to (679, 475)
Screenshot: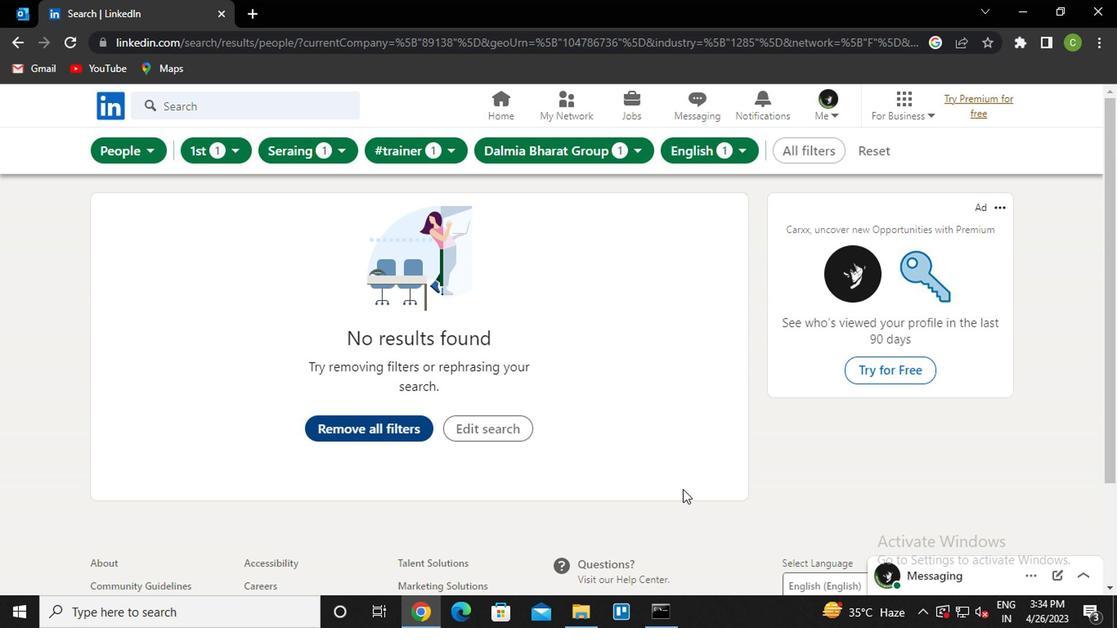 
